 Task: Search one way flight ticket for 2 adults, 2 infants in seat and 1 infant on lap in first from New York/islip: Long Island Macarthur Airport to Springfield: Abraham Lincoln Capital Airport on 5-2-2023. Choice of flights is American. Number of bags: 3 checked bags. Price is upto 90000. Outbound departure time preference is 15:15.
Action: Mouse moved to (322, 440)
Screenshot: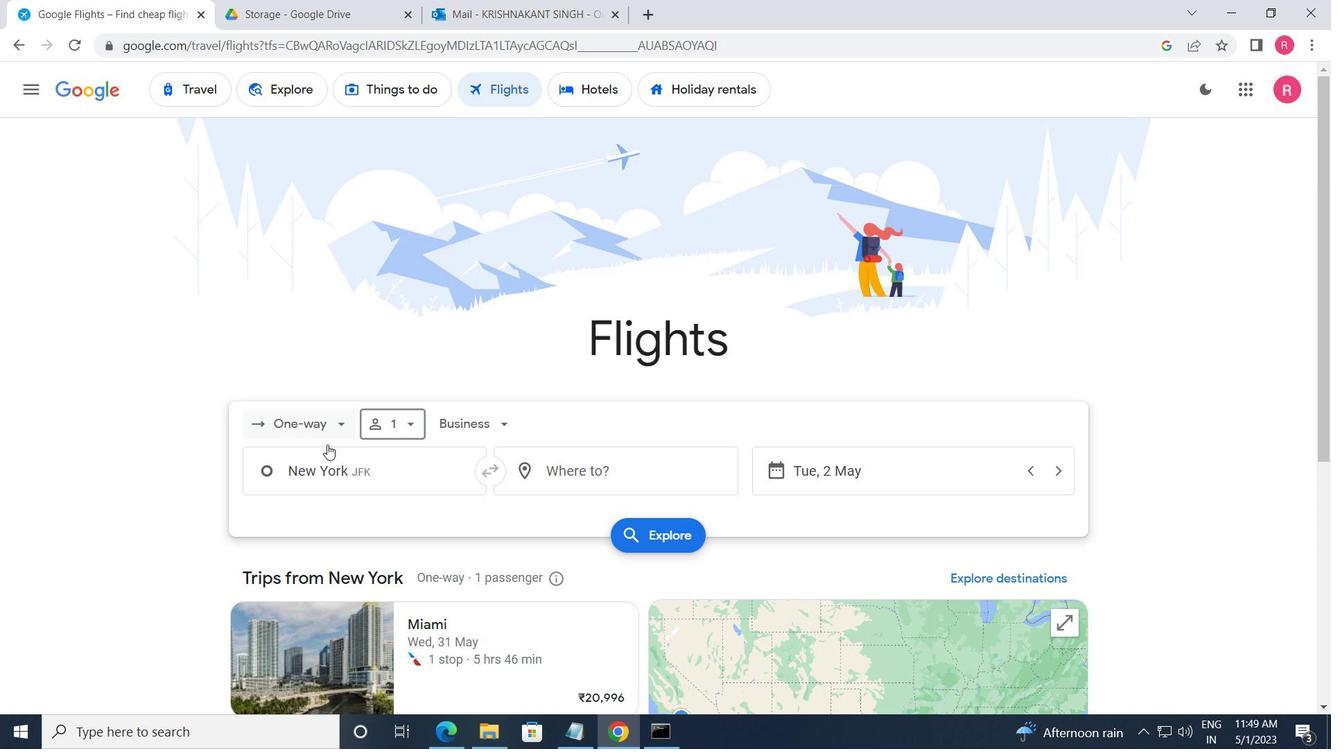 
Action: Mouse pressed left at (322, 440)
Screenshot: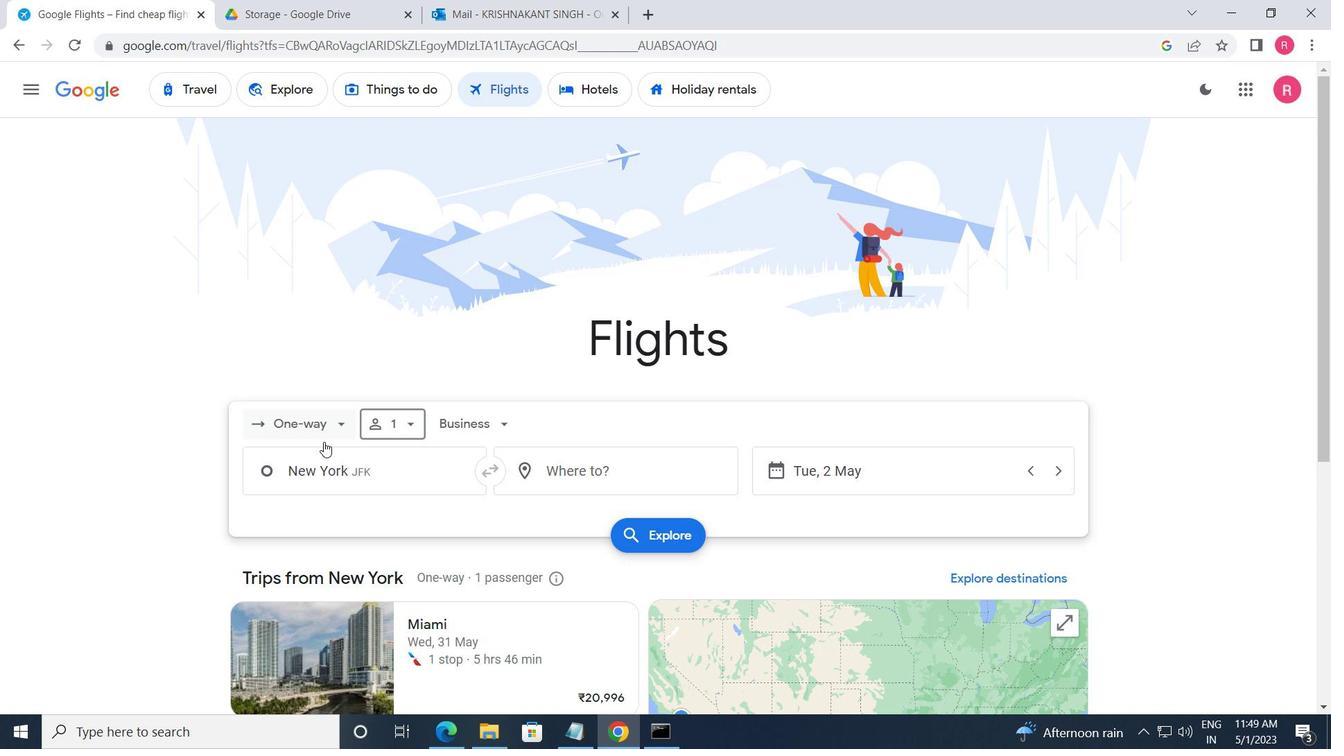 
Action: Mouse moved to (314, 517)
Screenshot: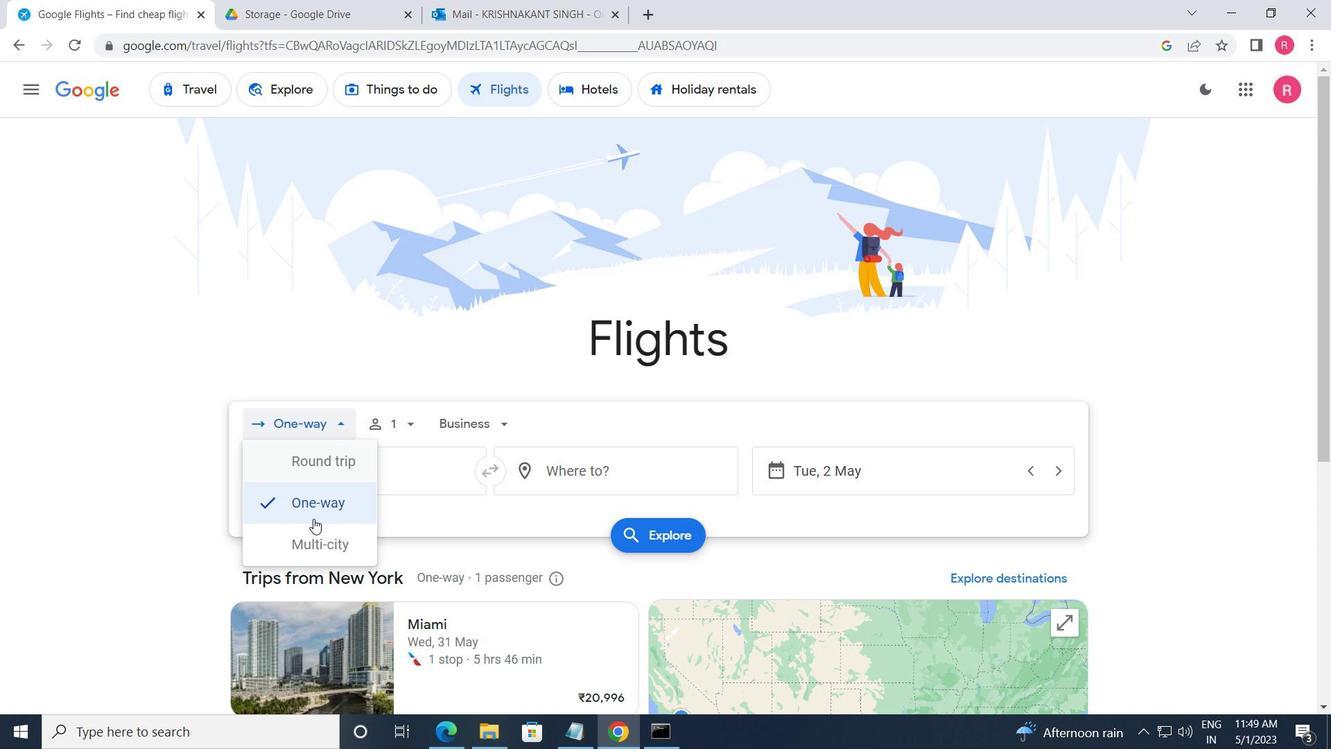 
Action: Mouse pressed left at (314, 517)
Screenshot: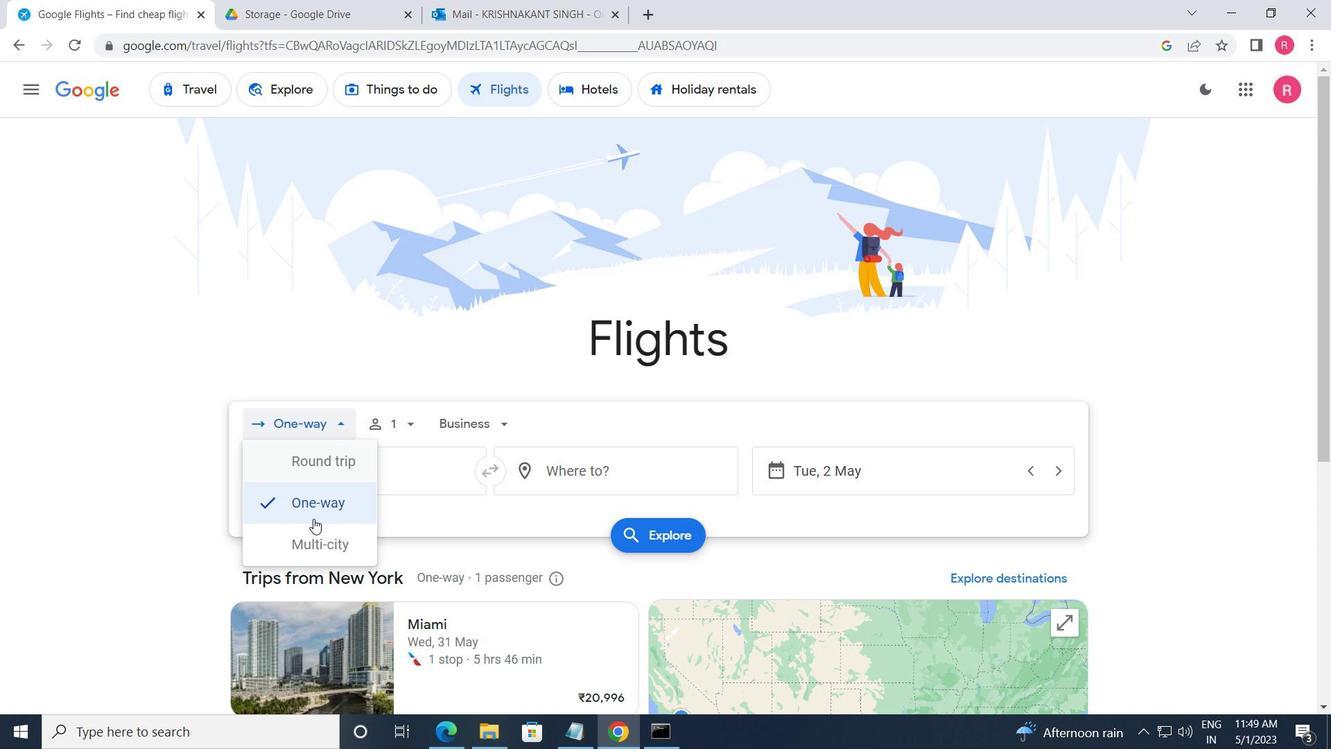 
Action: Mouse moved to (398, 436)
Screenshot: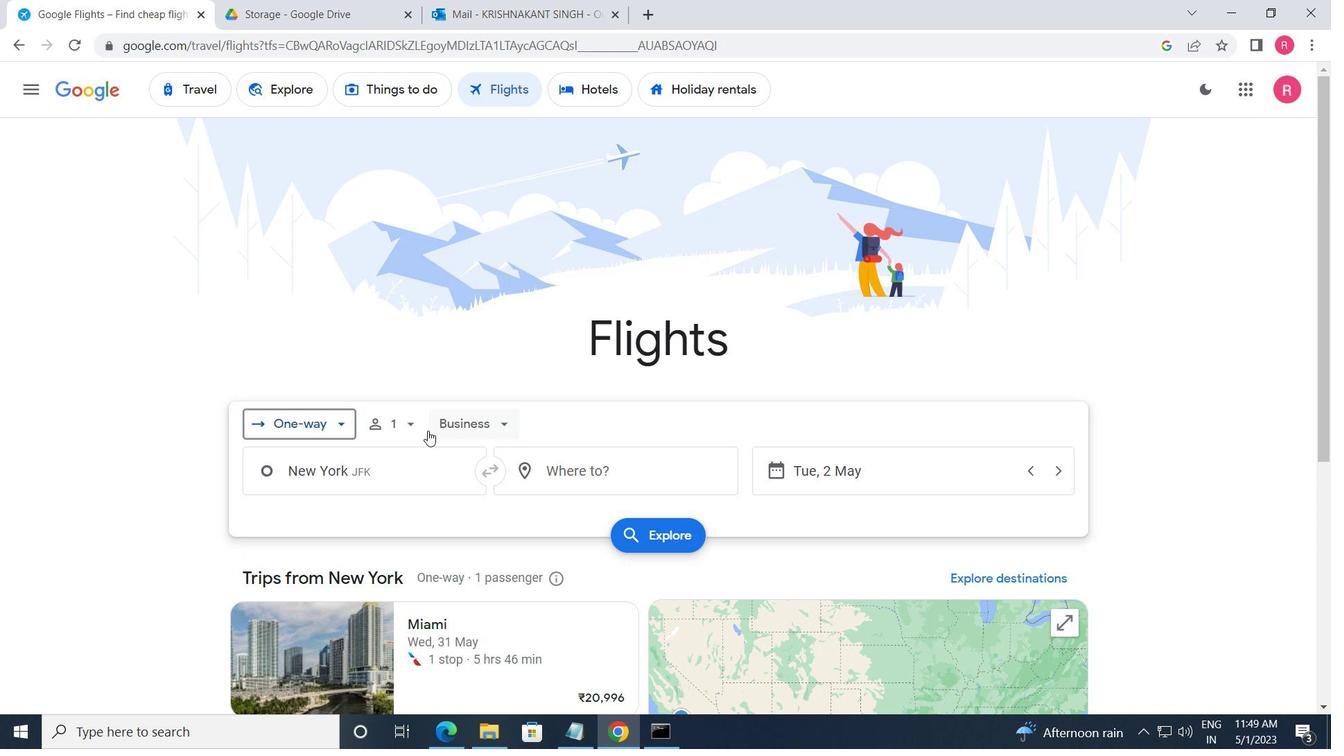 
Action: Mouse pressed left at (398, 436)
Screenshot: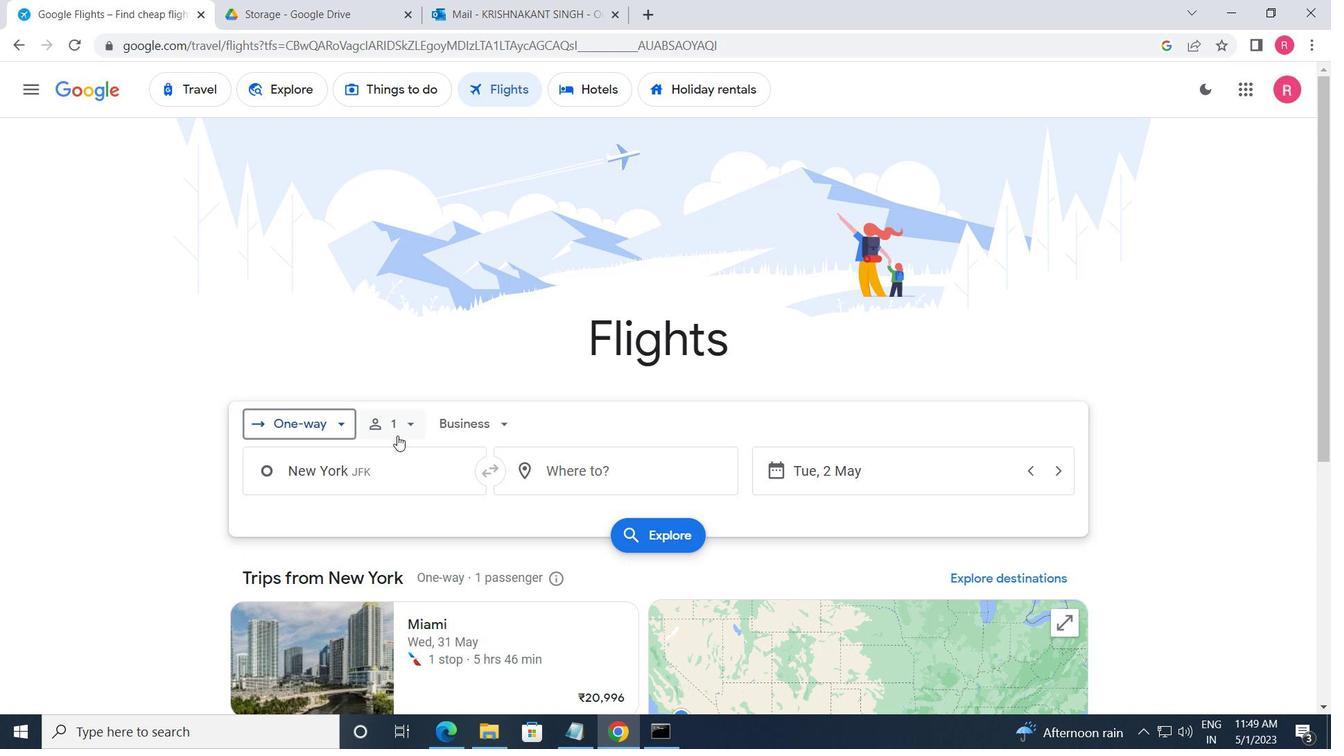 
Action: Mouse moved to (539, 472)
Screenshot: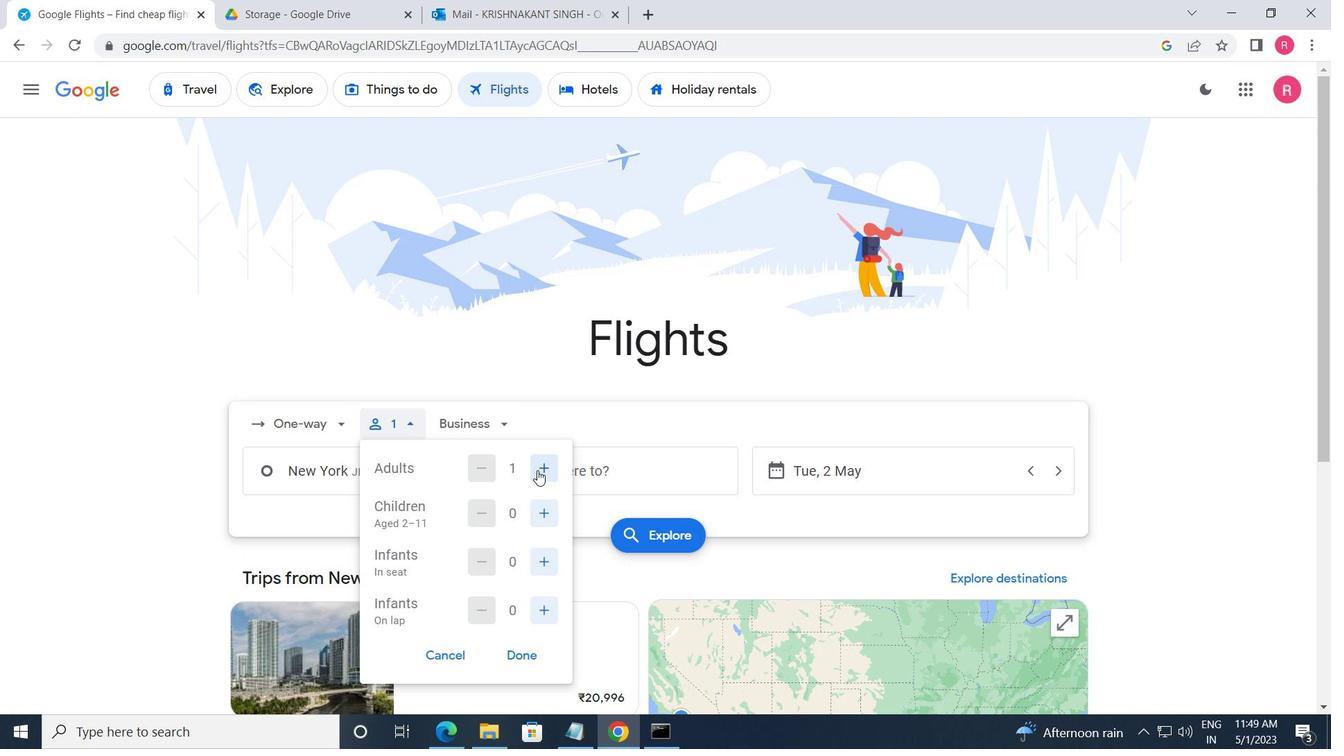 
Action: Mouse pressed left at (539, 472)
Screenshot: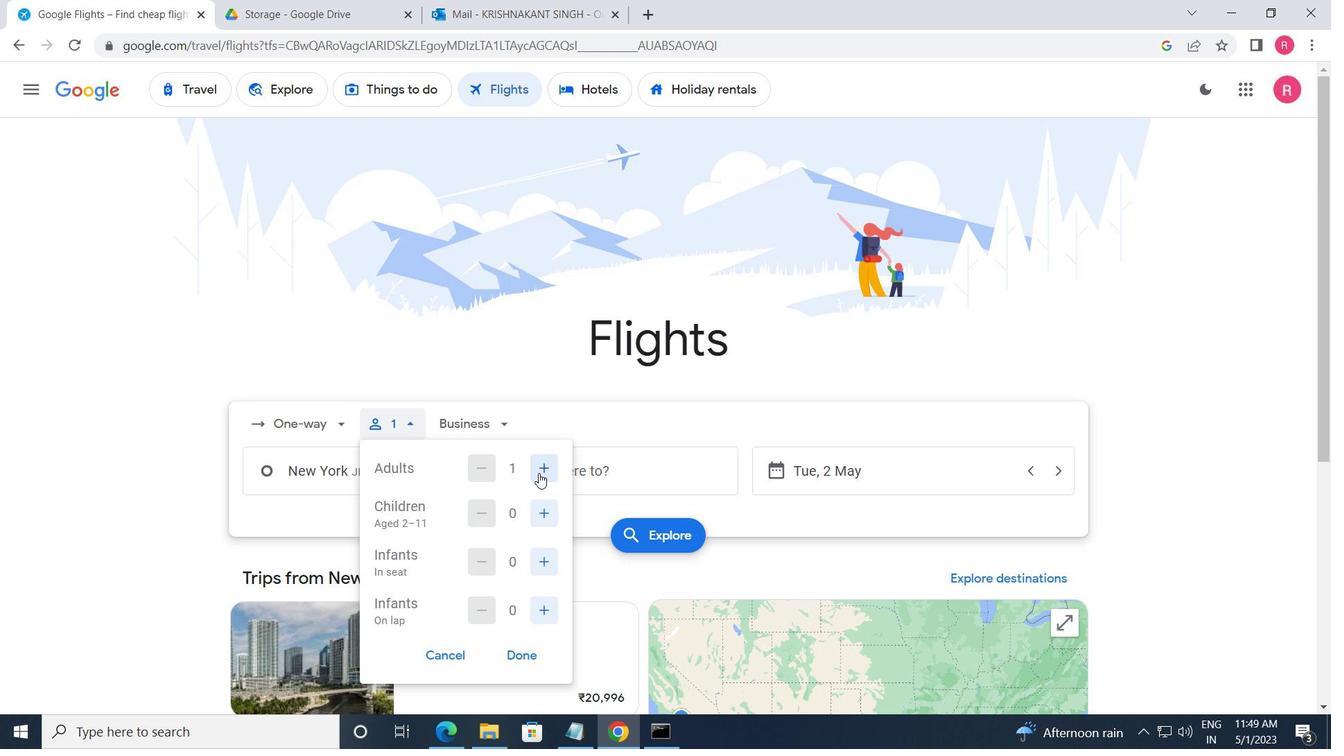 
Action: Mouse moved to (549, 518)
Screenshot: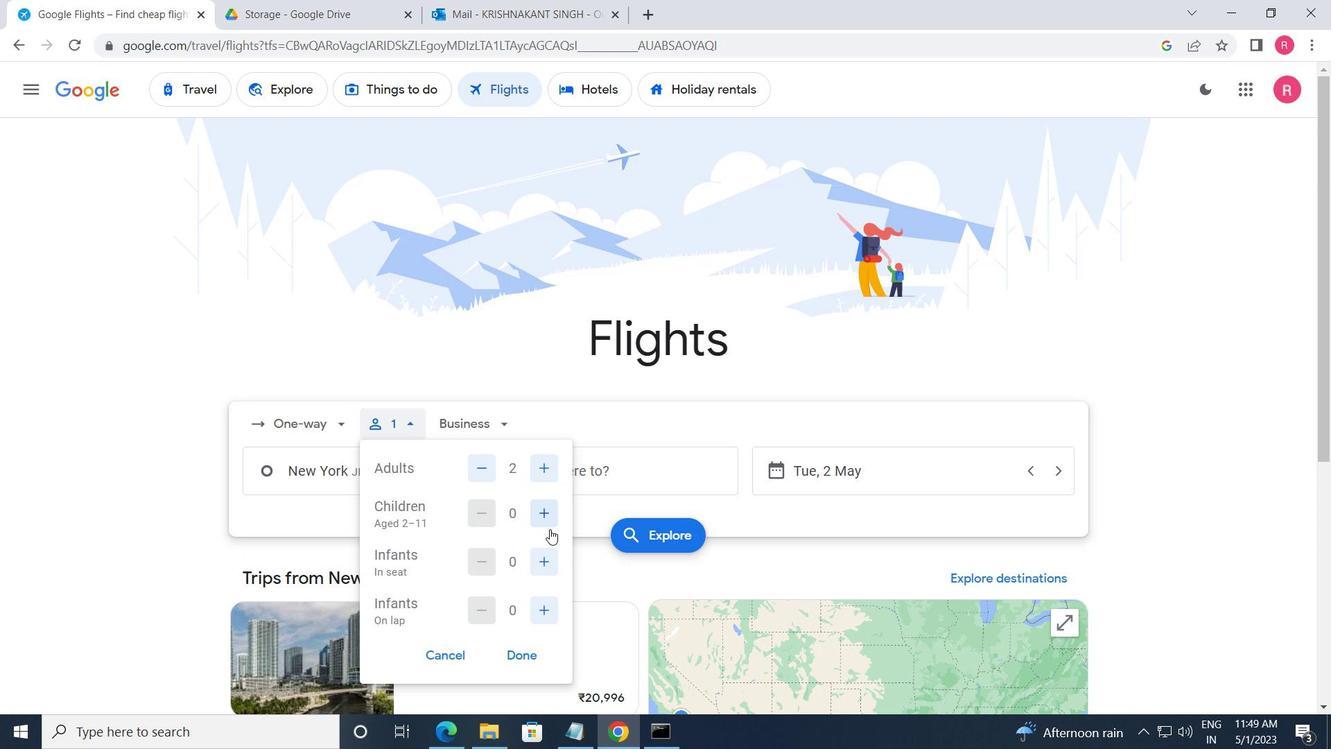 
Action: Mouse pressed left at (549, 518)
Screenshot: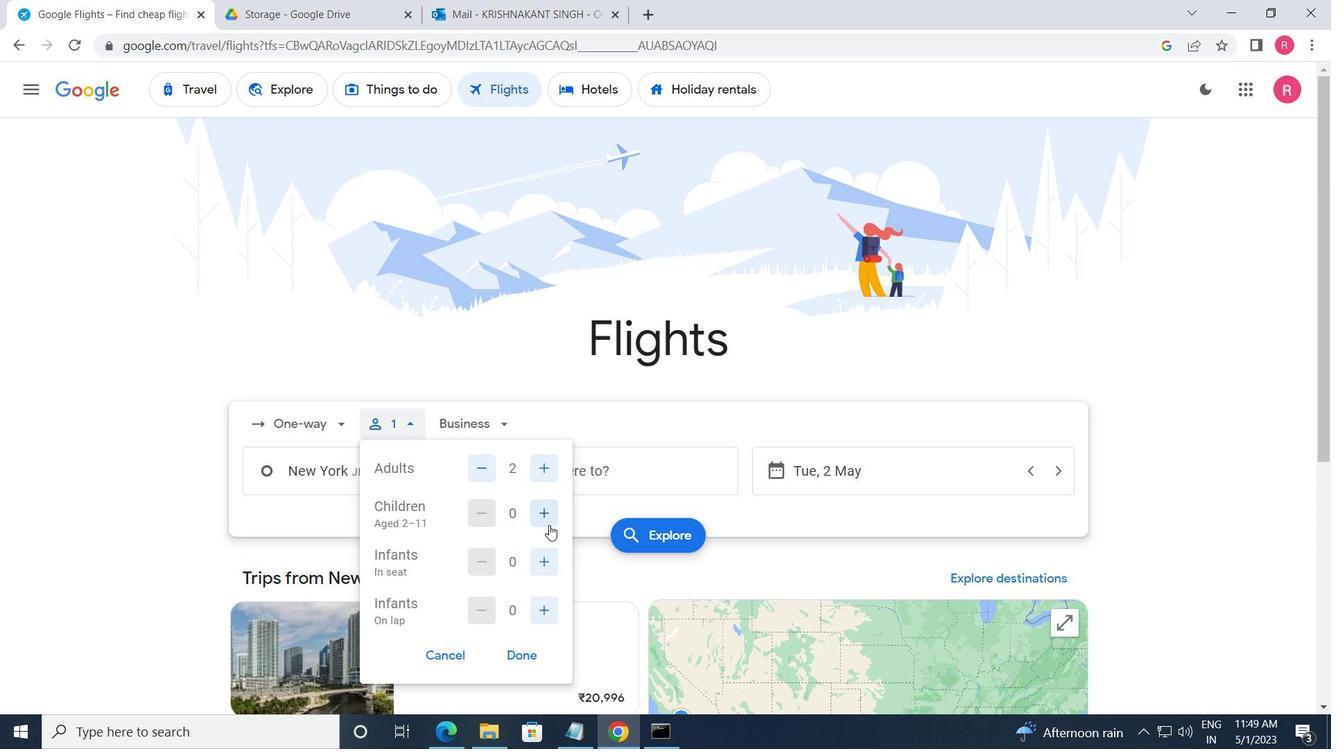 
Action: Mouse pressed left at (549, 518)
Screenshot: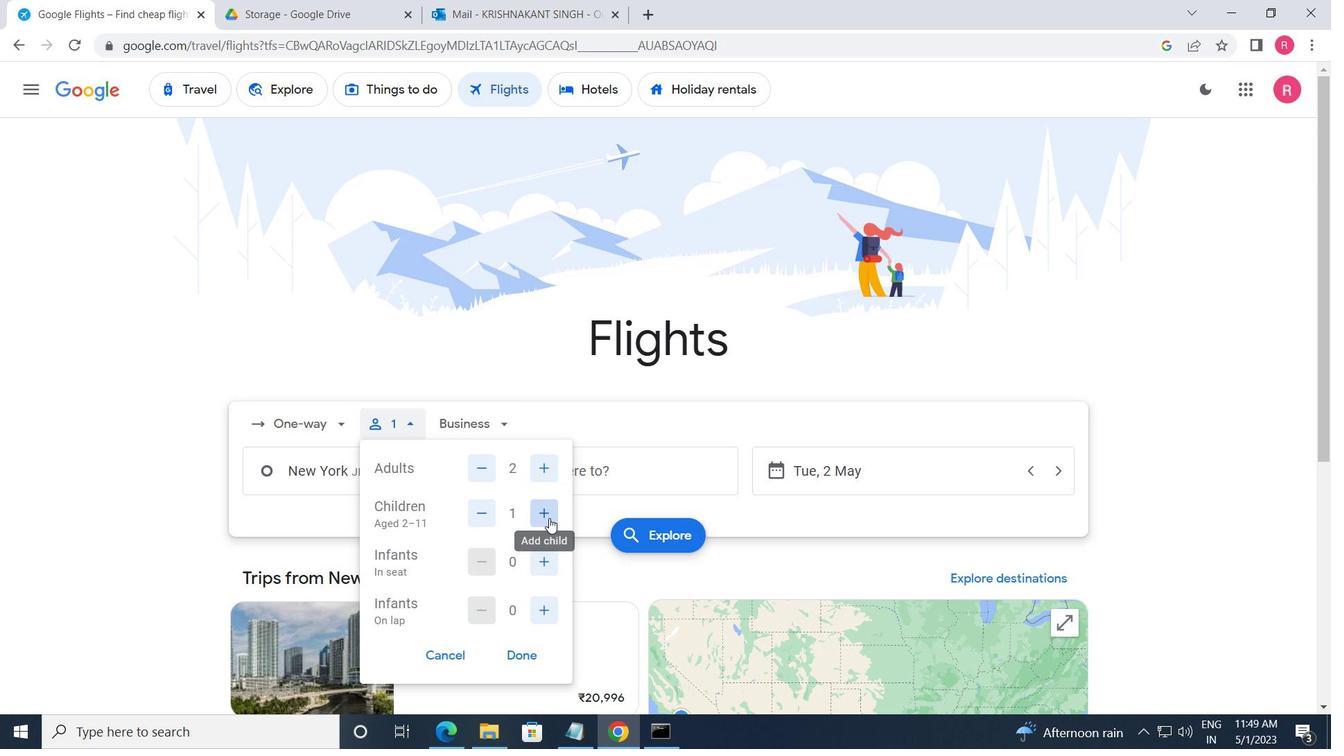 
Action: Mouse moved to (461, 420)
Screenshot: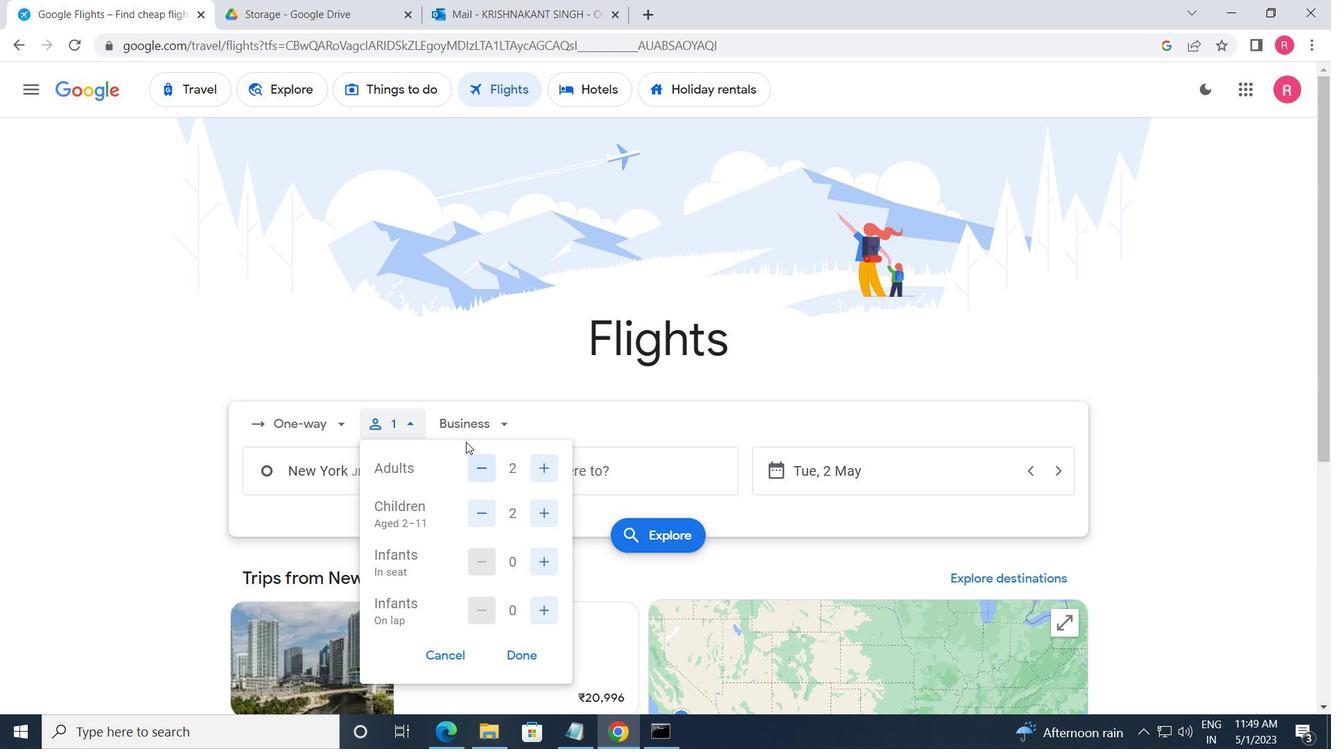 
Action: Mouse pressed left at (461, 420)
Screenshot: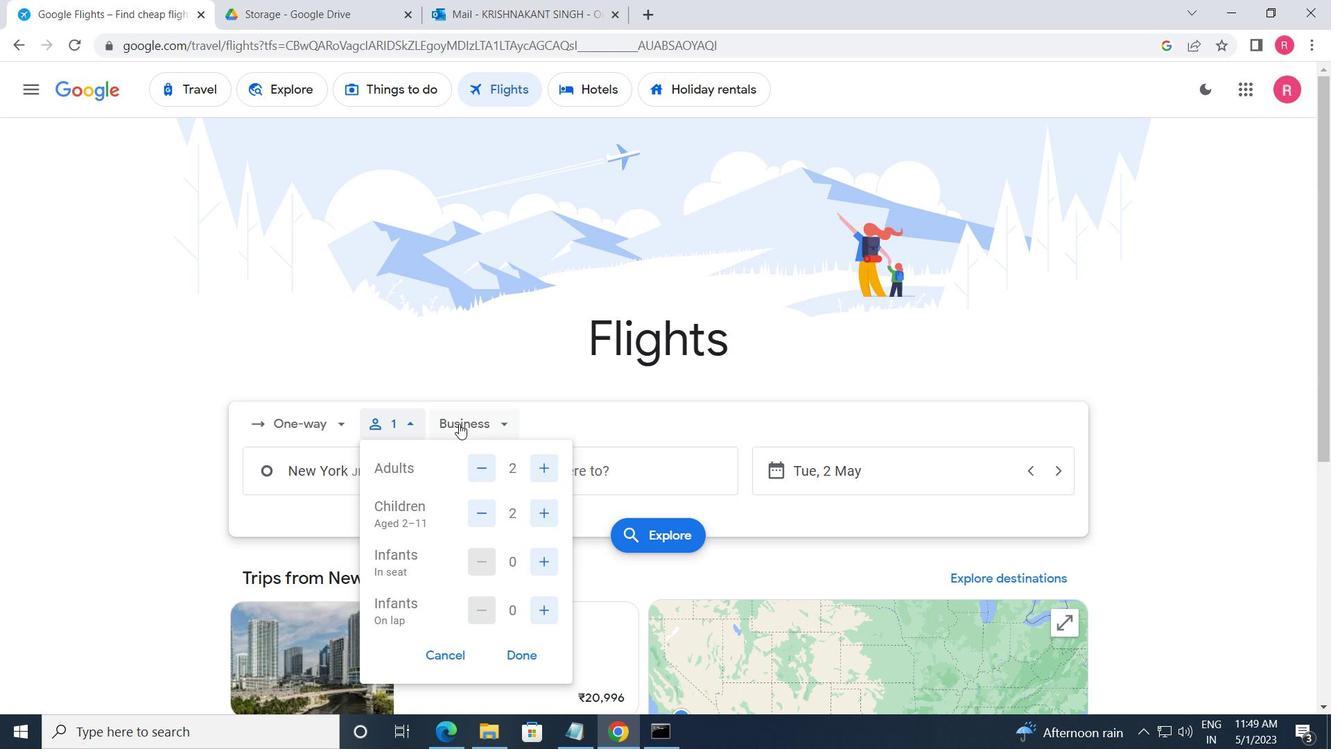 
Action: Mouse moved to (519, 588)
Screenshot: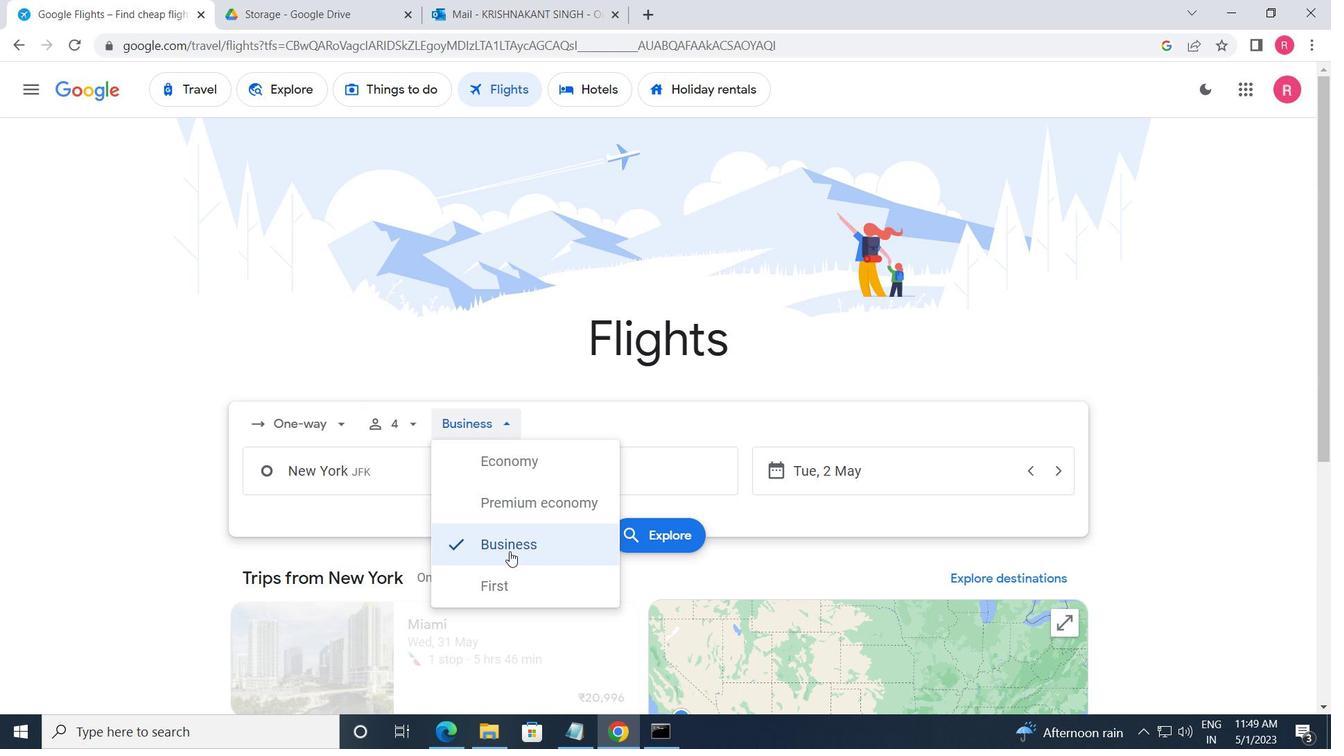 
Action: Mouse pressed left at (519, 588)
Screenshot: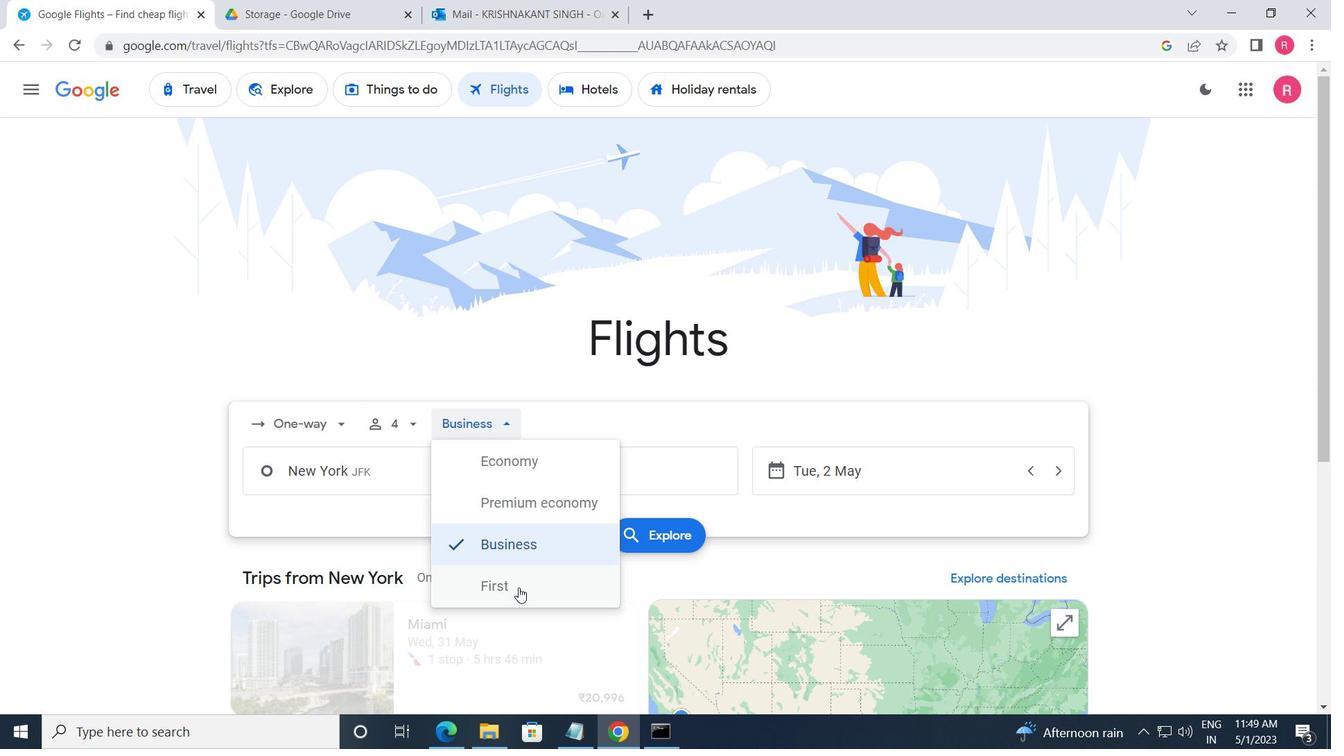 
Action: Mouse moved to (455, 479)
Screenshot: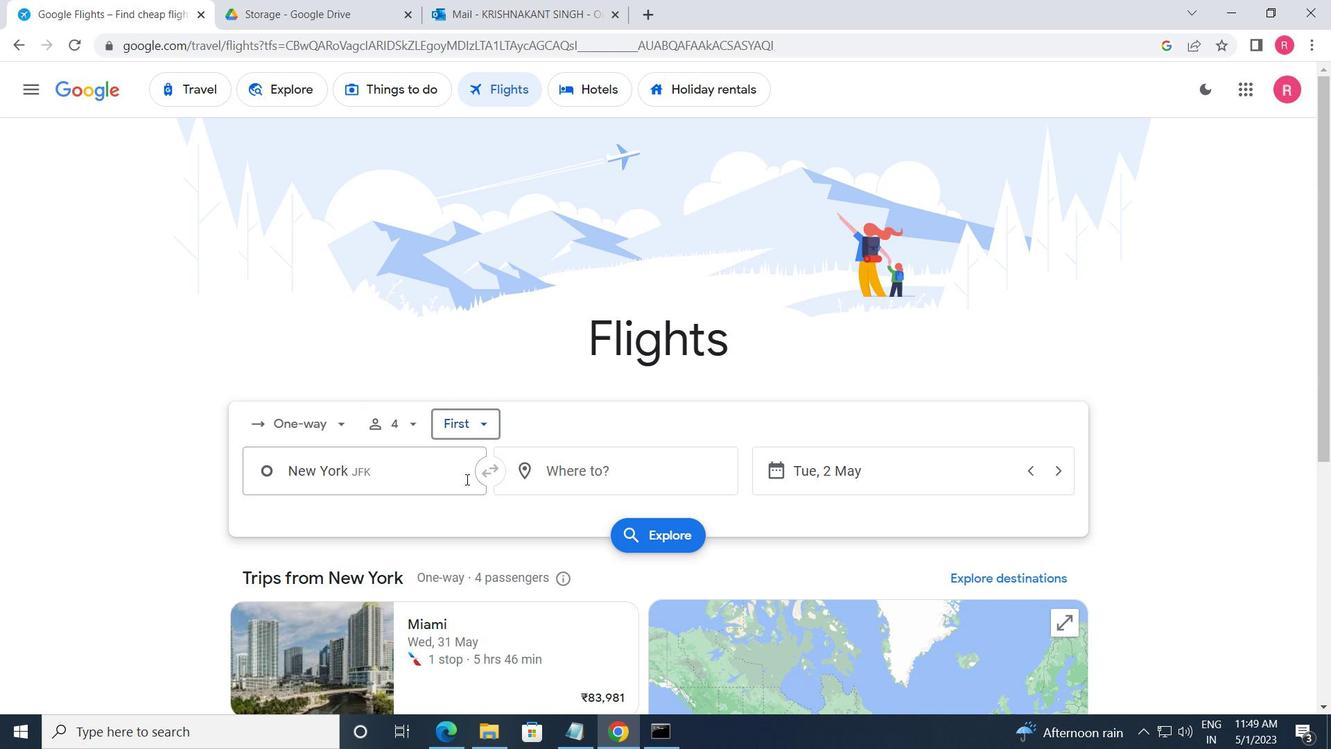 
Action: Mouse pressed left at (455, 479)
Screenshot: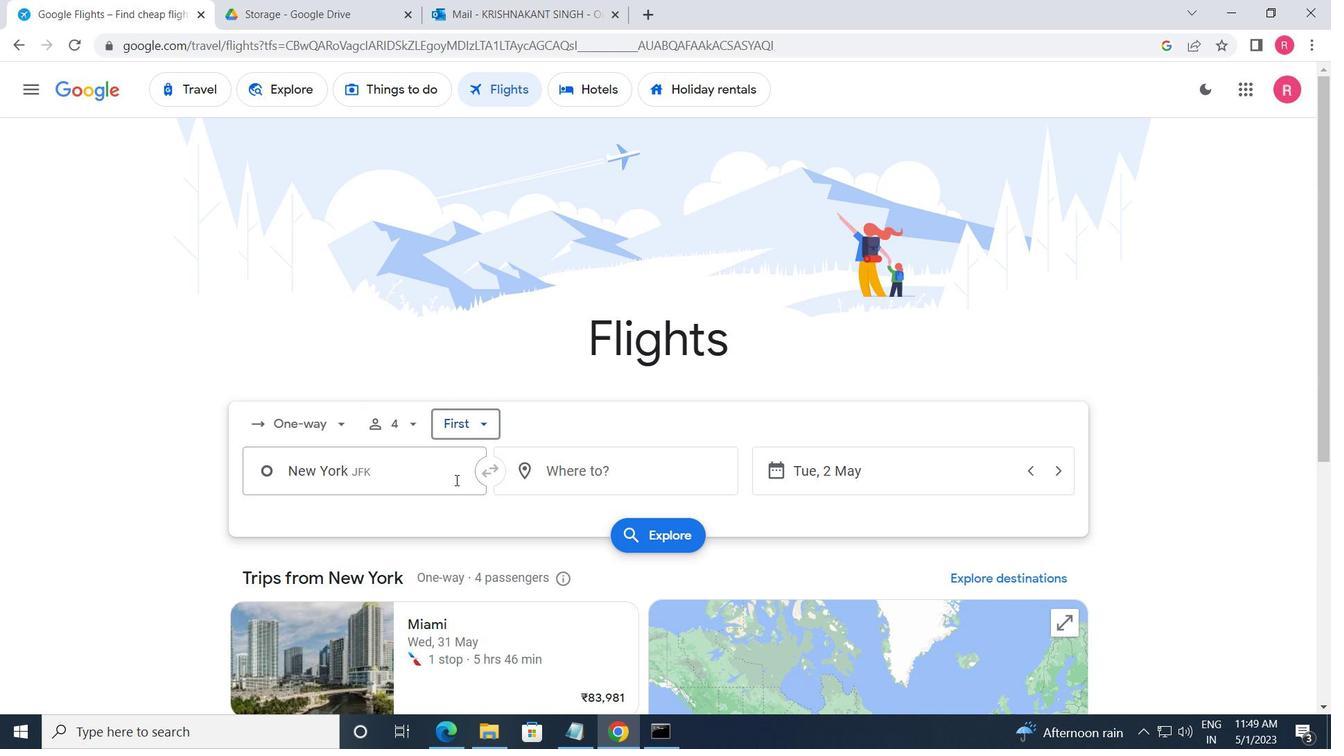 
Action: Mouse moved to (418, 548)
Screenshot: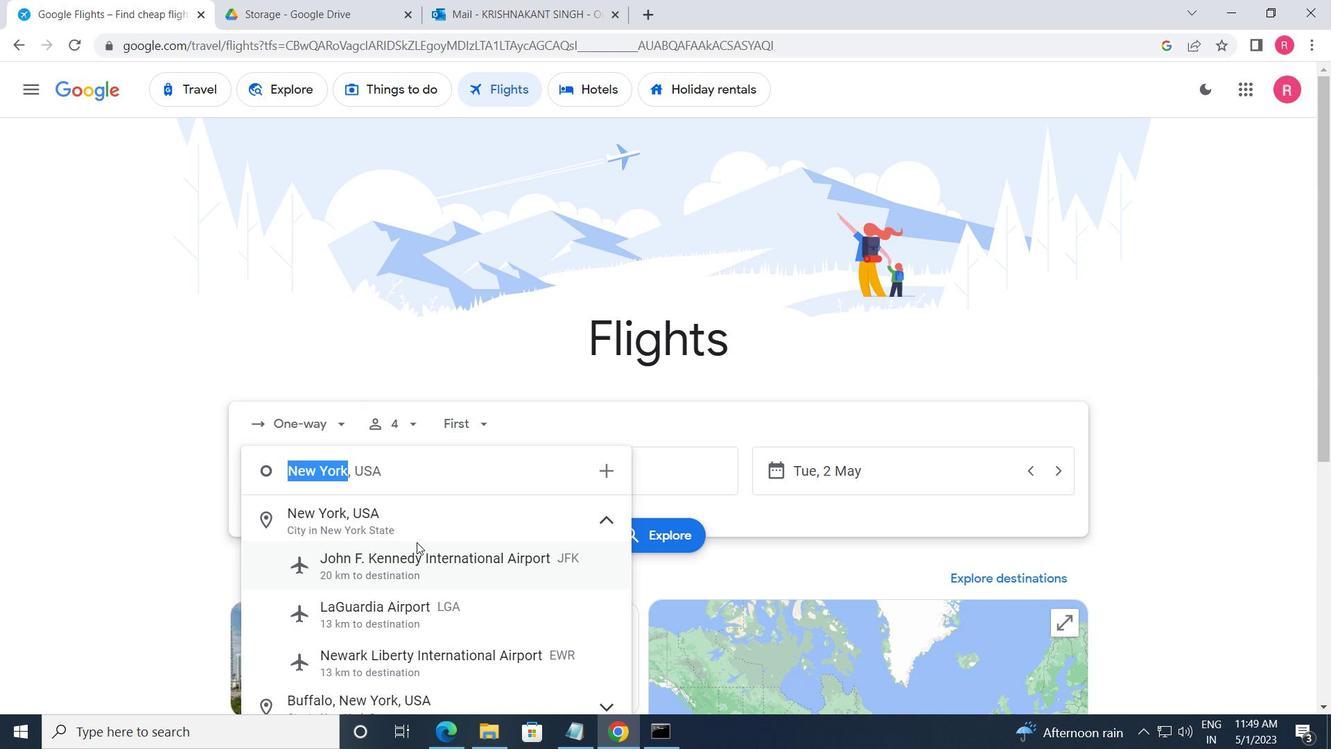 
Action: Mouse pressed left at (418, 548)
Screenshot: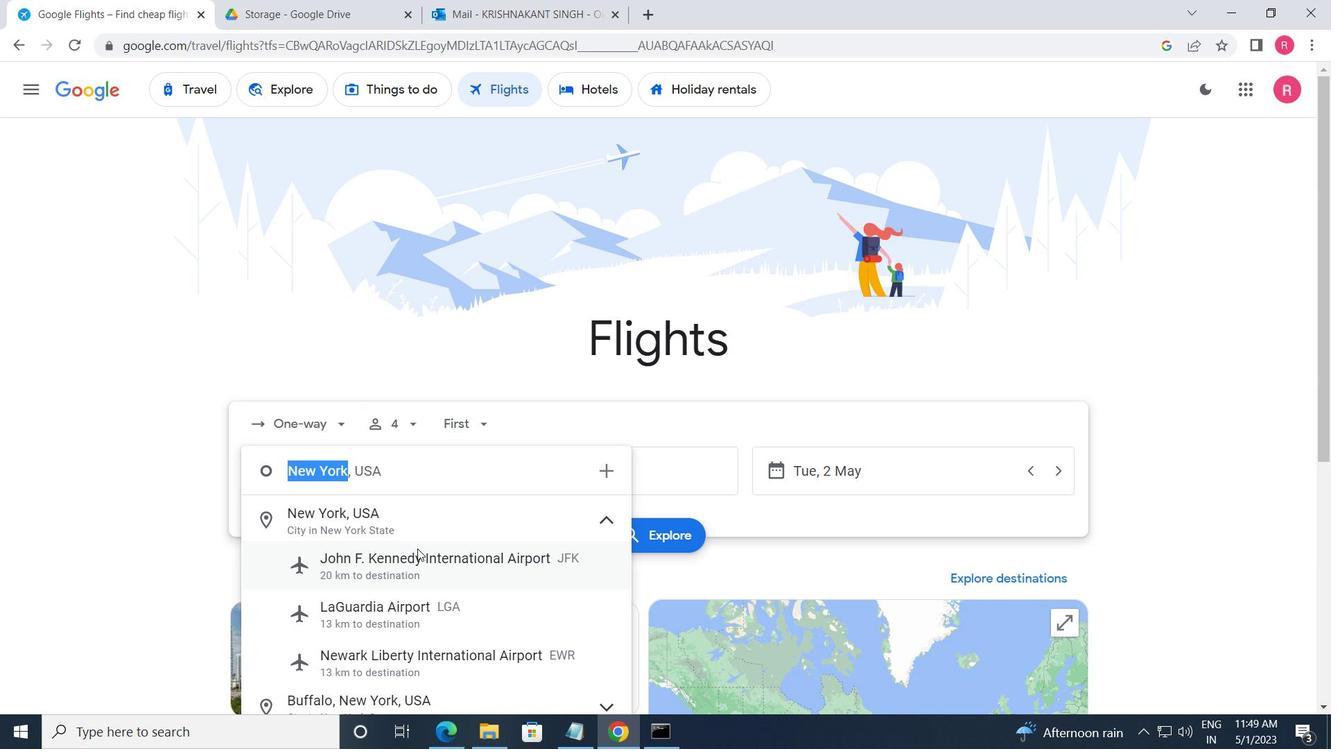 
Action: Mouse moved to (556, 482)
Screenshot: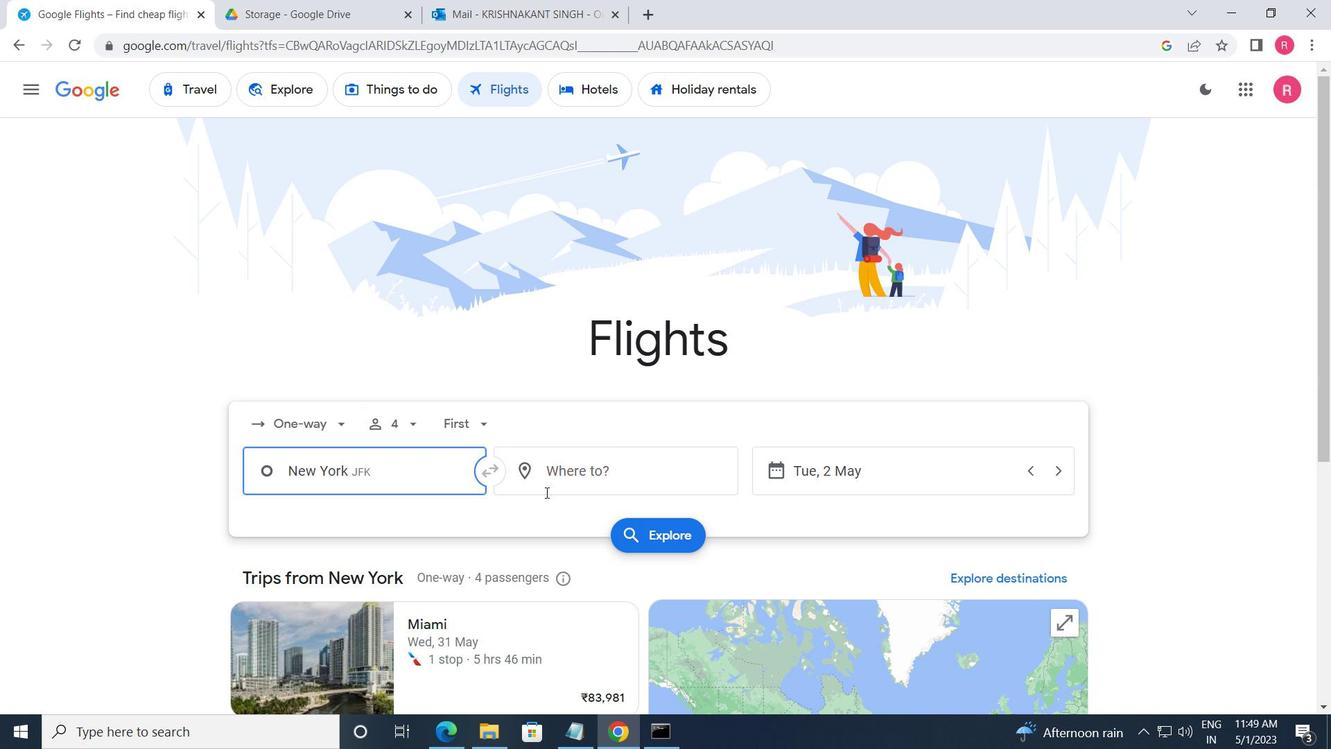 
Action: Mouse pressed left at (556, 482)
Screenshot: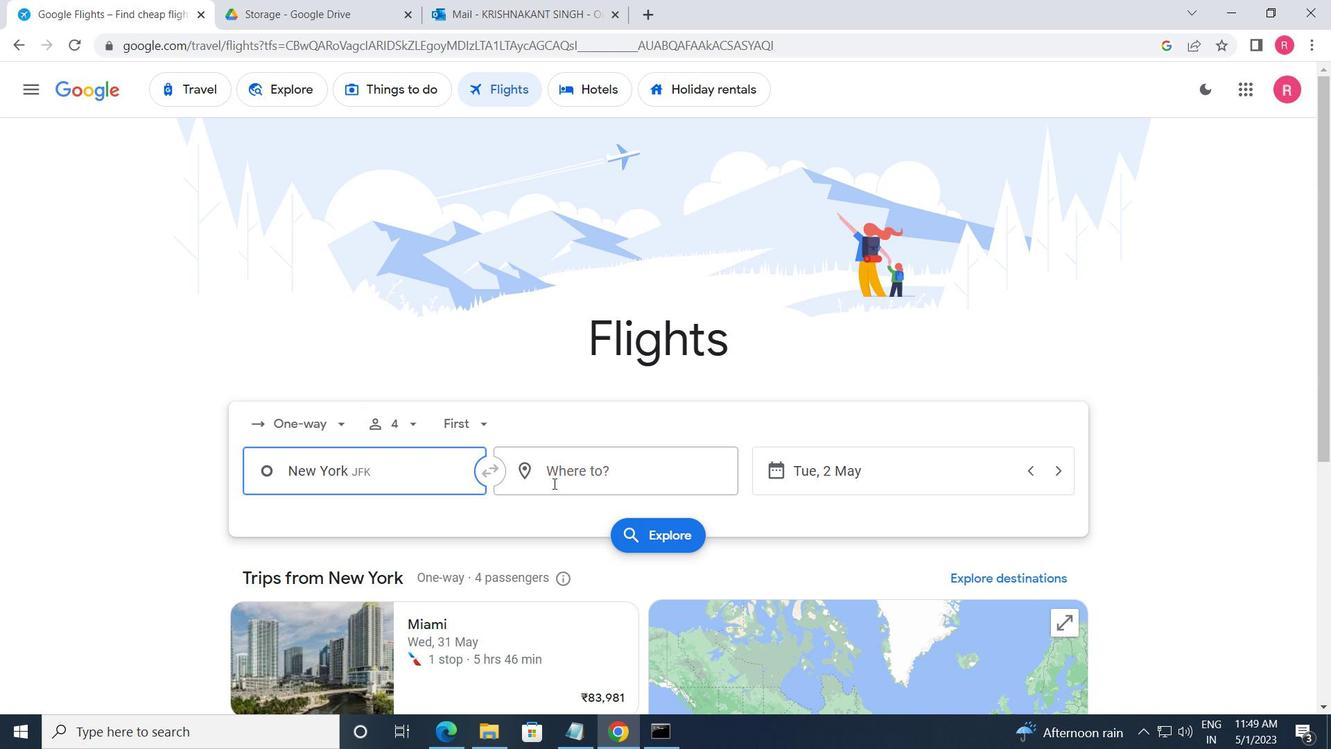 
Action: Mouse moved to (570, 640)
Screenshot: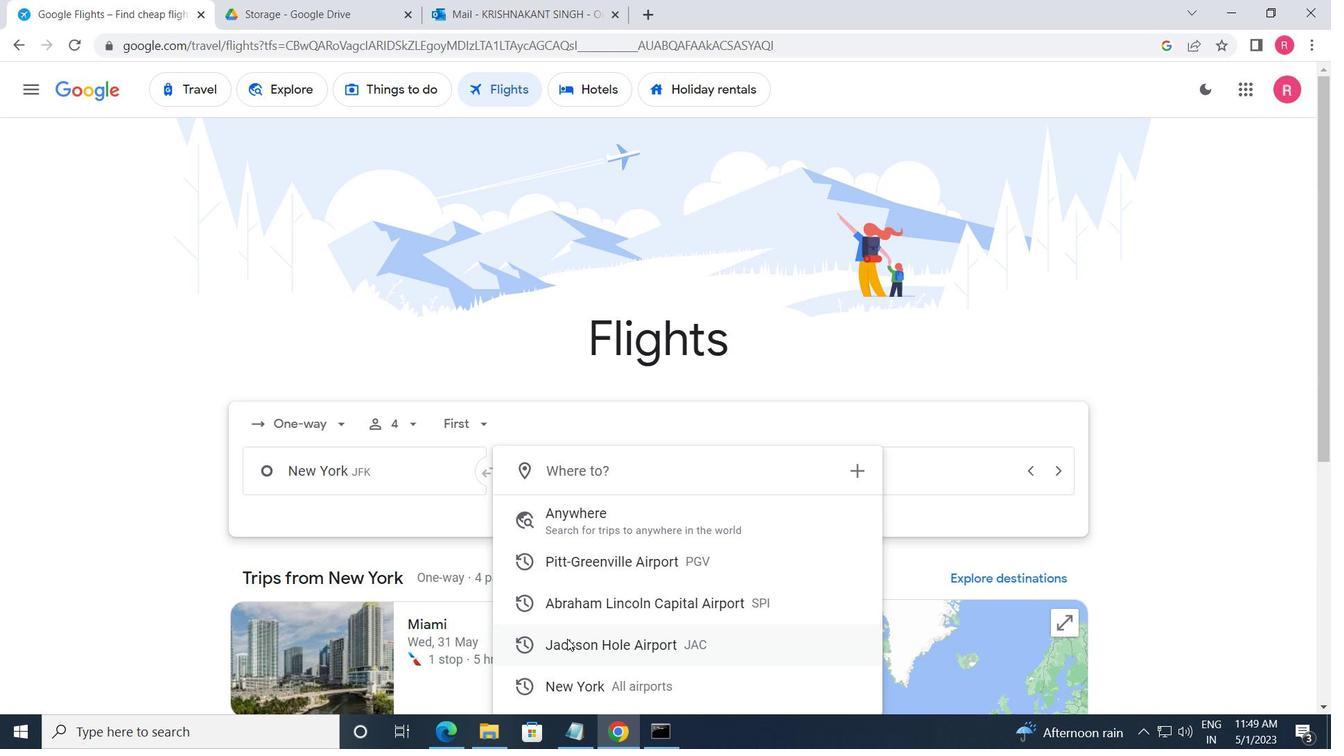 
Action: Mouse pressed left at (570, 640)
Screenshot: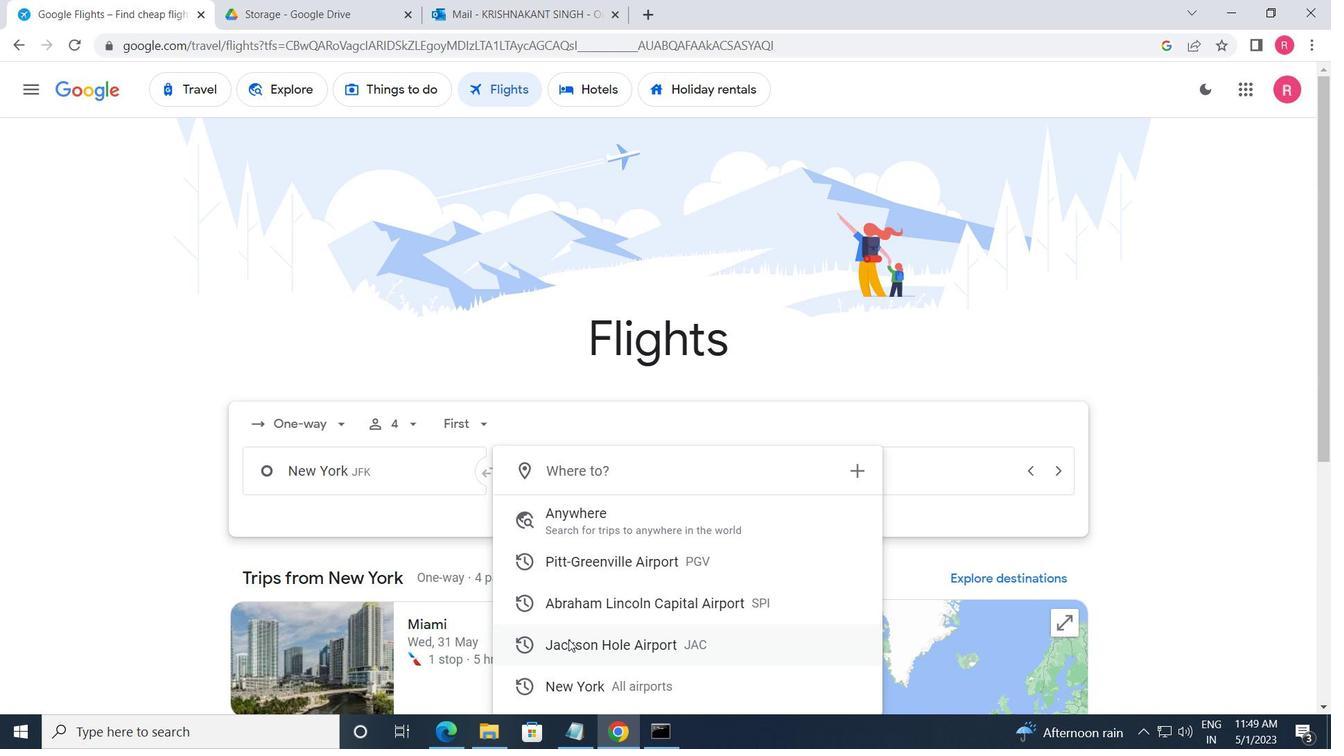 
Action: Mouse moved to (871, 466)
Screenshot: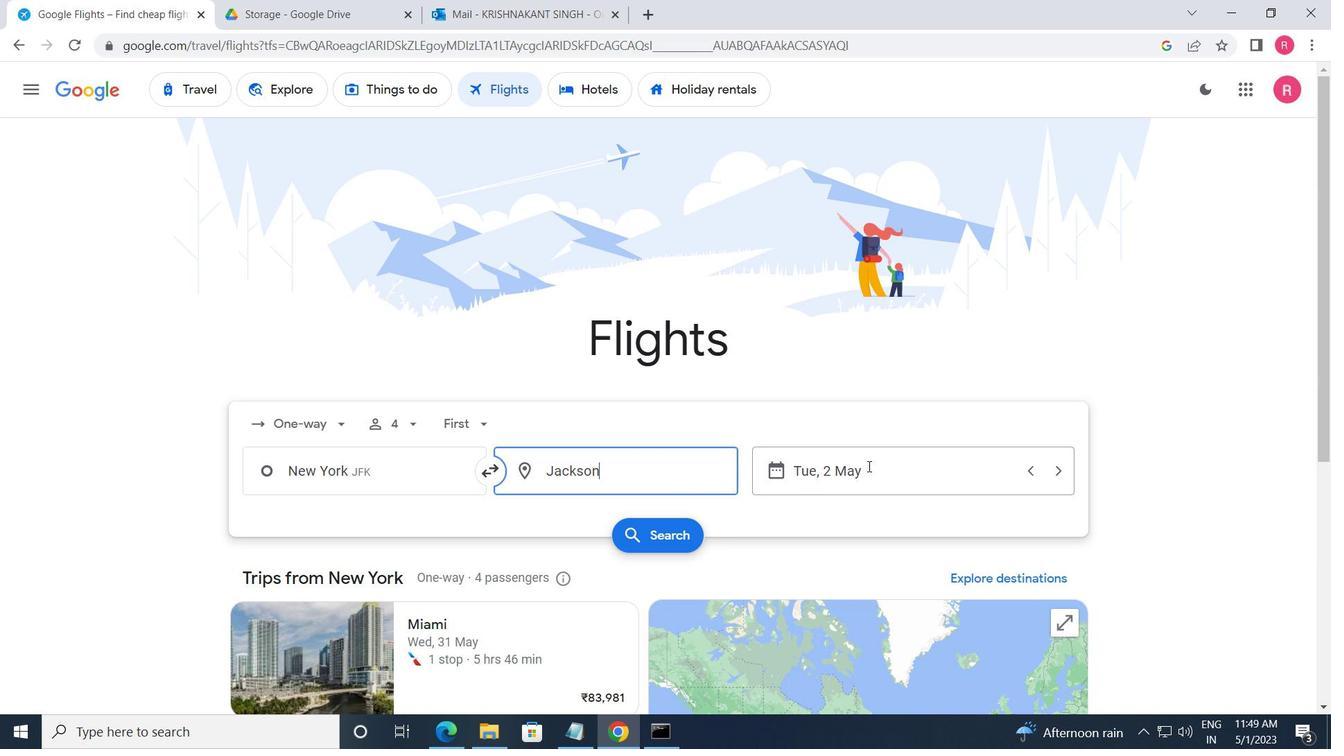 
Action: Mouse pressed left at (871, 466)
Screenshot: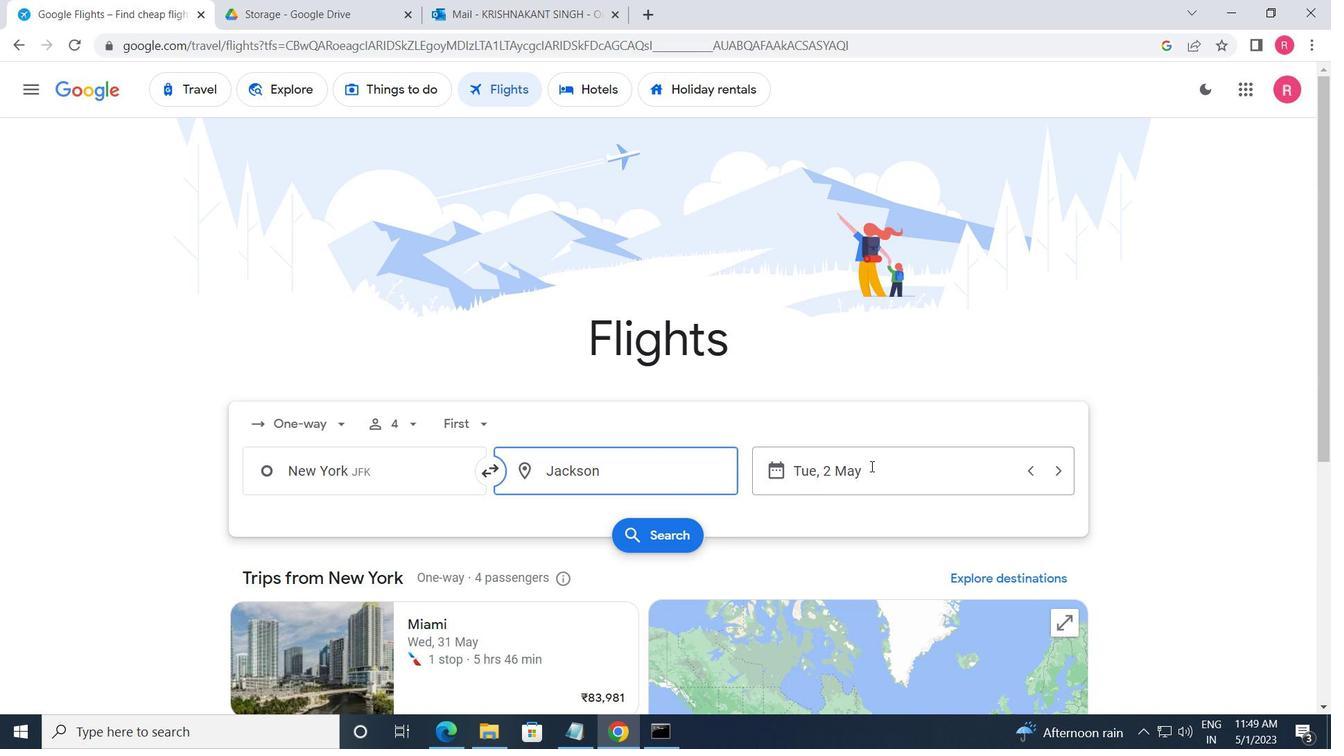 
Action: Mouse moved to (534, 416)
Screenshot: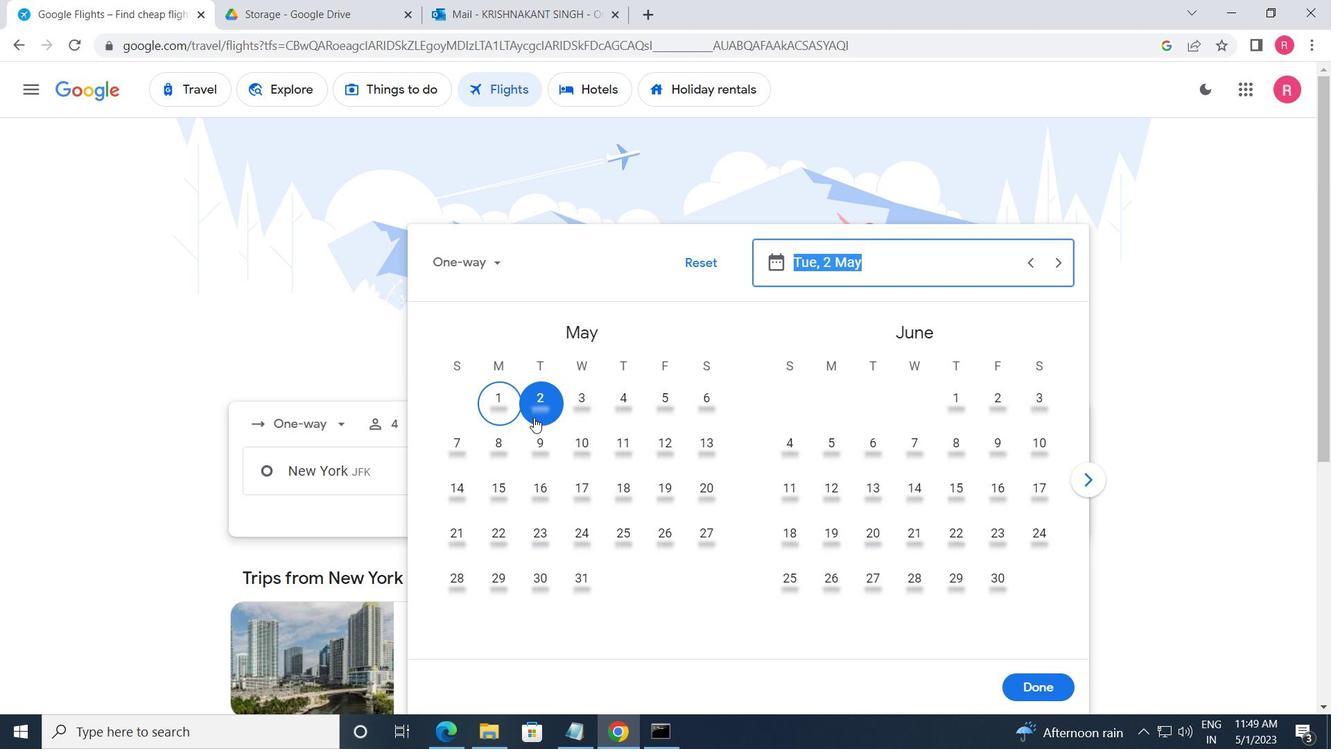 
Action: Mouse pressed left at (534, 416)
Screenshot: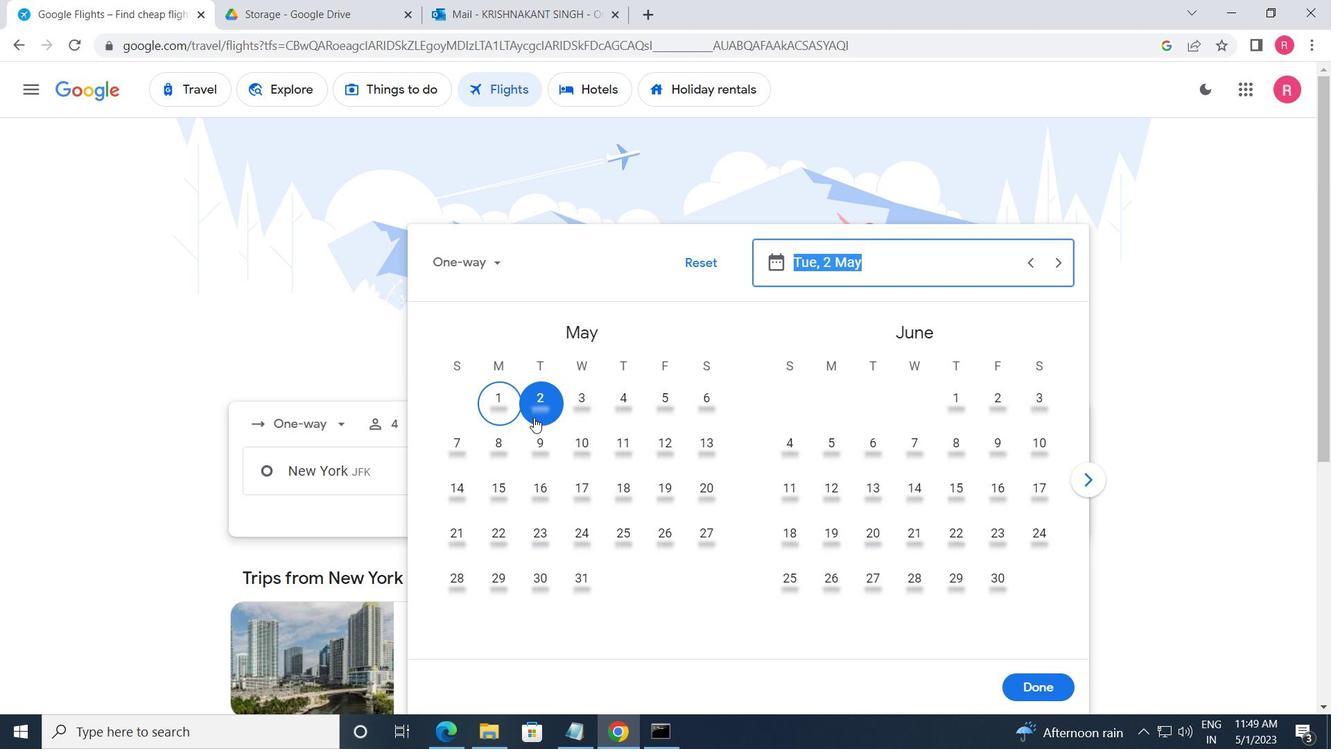
Action: Mouse moved to (1031, 696)
Screenshot: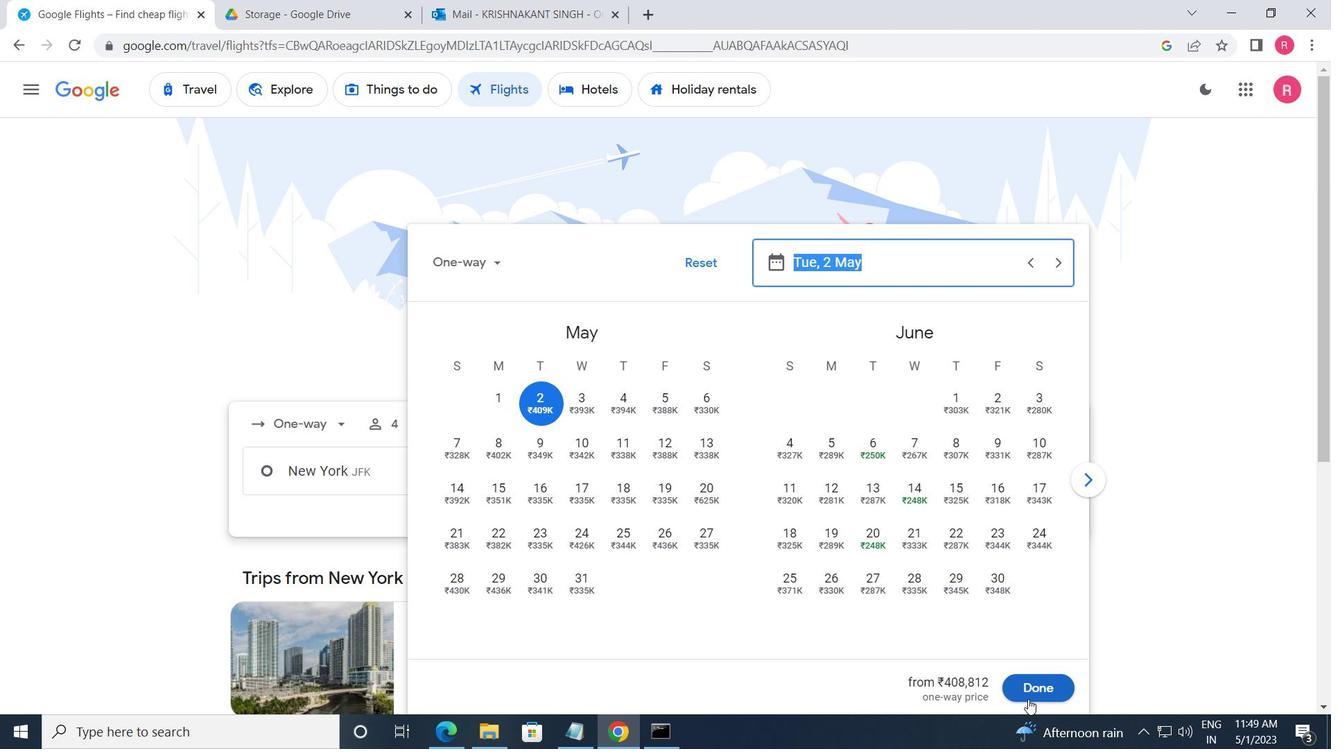 
Action: Mouse pressed left at (1031, 696)
Screenshot: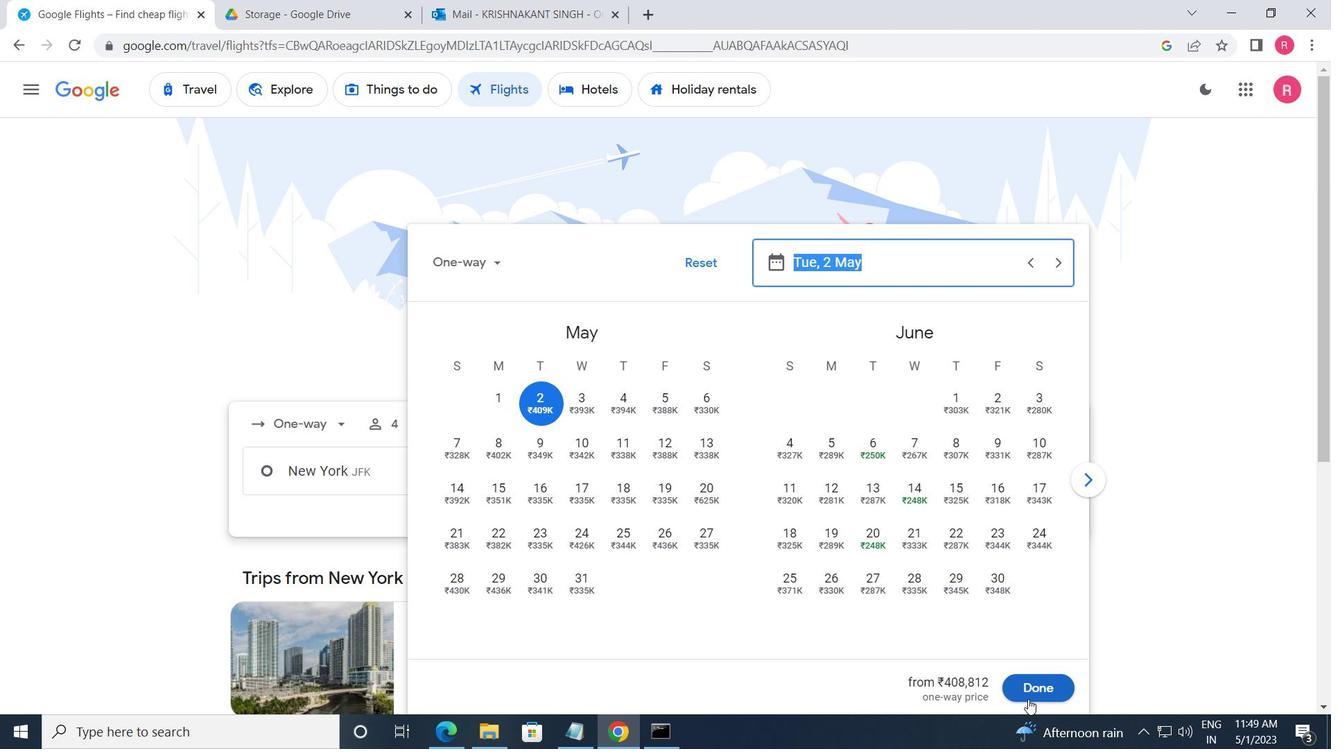 
Action: Mouse moved to (663, 543)
Screenshot: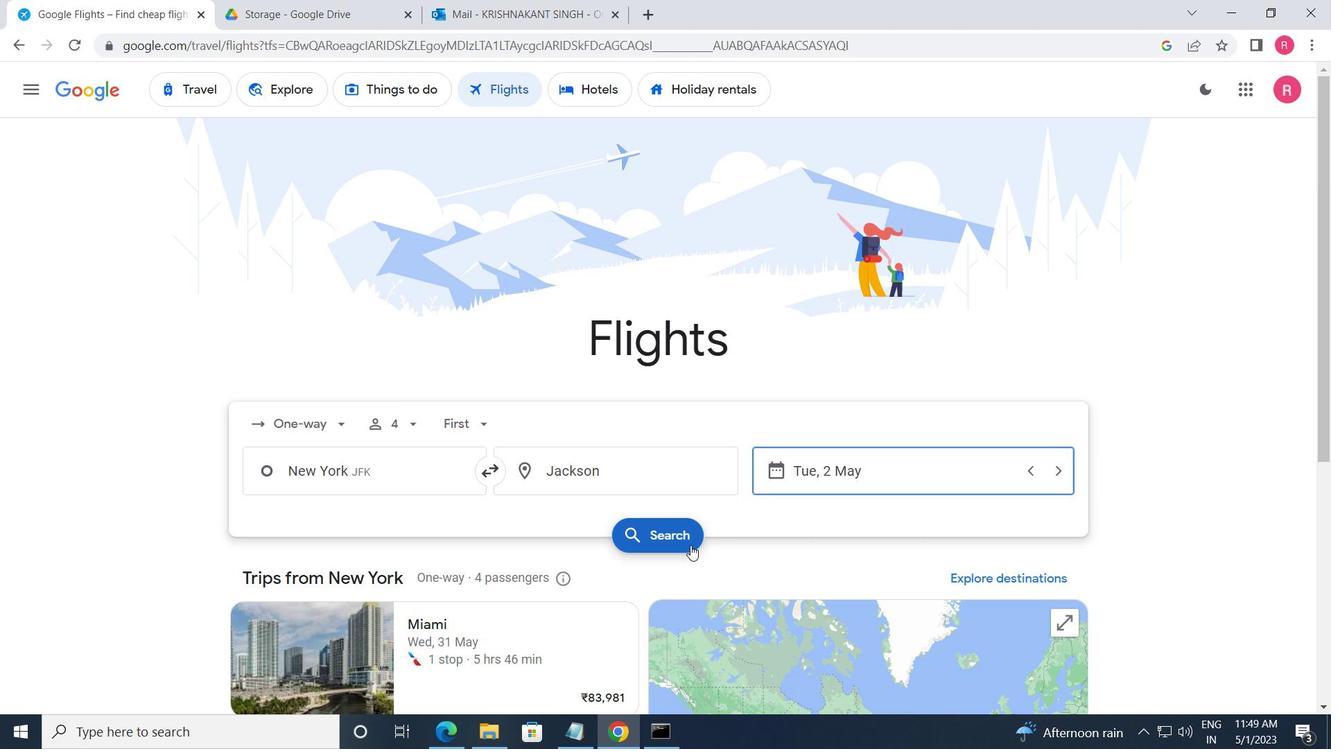 
Action: Mouse pressed left at (663, 543)
Screenshot: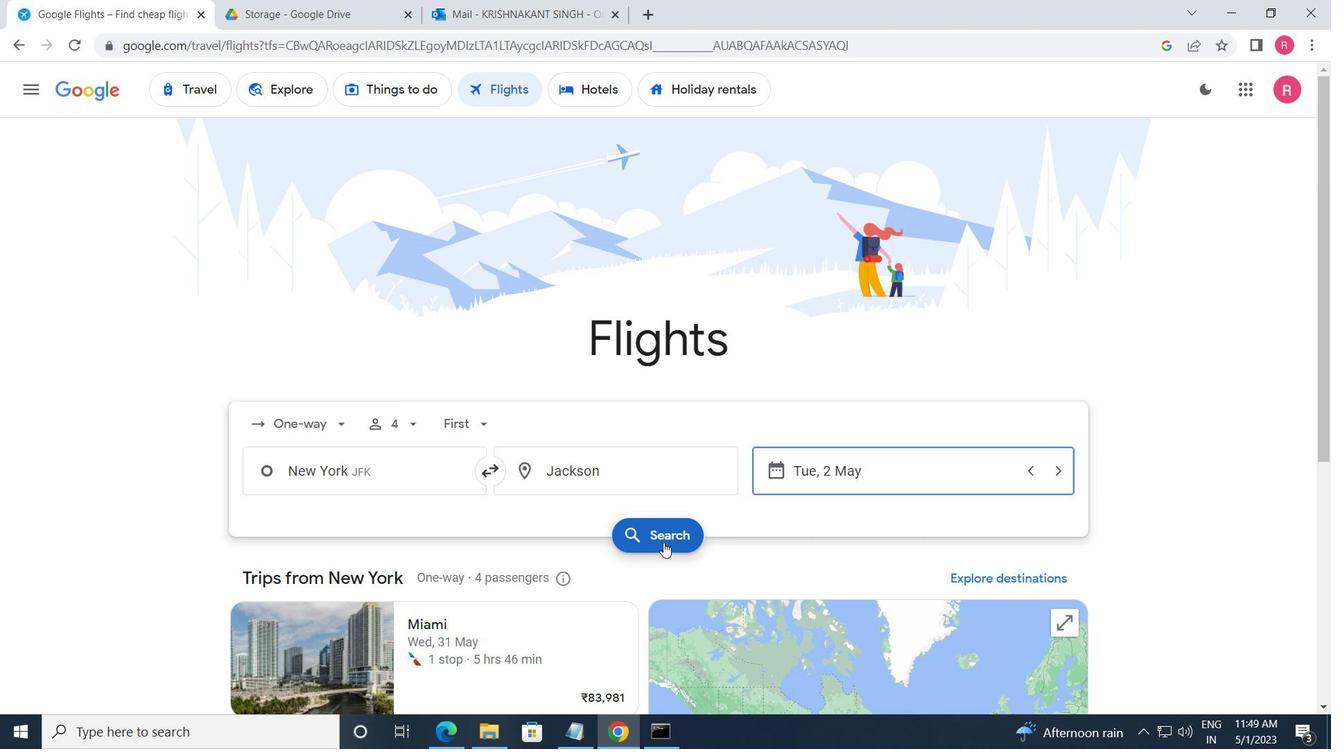 
Action: Mouse moved to (251, 257)
Screenshot: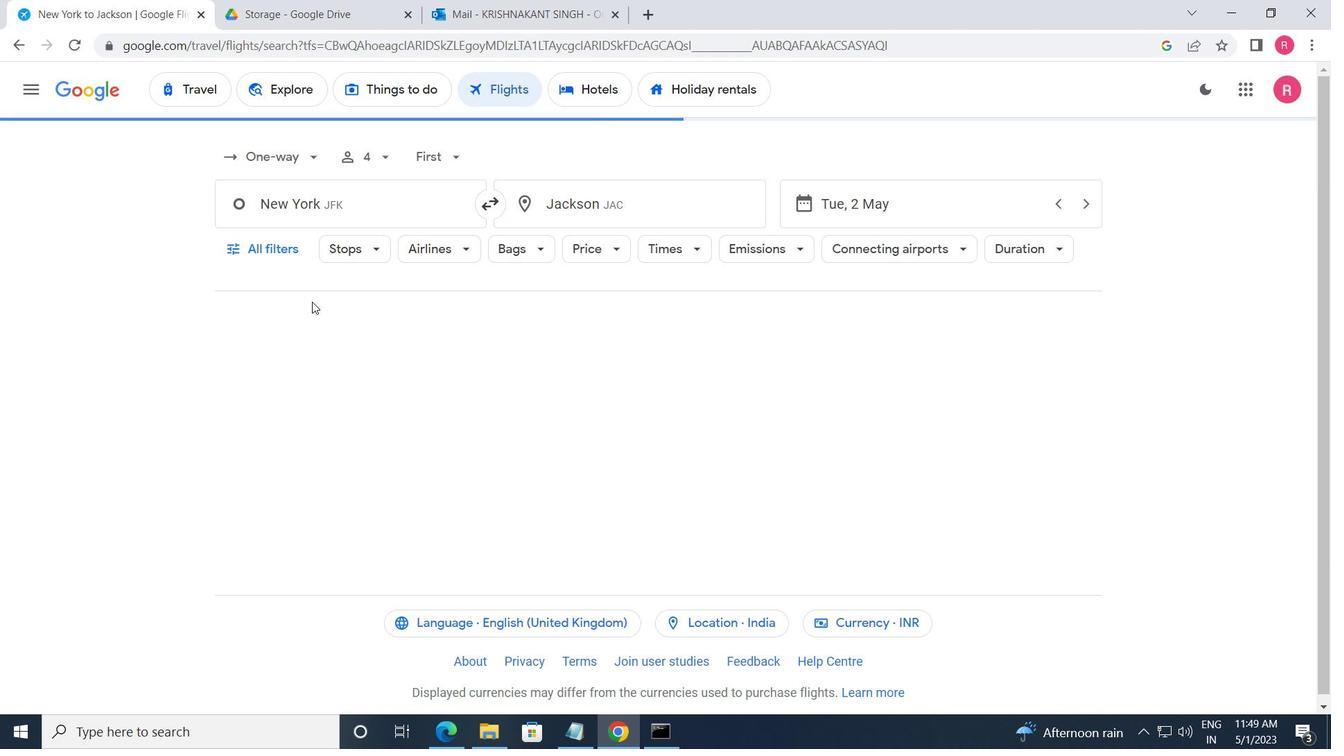 
Action: Mouse pressed left at (251, 257)
Screenshot: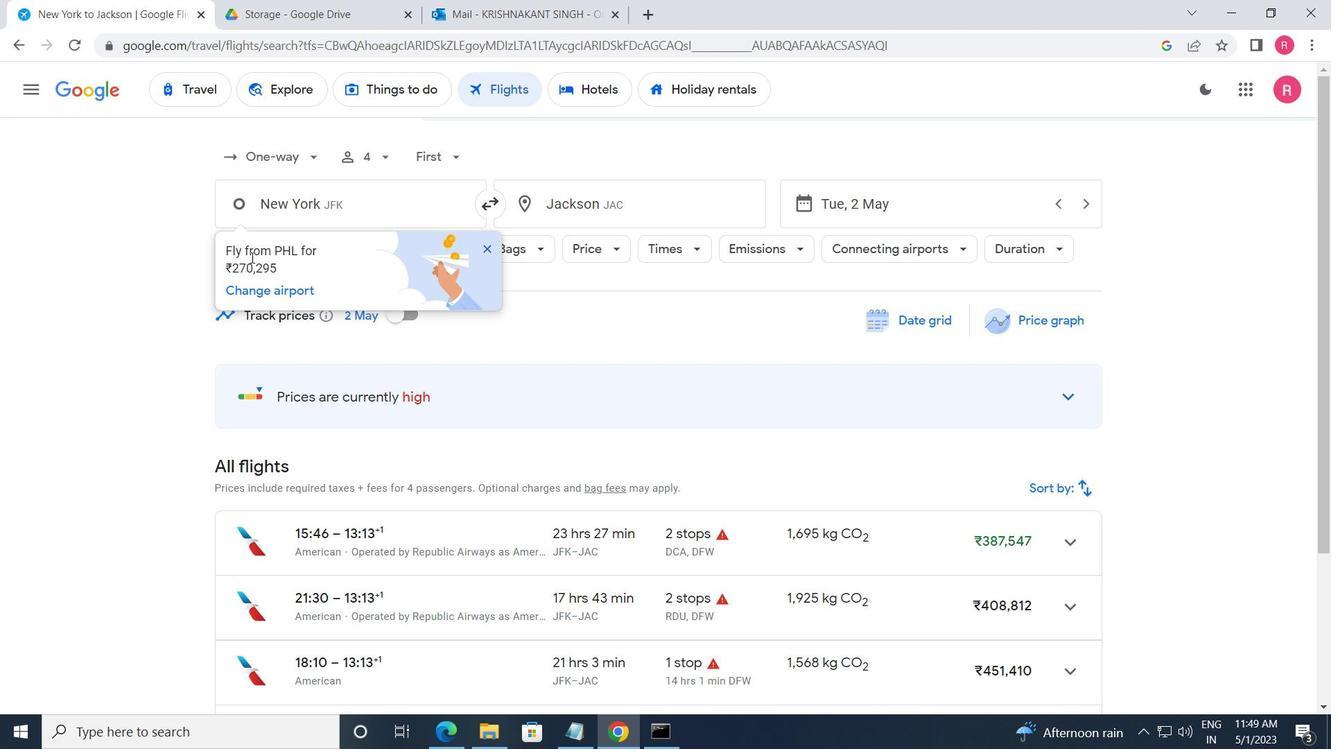 
Action: Mouse moved to (158, 269)
Screenshot: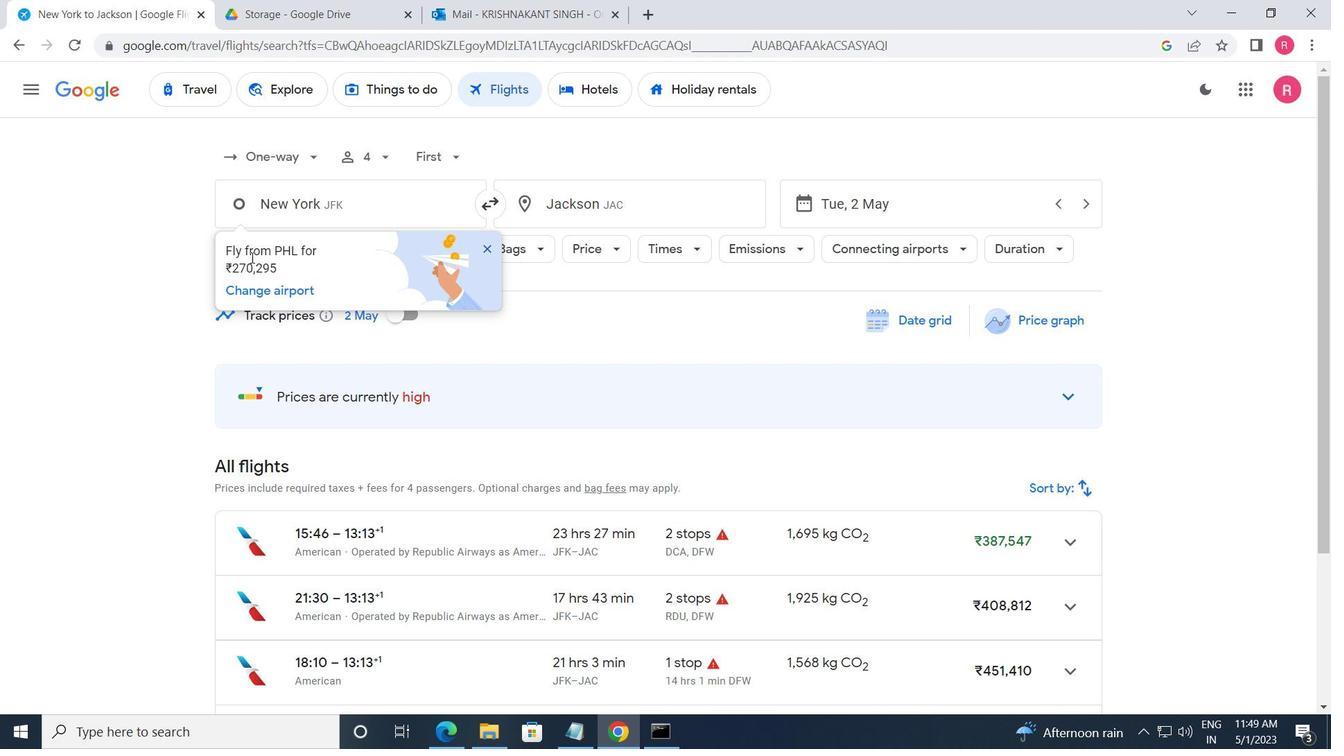 
Action: Mouse pressed left at (158, 269)
Screenshot: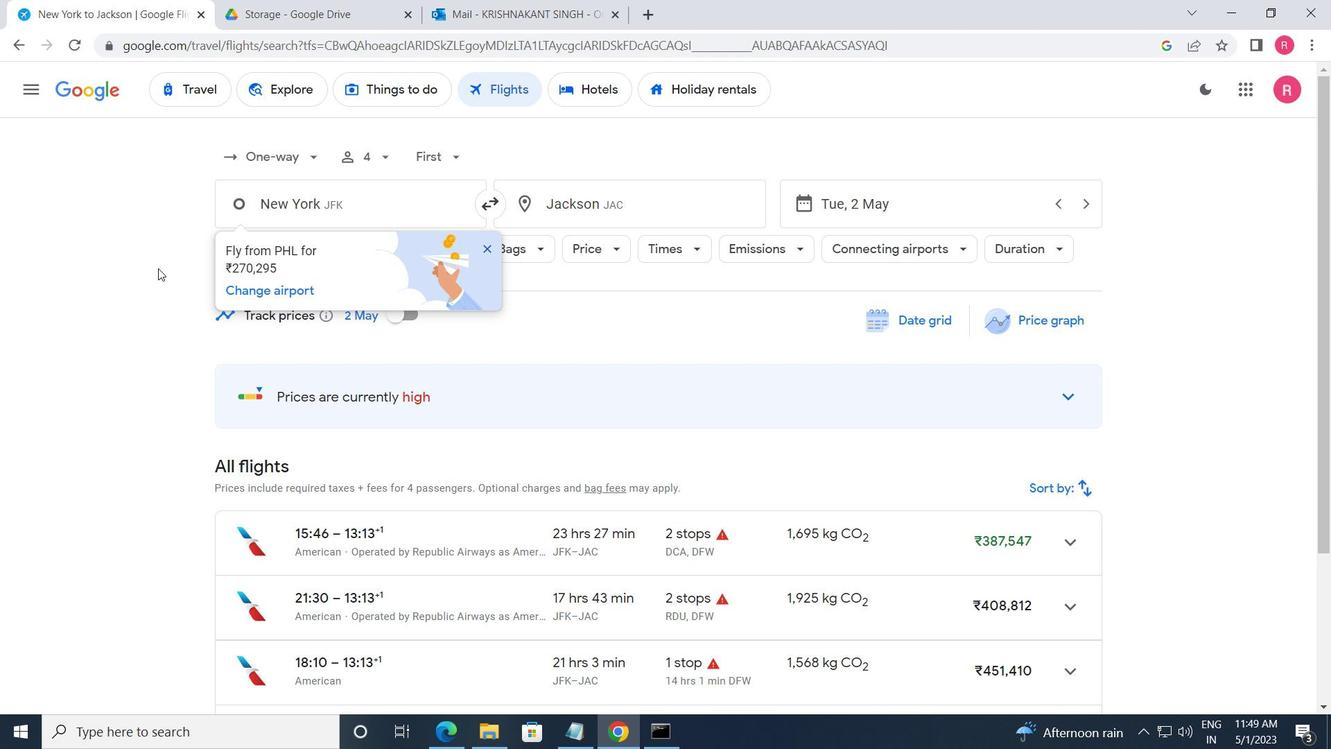 
Action: Mouse moved to (568, 316)
Screenshot: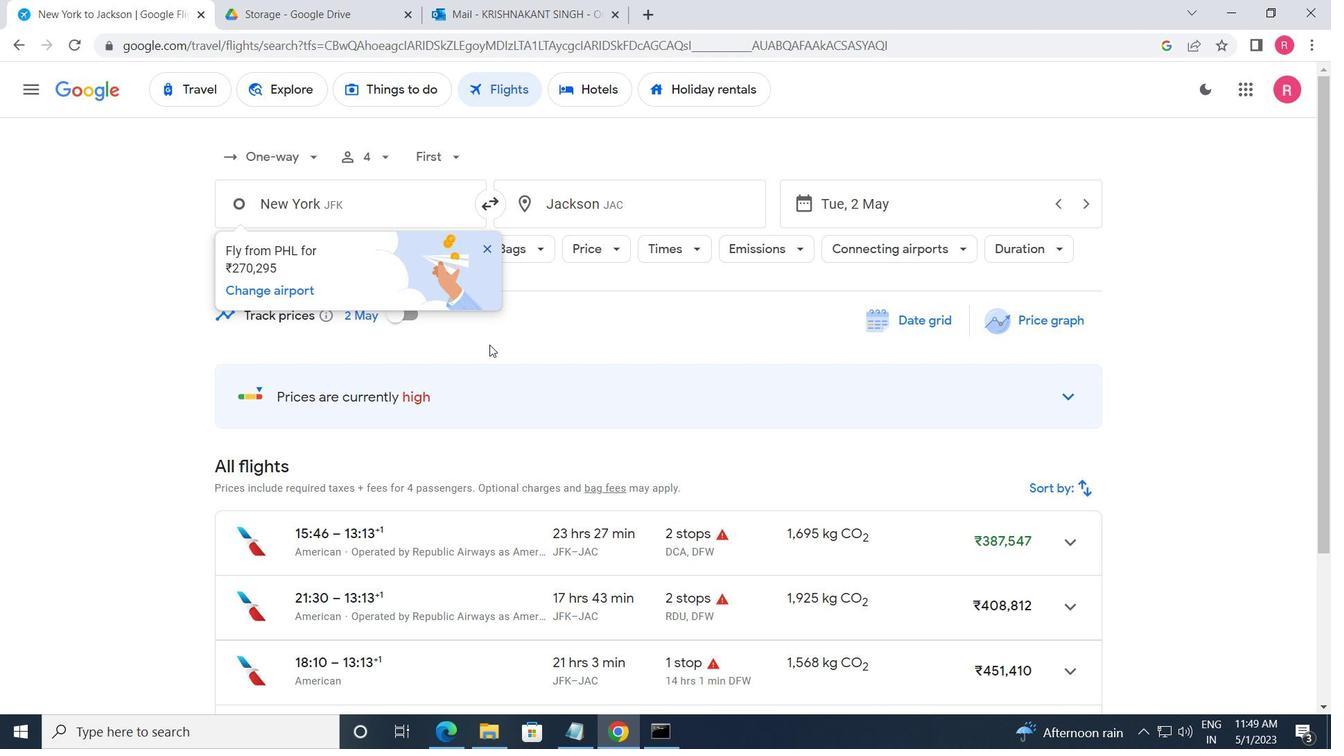 
Action: Mouse pressed left at (568, 316)
Screenshot: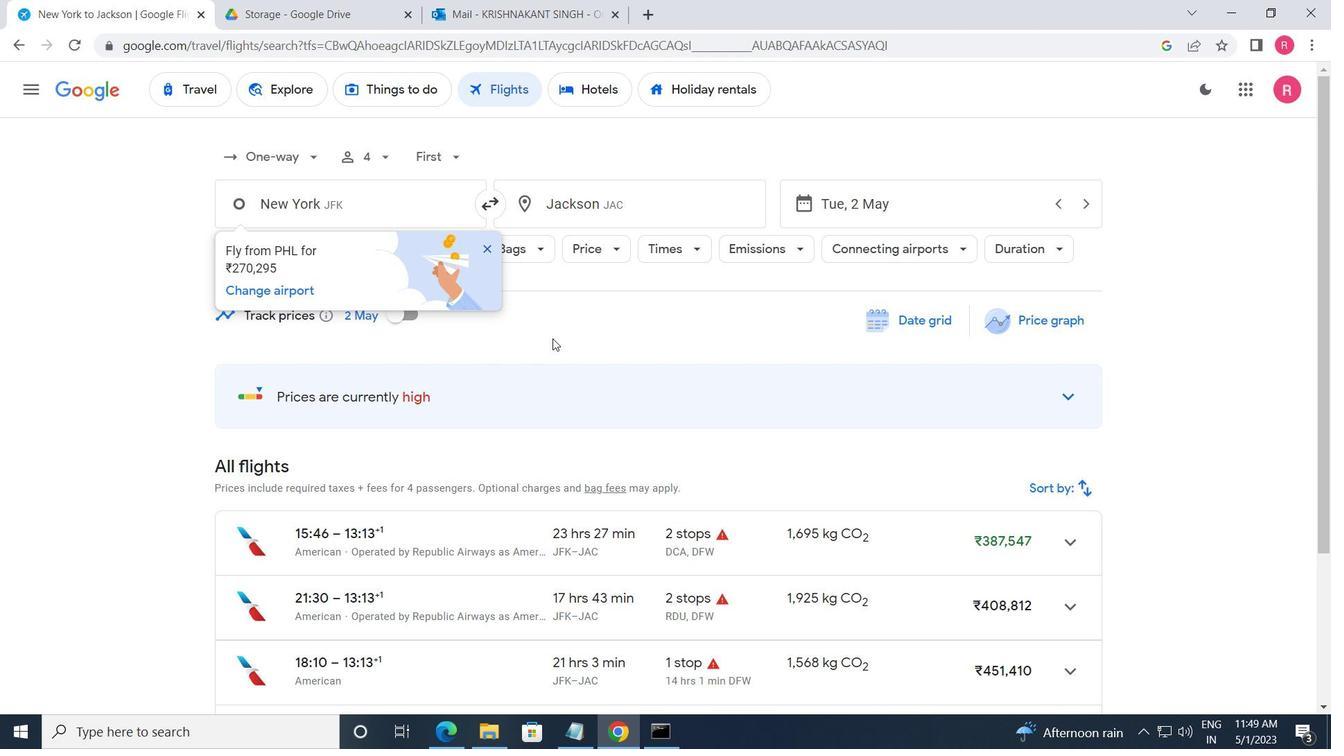 
Action: Mouse moved to (486, 247)
Screenshot: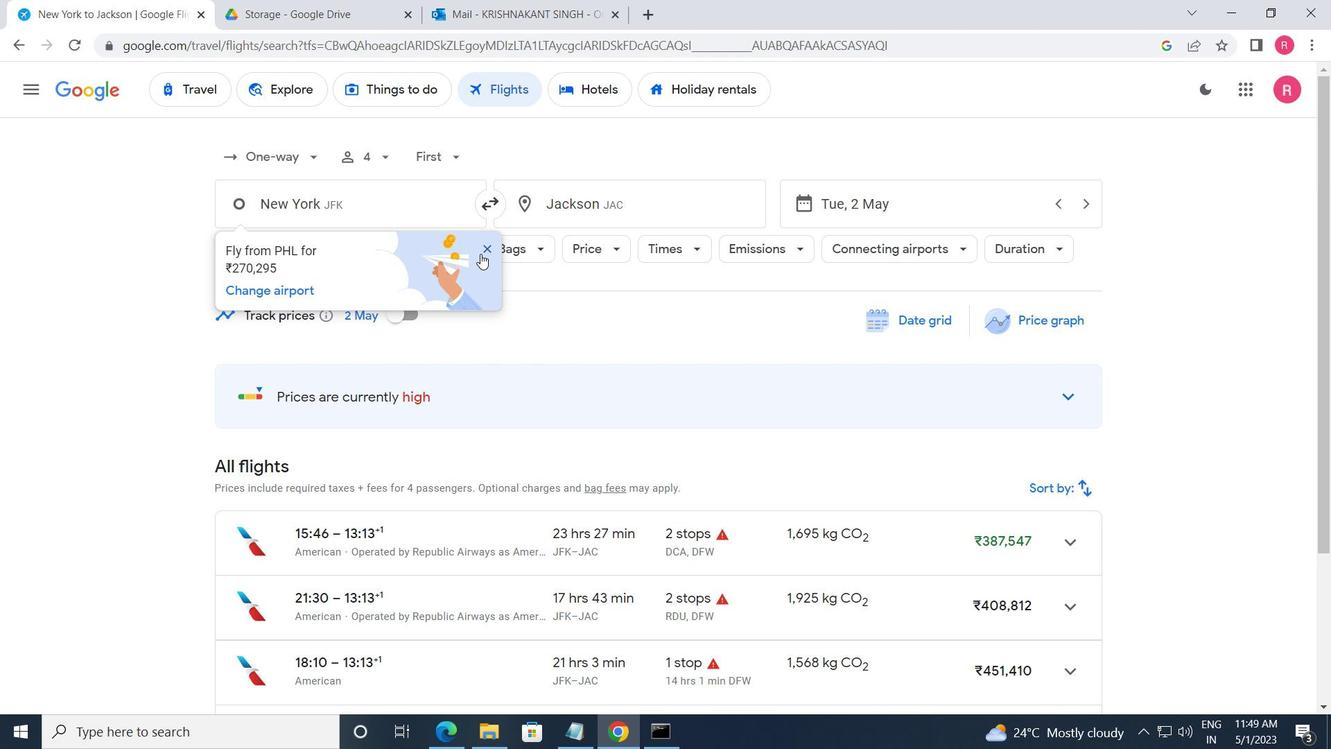 
Action: Mouse pressed left at (486, 247)
Screenshot: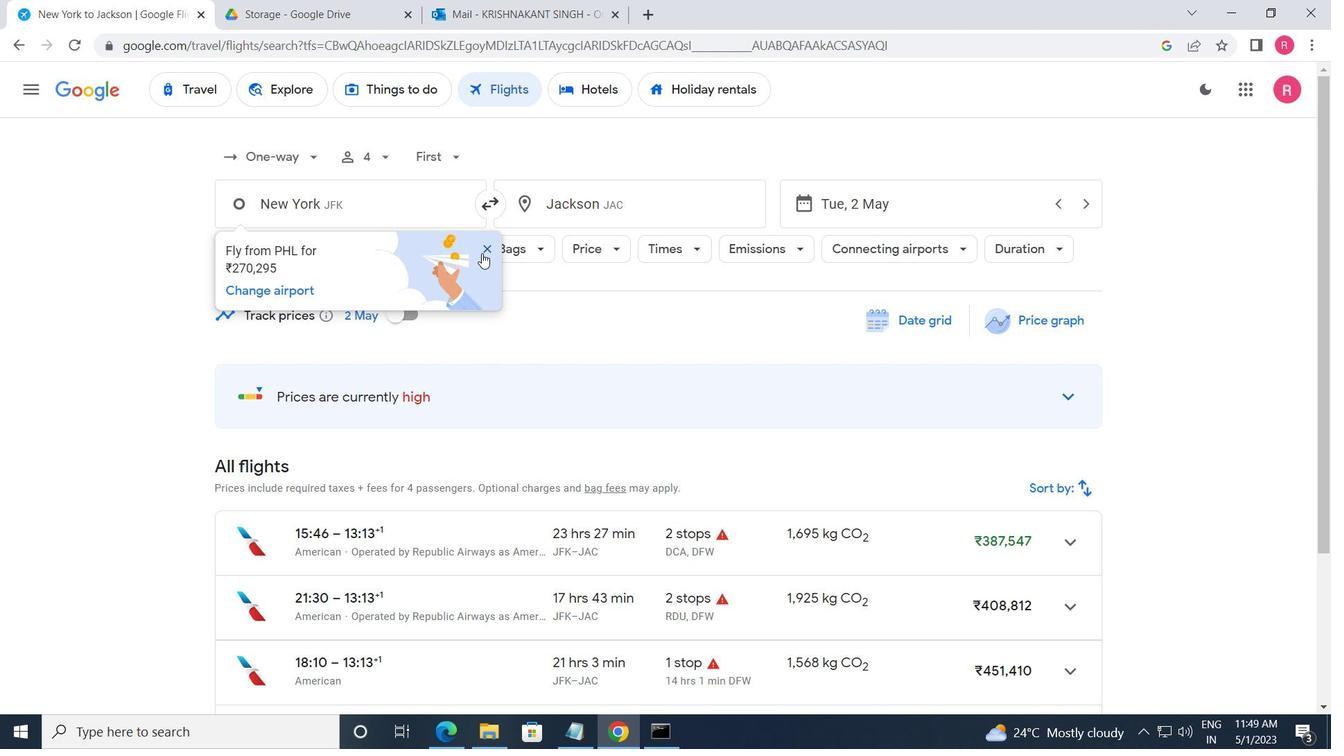 
Action: Mouse moved to (264, 250)
Screenshot: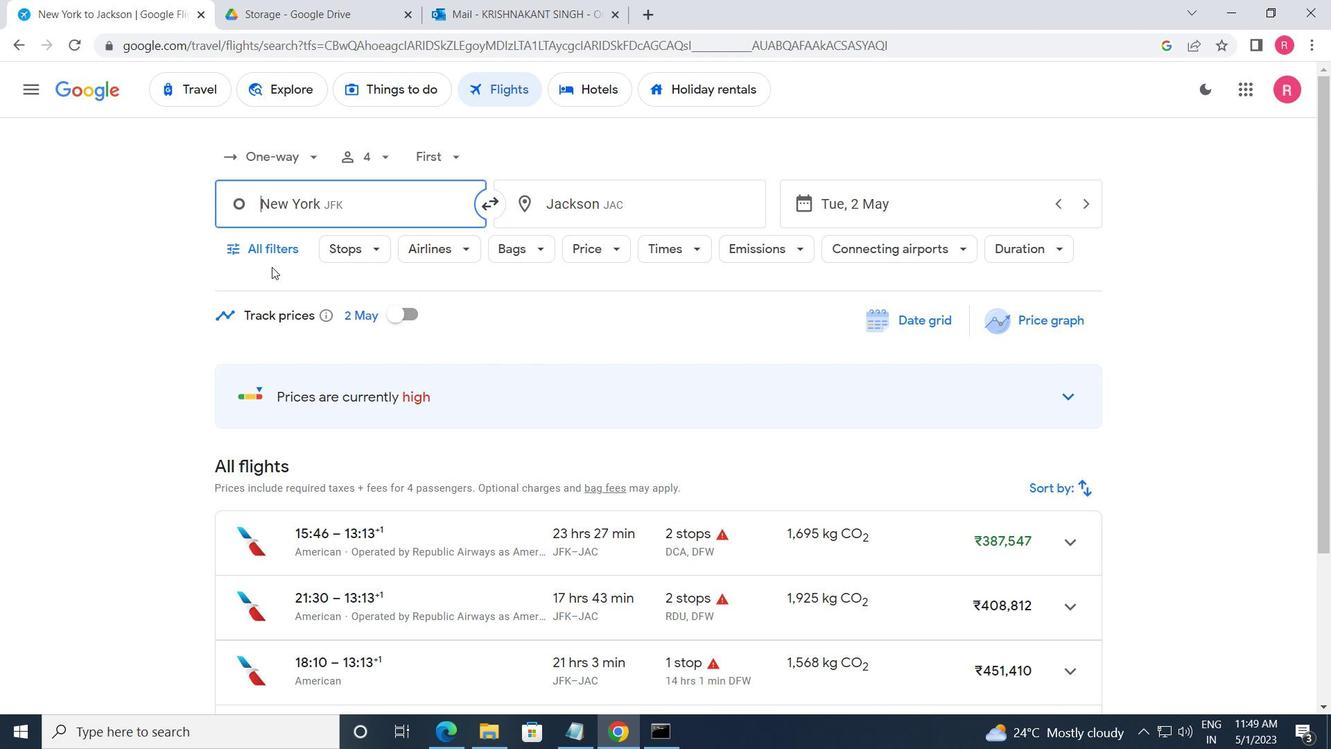 
Action: Mouse pressed left at (264, 250)
Screenshot: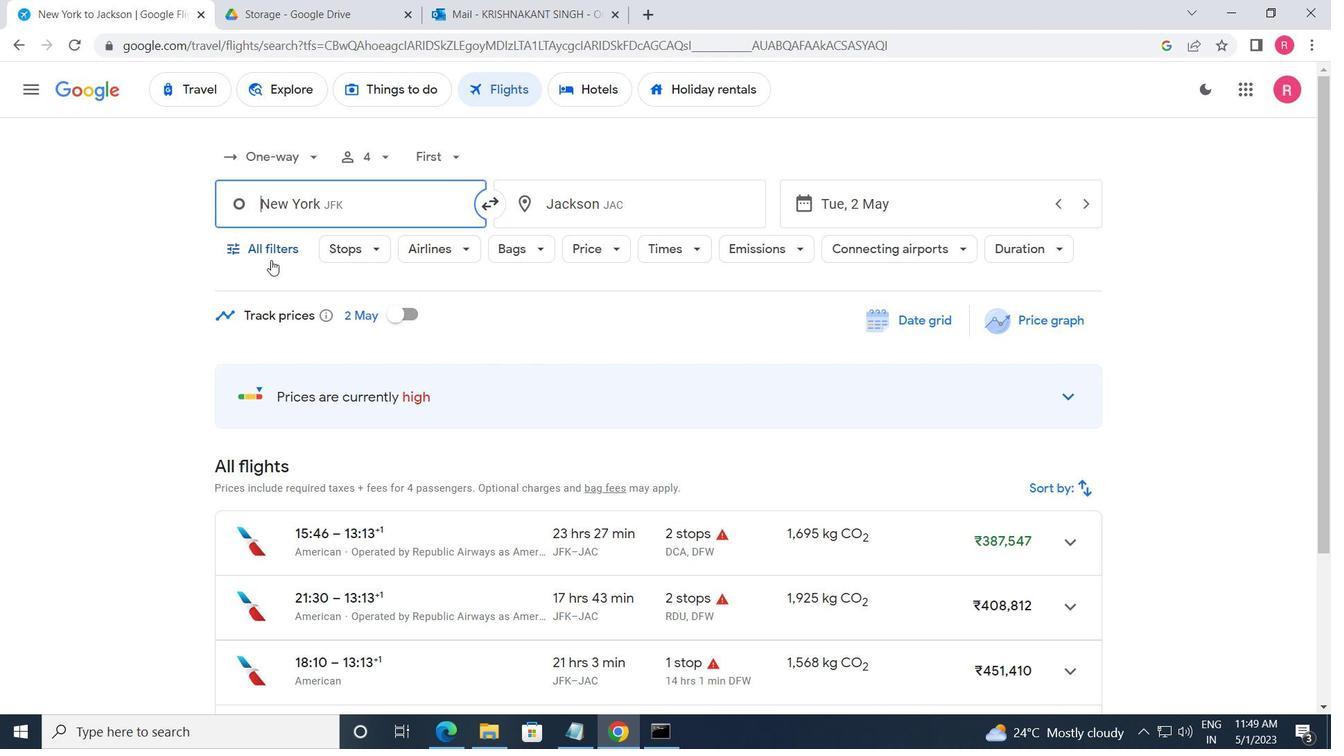
Action: Mouse moved to (314, 421)
Screenshot: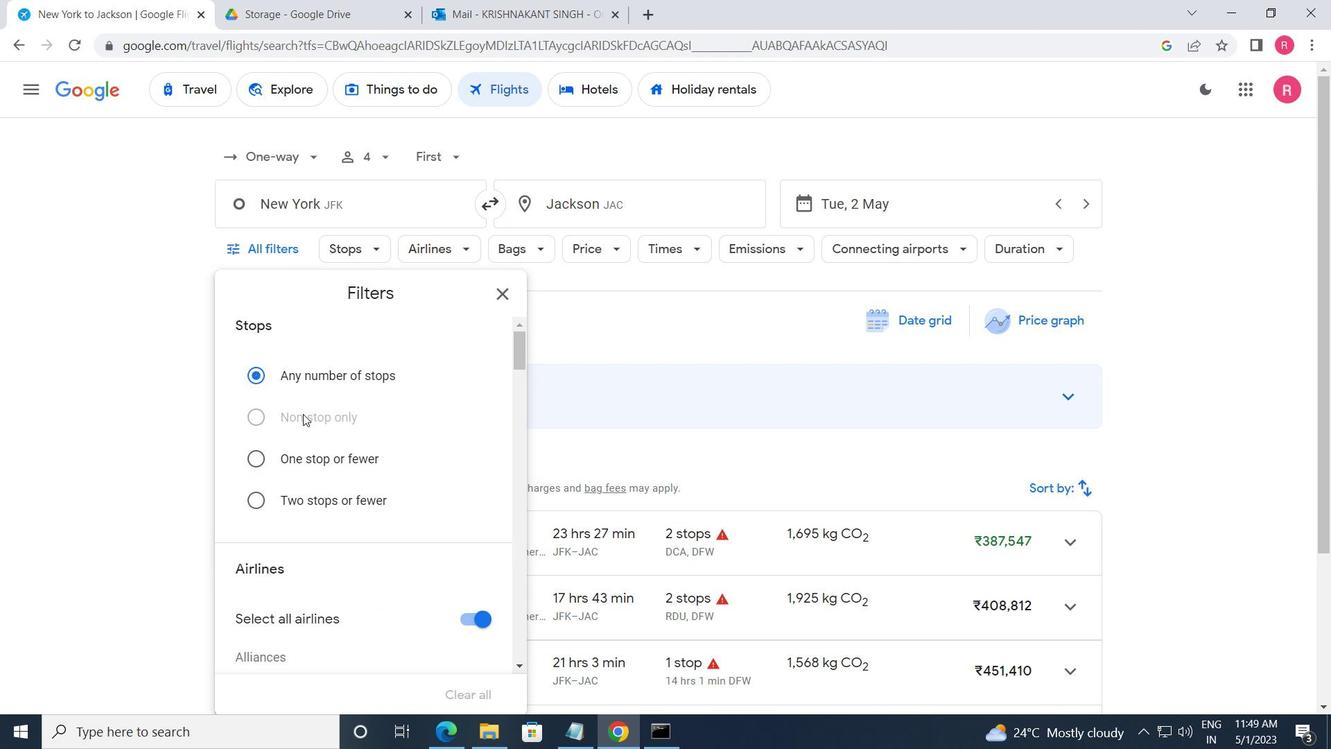 
Action: Mouse scrolled (314, 420) with delta (0, 0)
Screenshot: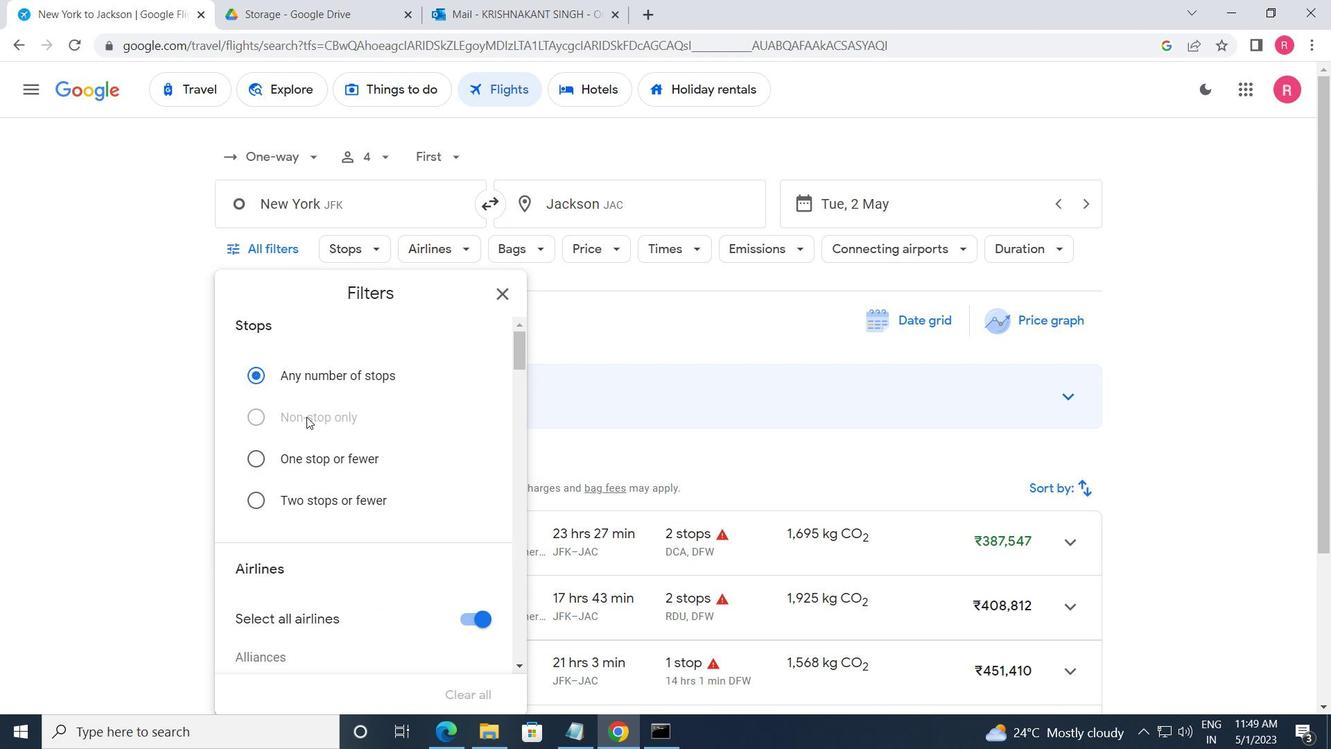 
Action: Mouse scrolled (314, 420) with delta (0, 0)
Screenshot: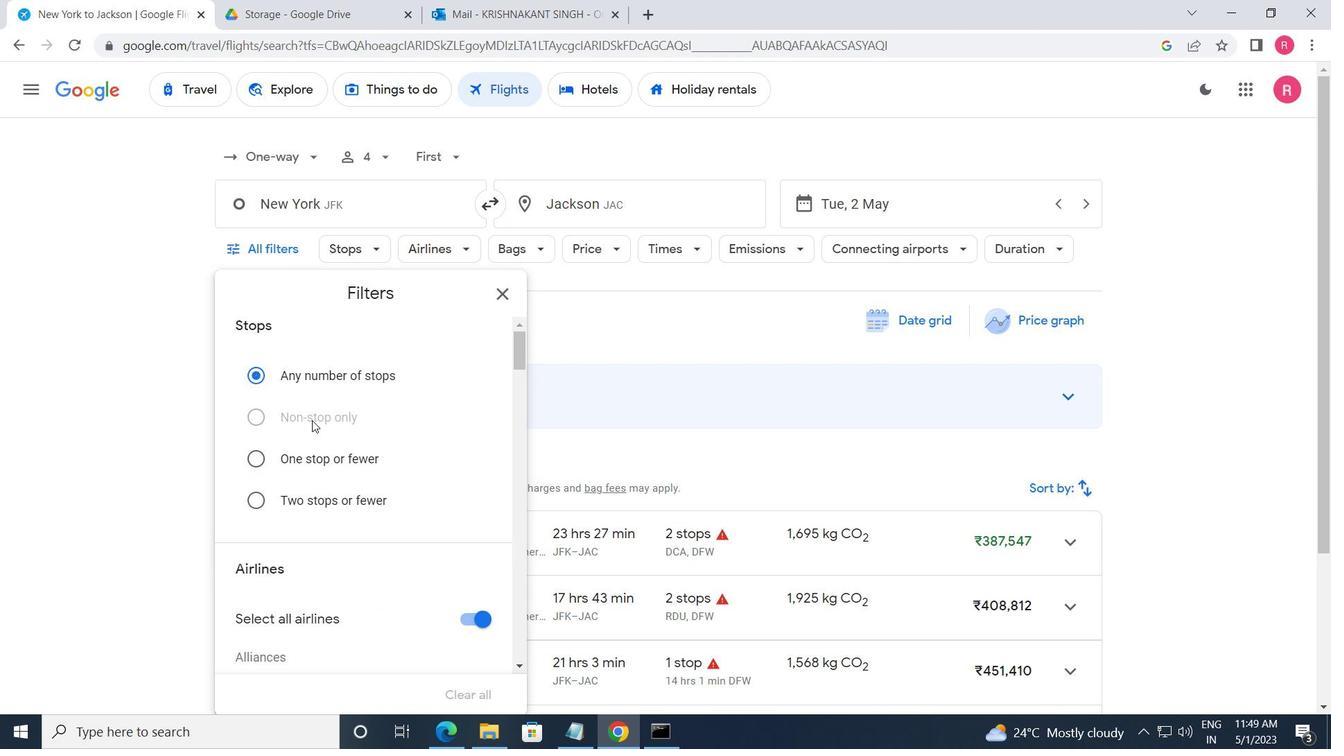 
Action: Mouse moved to (315, 421)
Screenshot: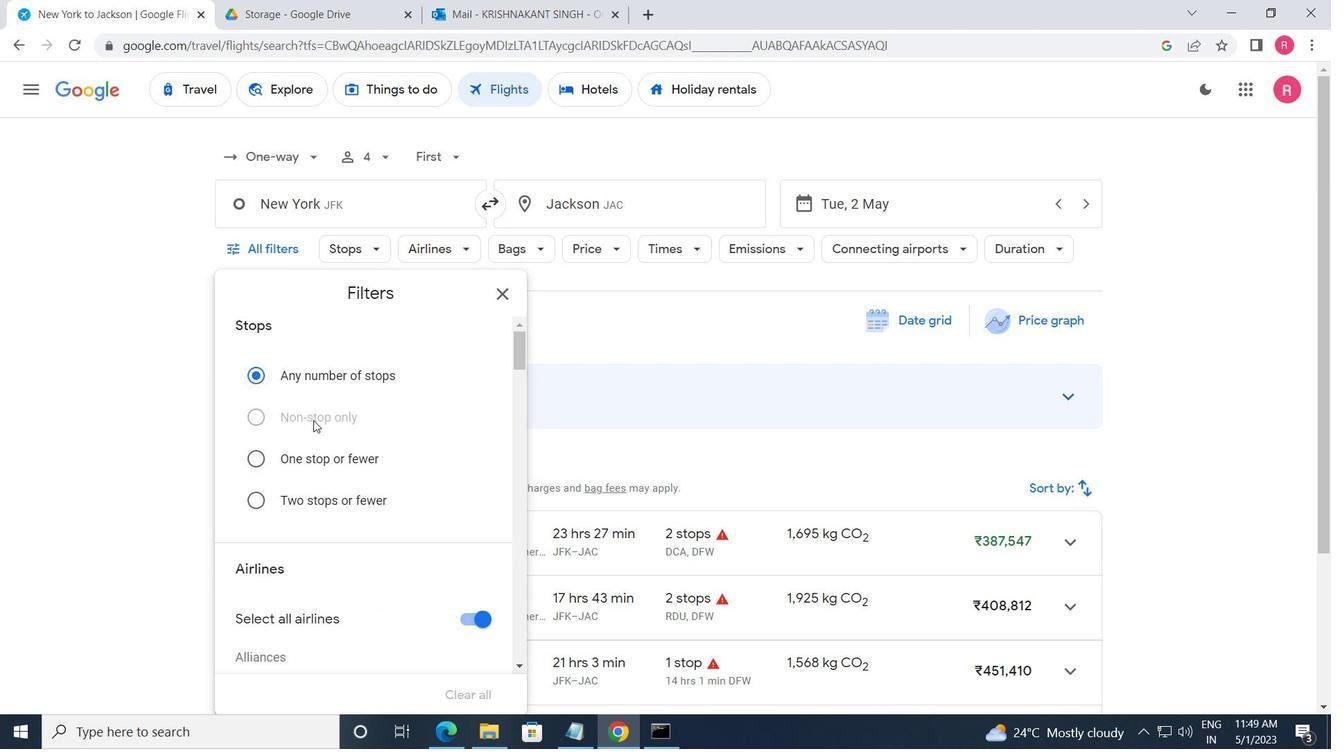 
Action: Mouse scrolled (315, 420) with delta (0, 0)
Screenshot: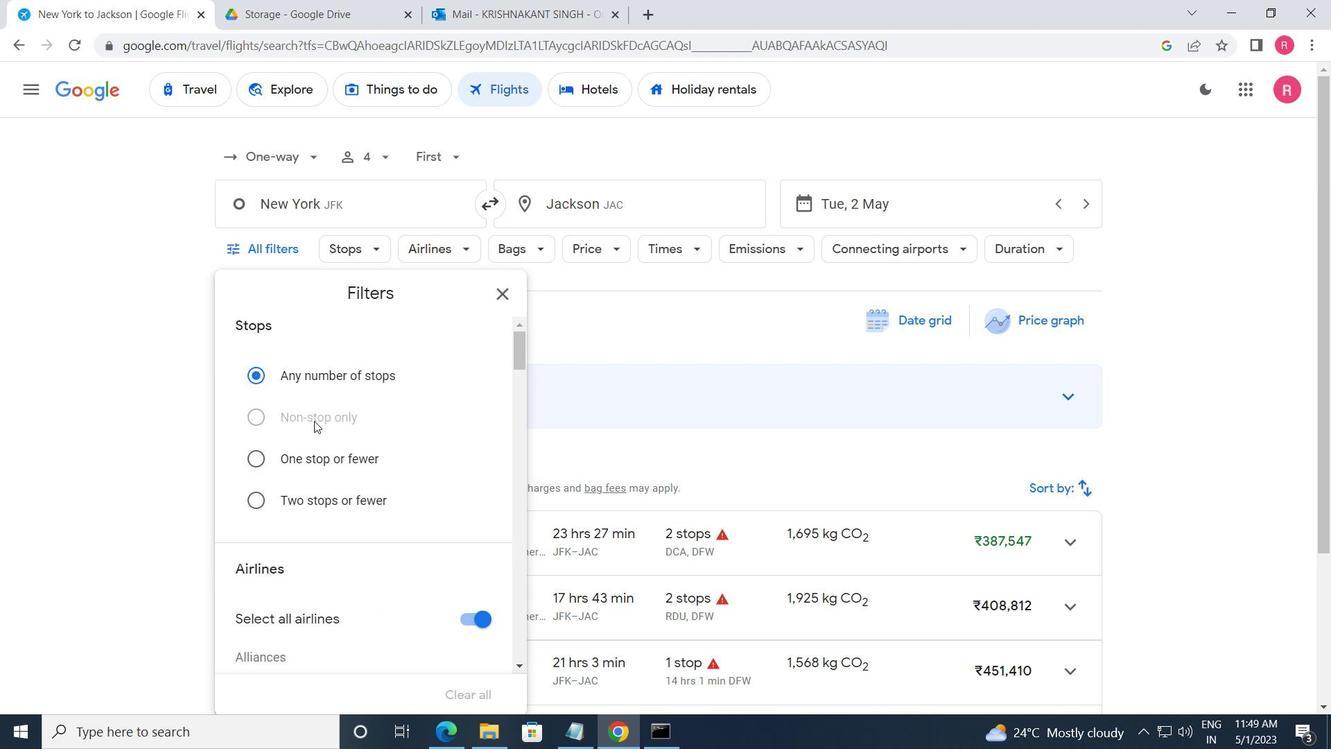 
Action: Mouse moved to (316, 422)
Screenshot: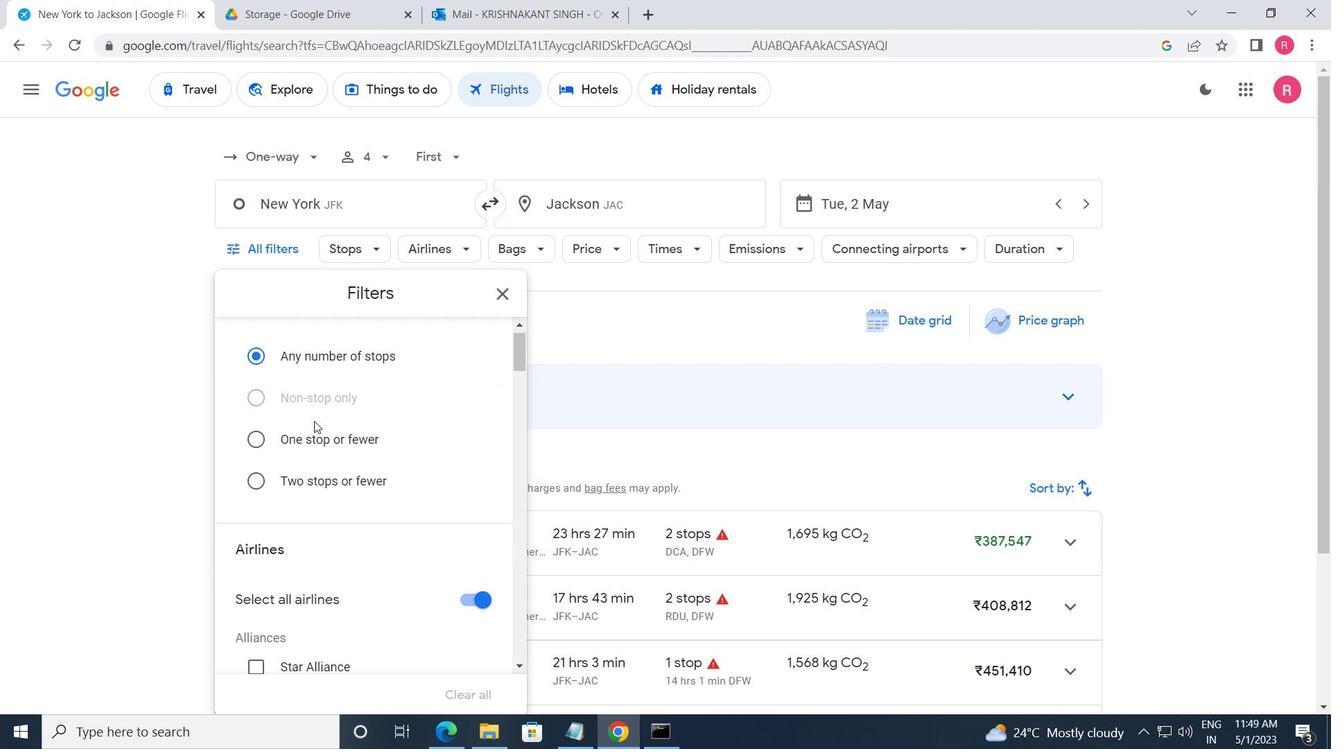 
Action: Mouse scrolled (316, 421) with delta (0, 0)
Screenshot: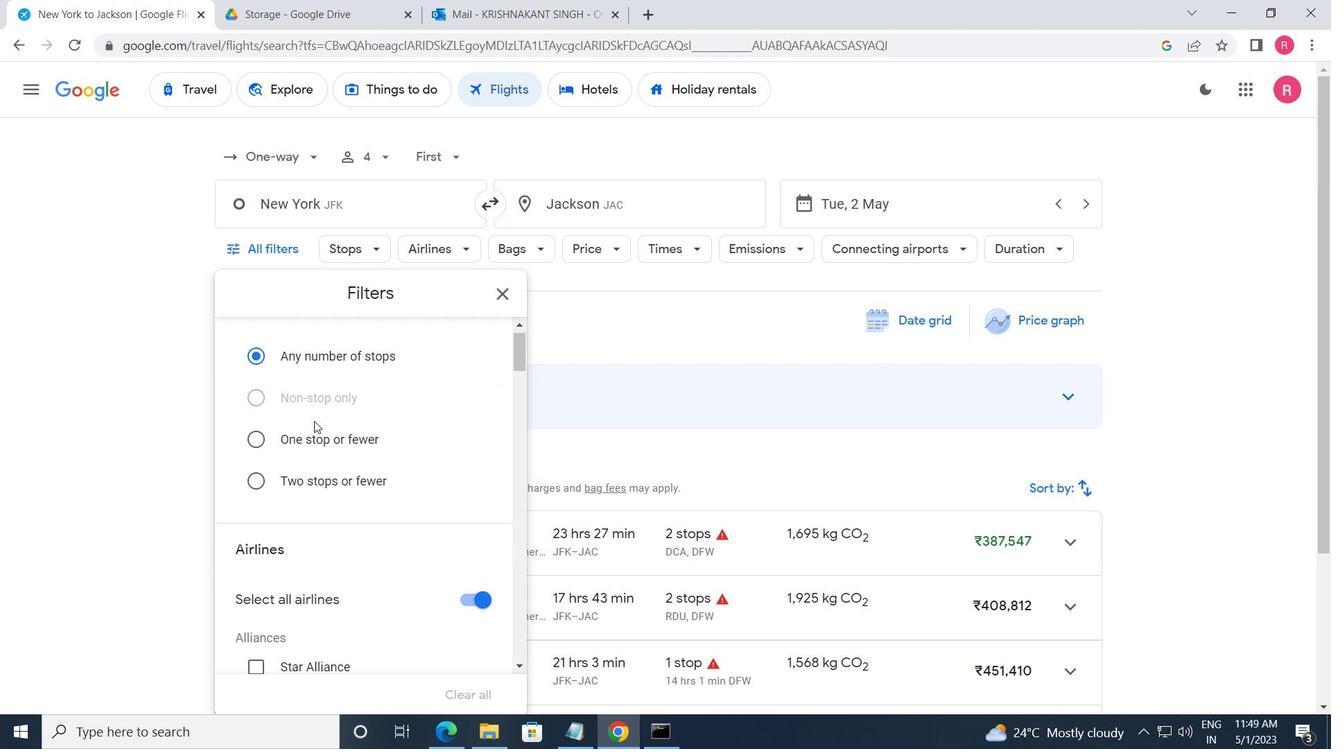 
Action: Mouse scrolled (316, 421) with delta (0, 0)
Screenshot: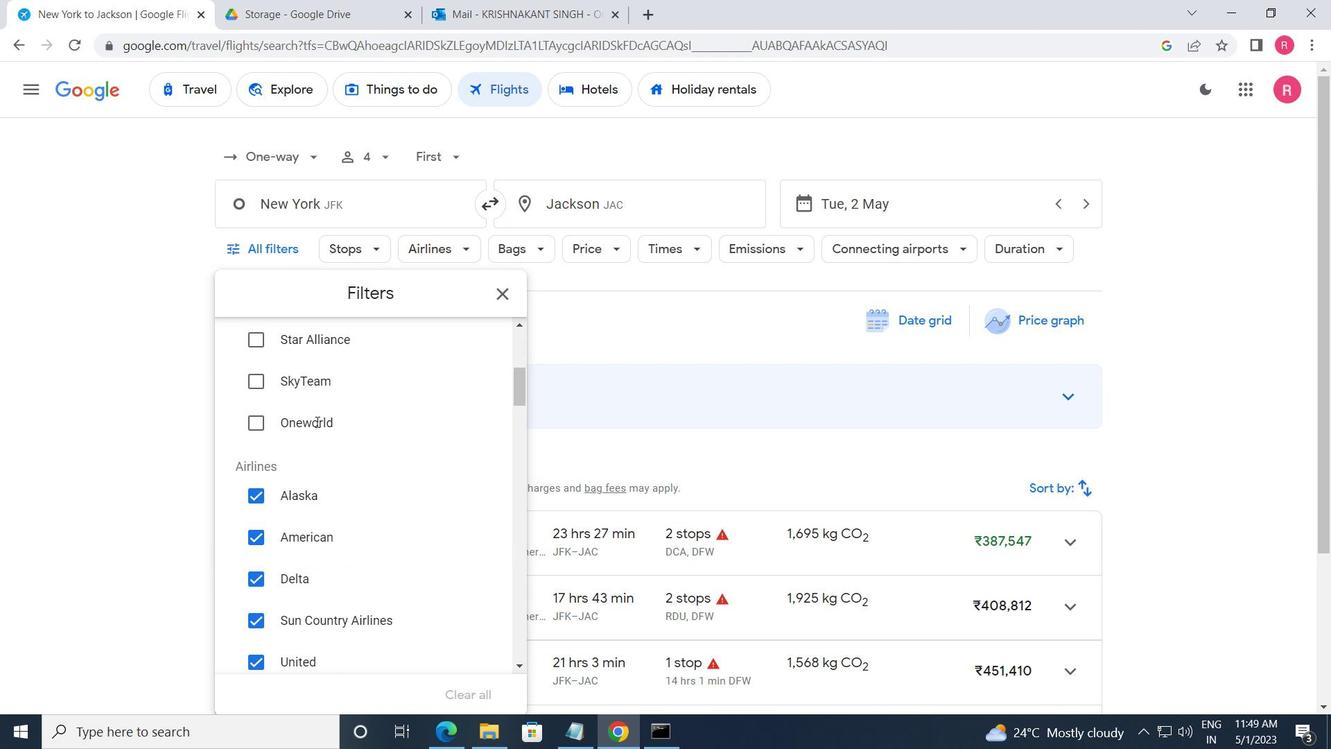 
Action: Mouse moved to (316, 423)
Screenshot: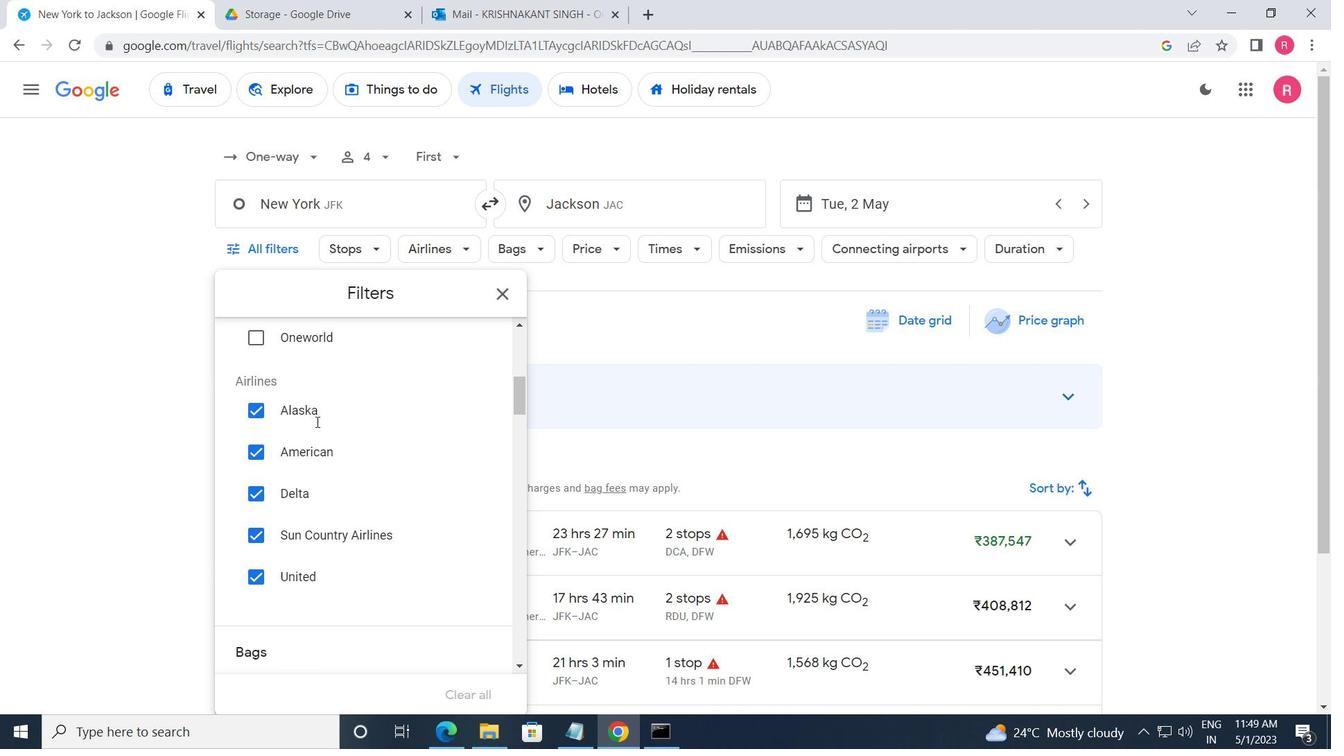 
Action: Mouse scrolled (316, 422) with delta (0, 0)
Screenshot: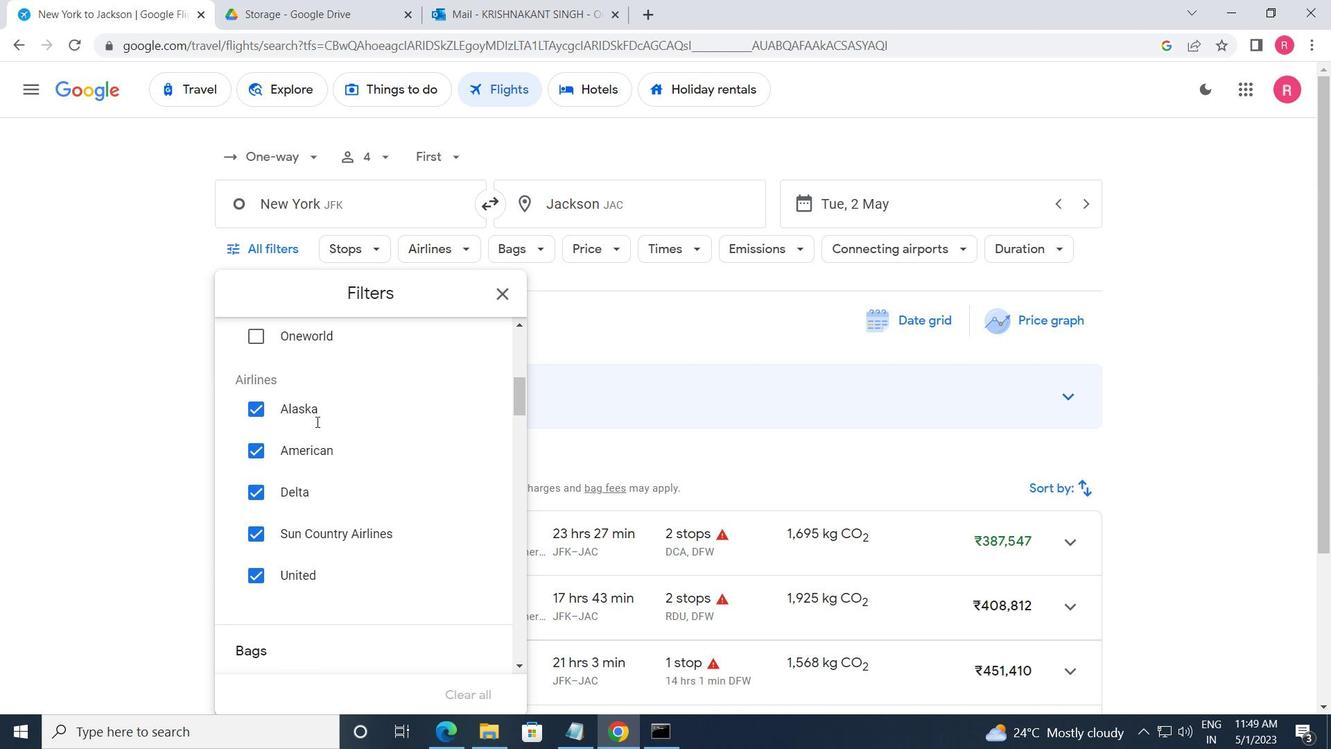 
Action: Mouse scrolled (316, 423) with delta (0, 0)
Screenshot: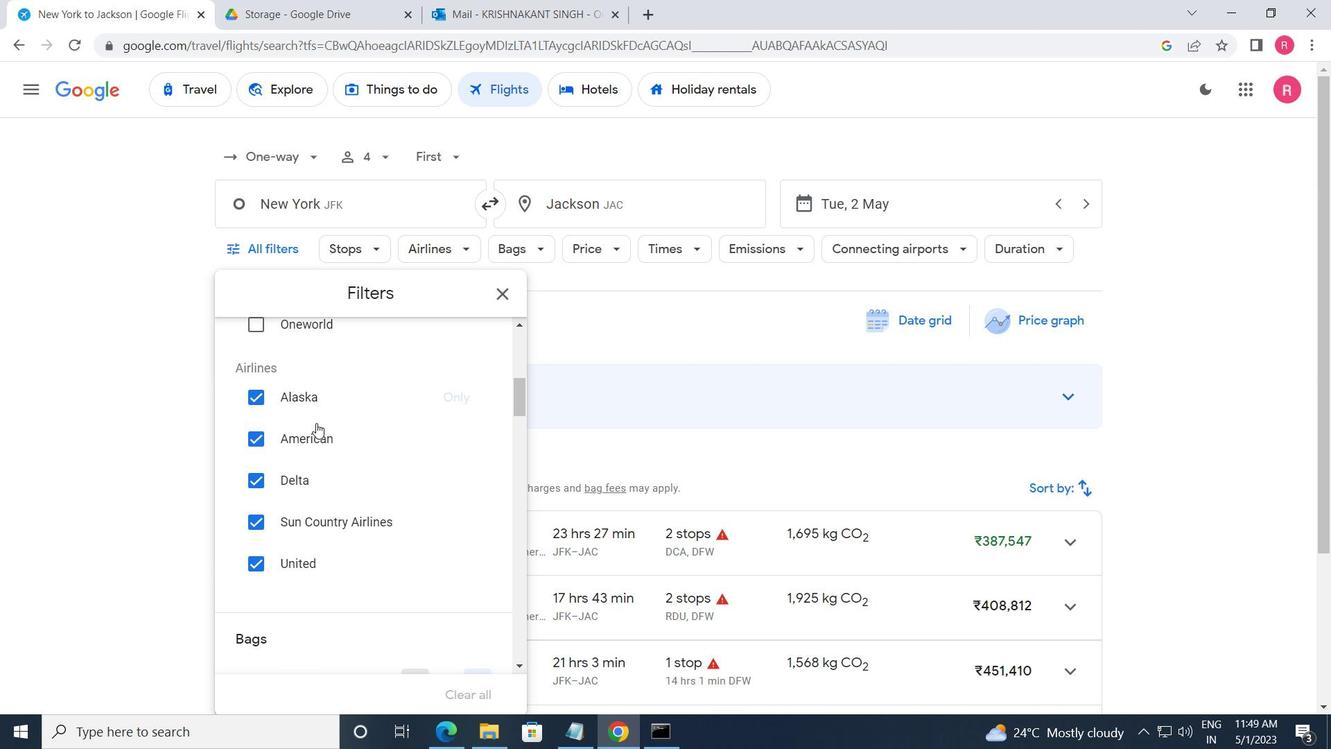 
Action: Mouse scrolled (316, 423) with delta (0, 0)
Screenshot: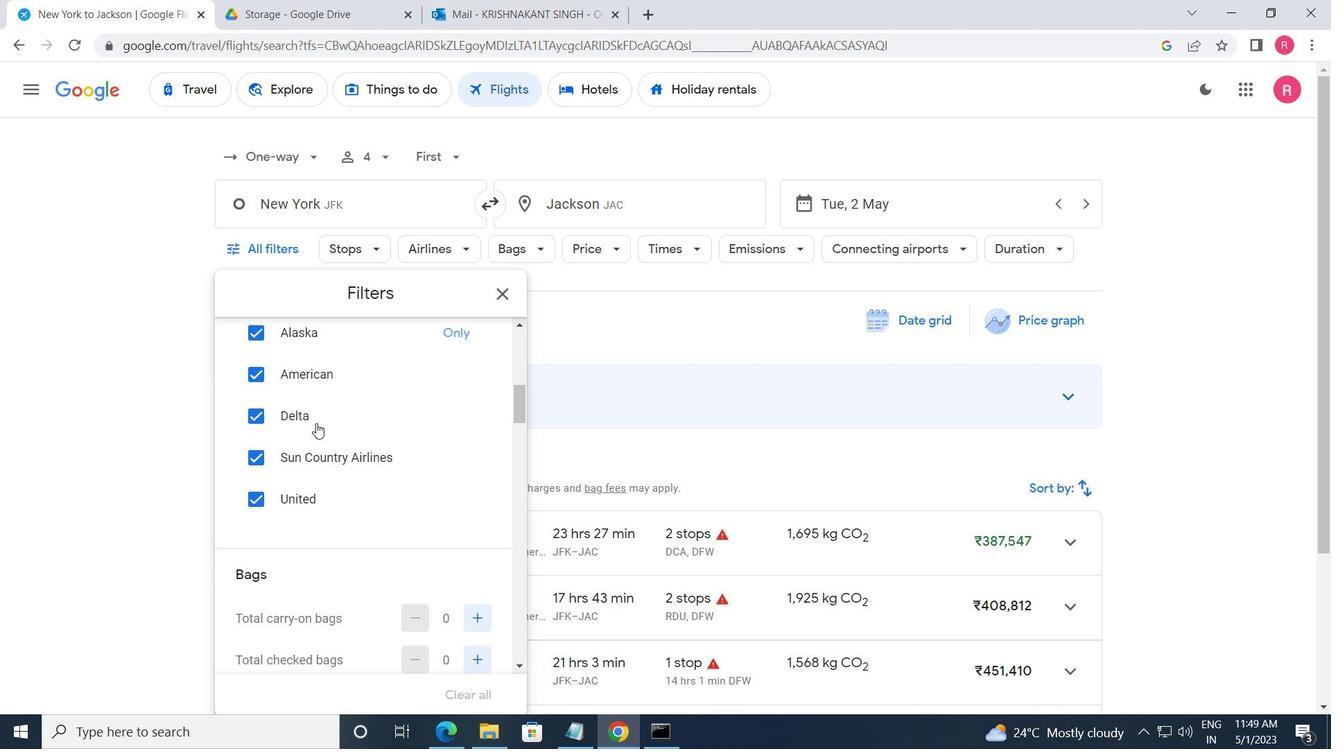
Action: Mouse scrolled (316, 423) with delta (0, 0)
Screenshot: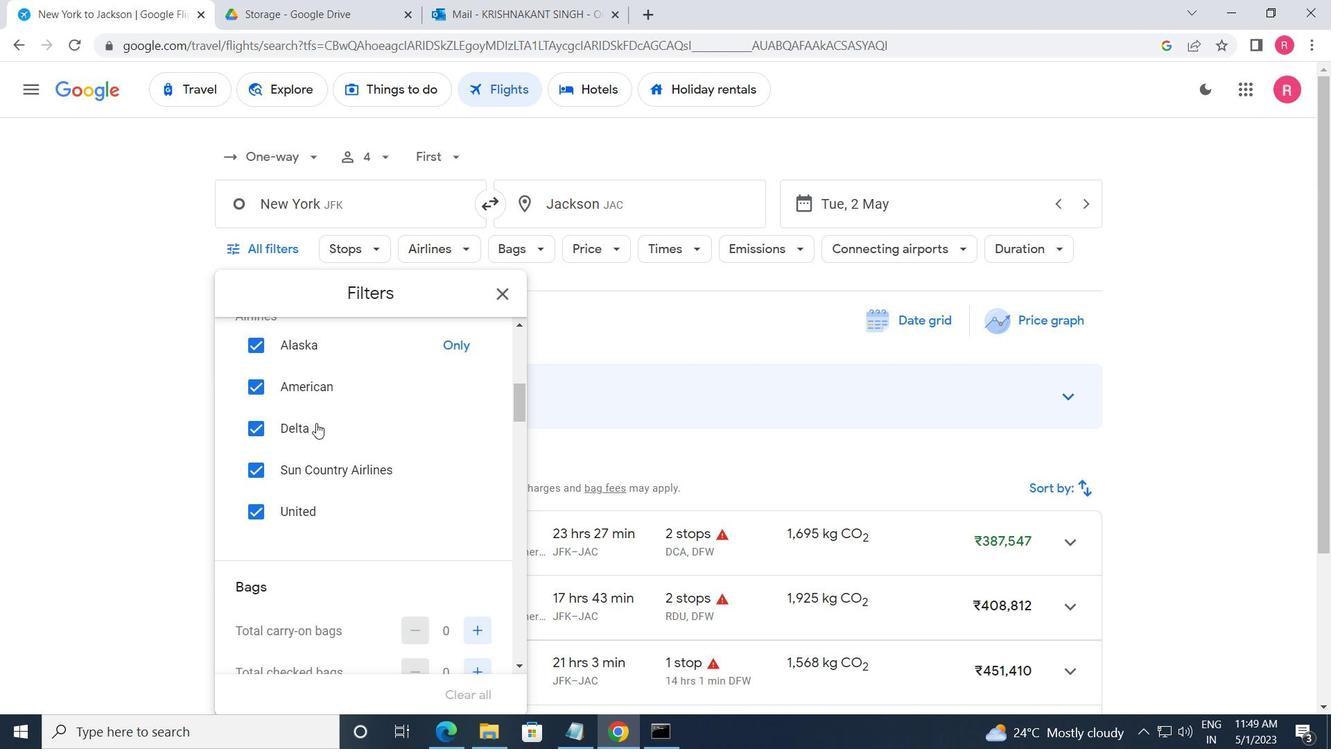 
Action: Mouse moved to (337, 426)
Screenshot: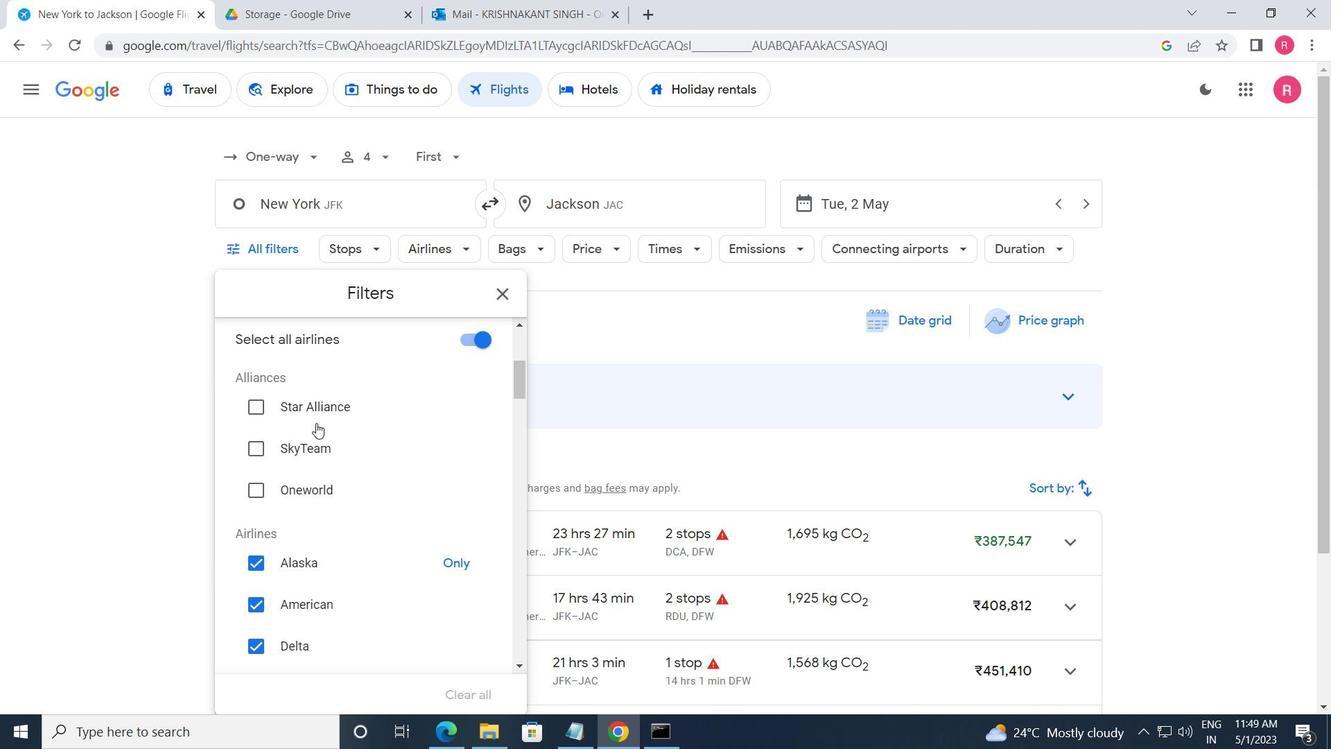 
Action: Mouse scrolled (337, 427) with delta (0, 0)
Screenshot: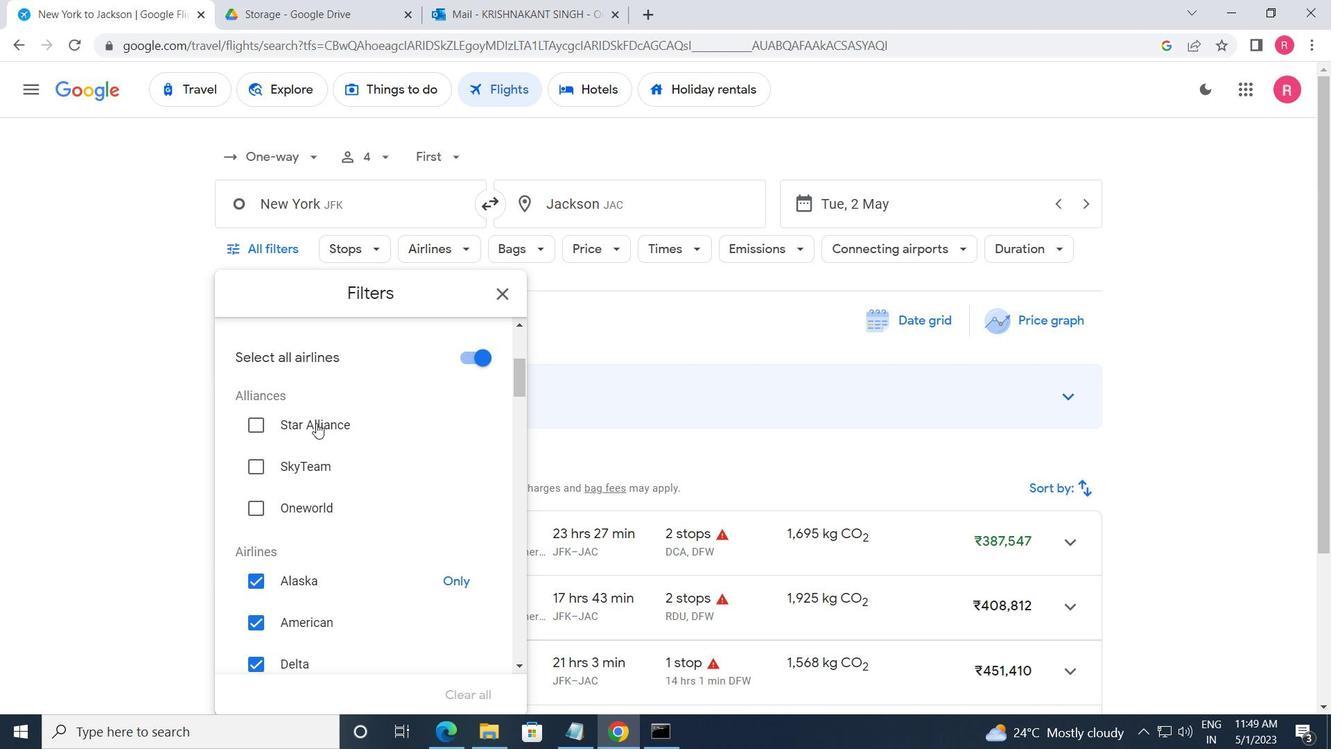
Action: Mouse moved to (468, 453)
Screenshot: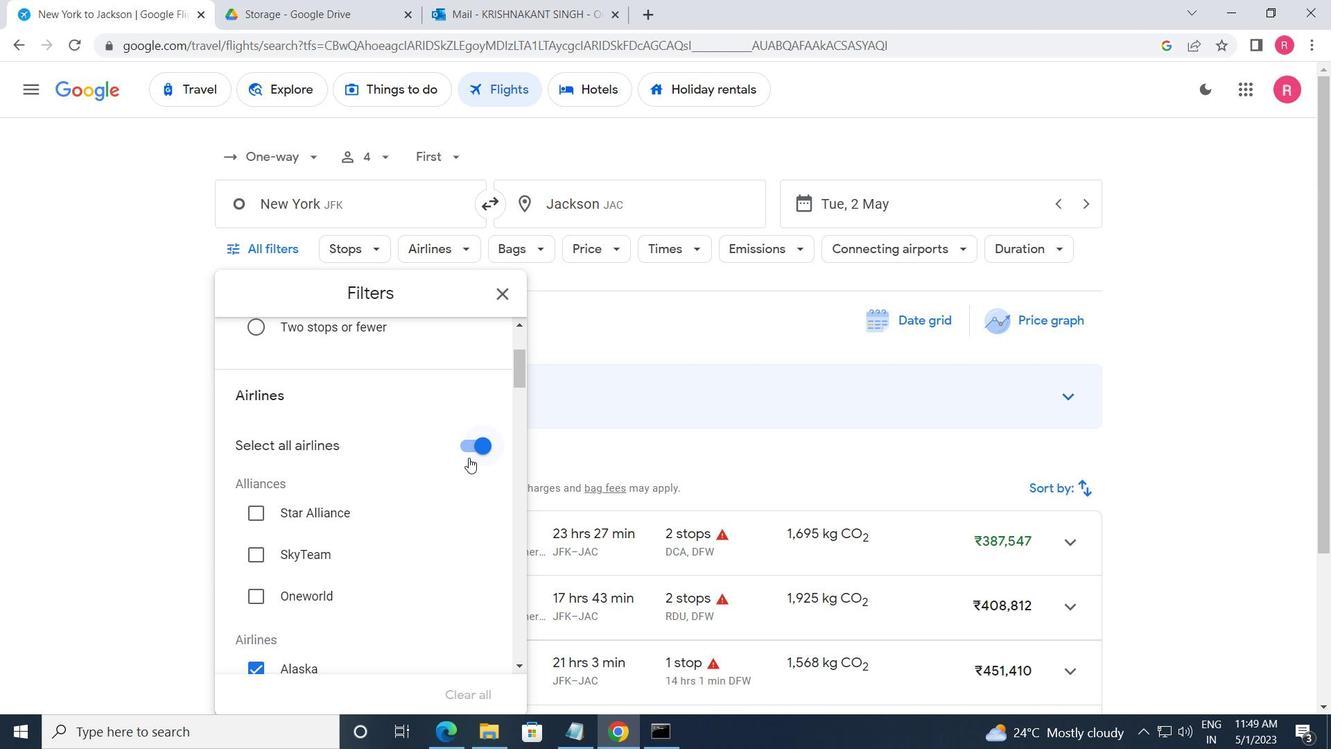 
Action: Mouse pressed left at (468, 453)
Screenshot: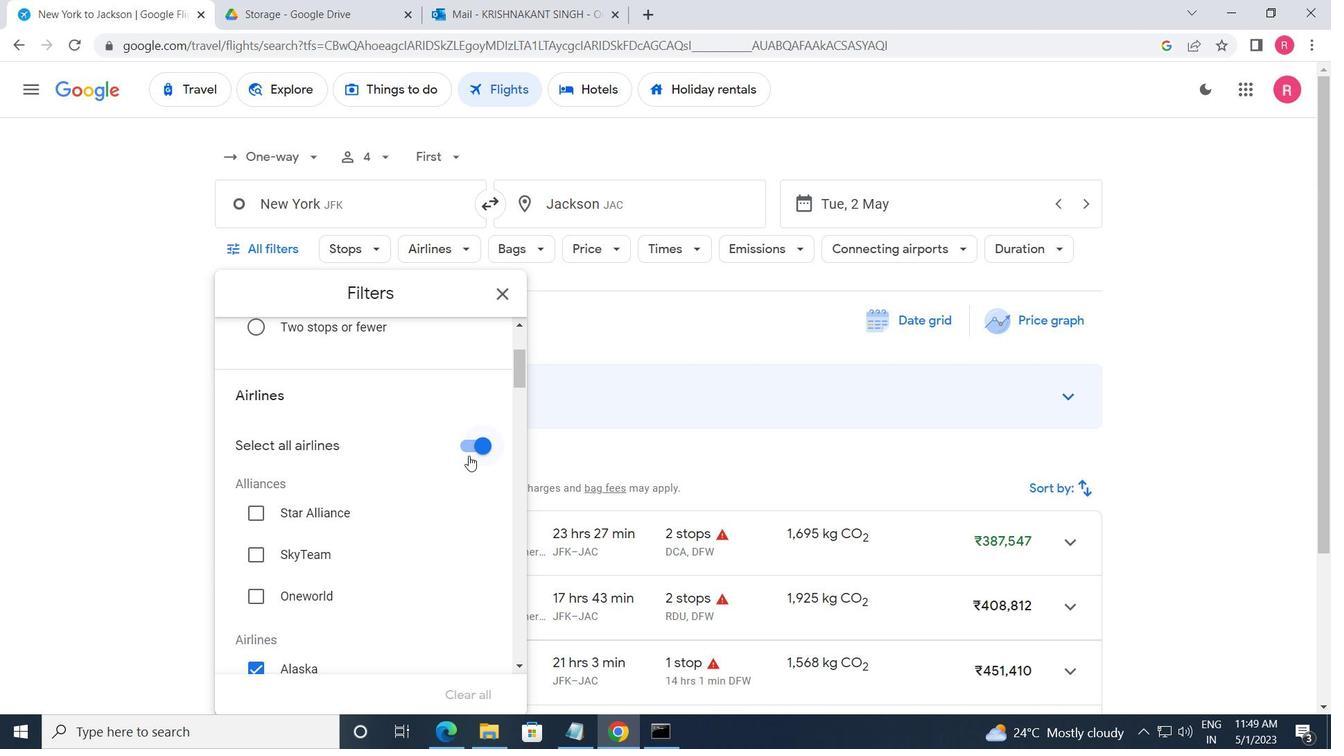 
Action: Mouse moved to (451, 494)
Screenshot: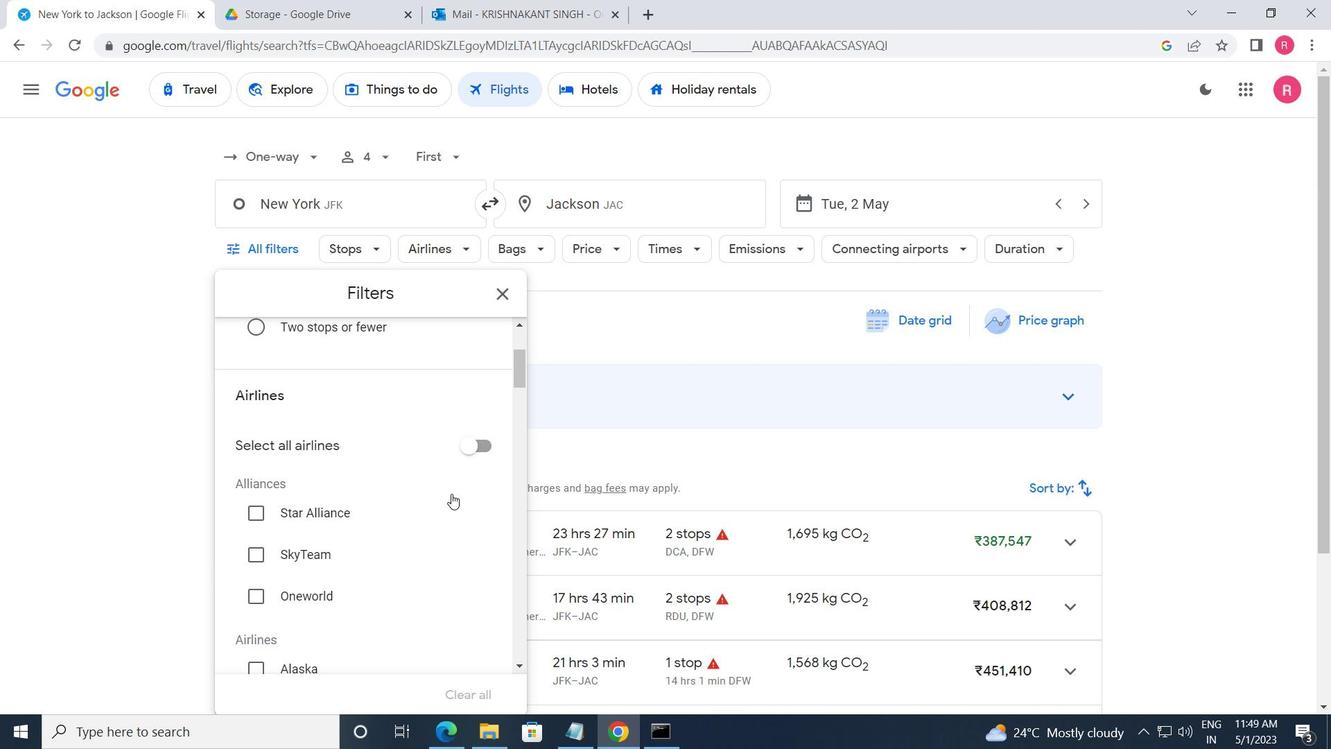 
Action: Mouse scrolled (451, 493) with delta (0, 0)
Screenshot: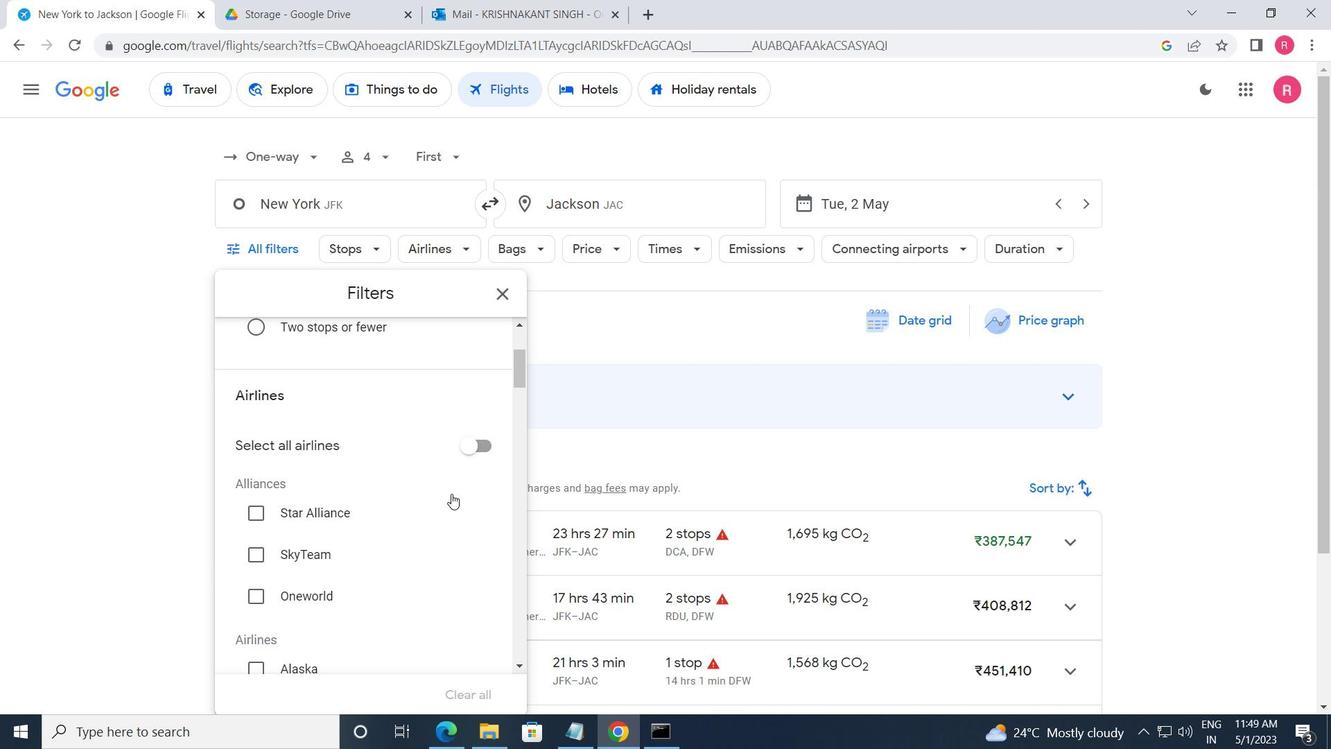 
Action: Mouse moved to (451, 495)
Screenshot: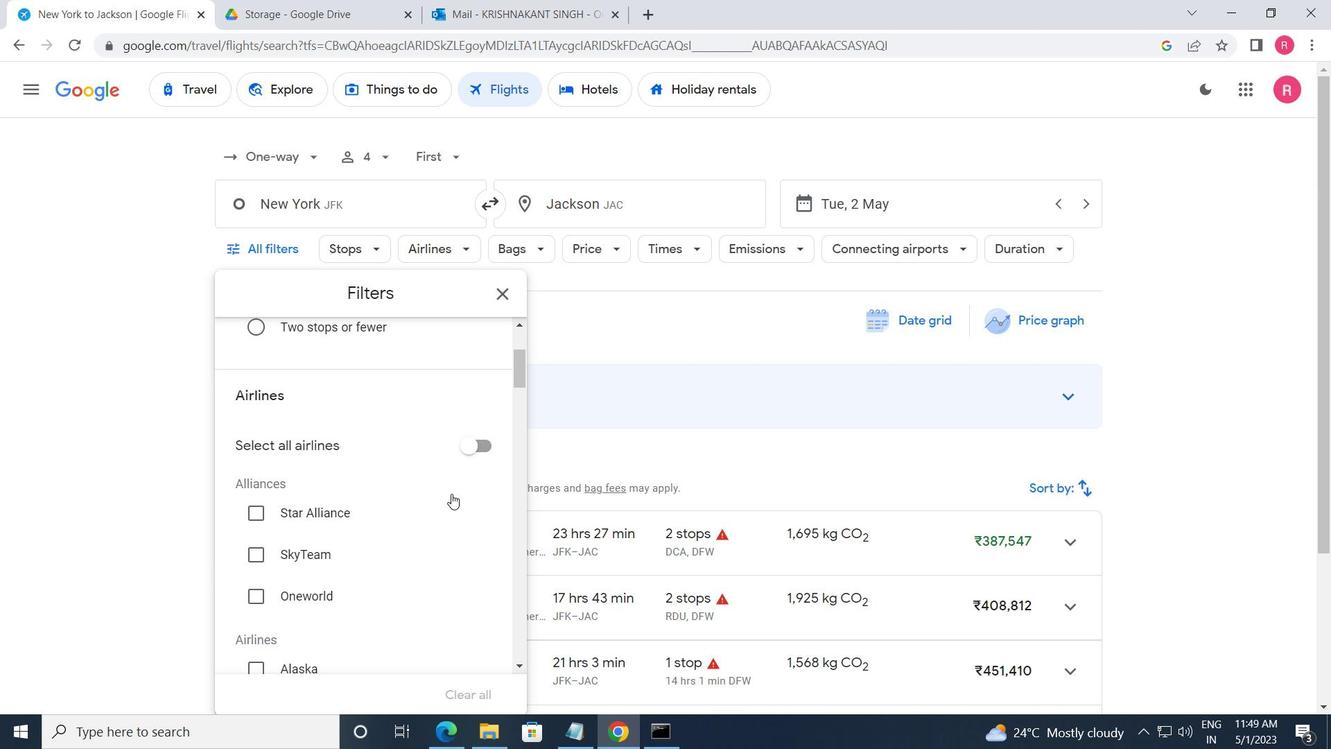 
Action: Mouse scrolled (451, 494) with delta (0, 0)
Screenshot: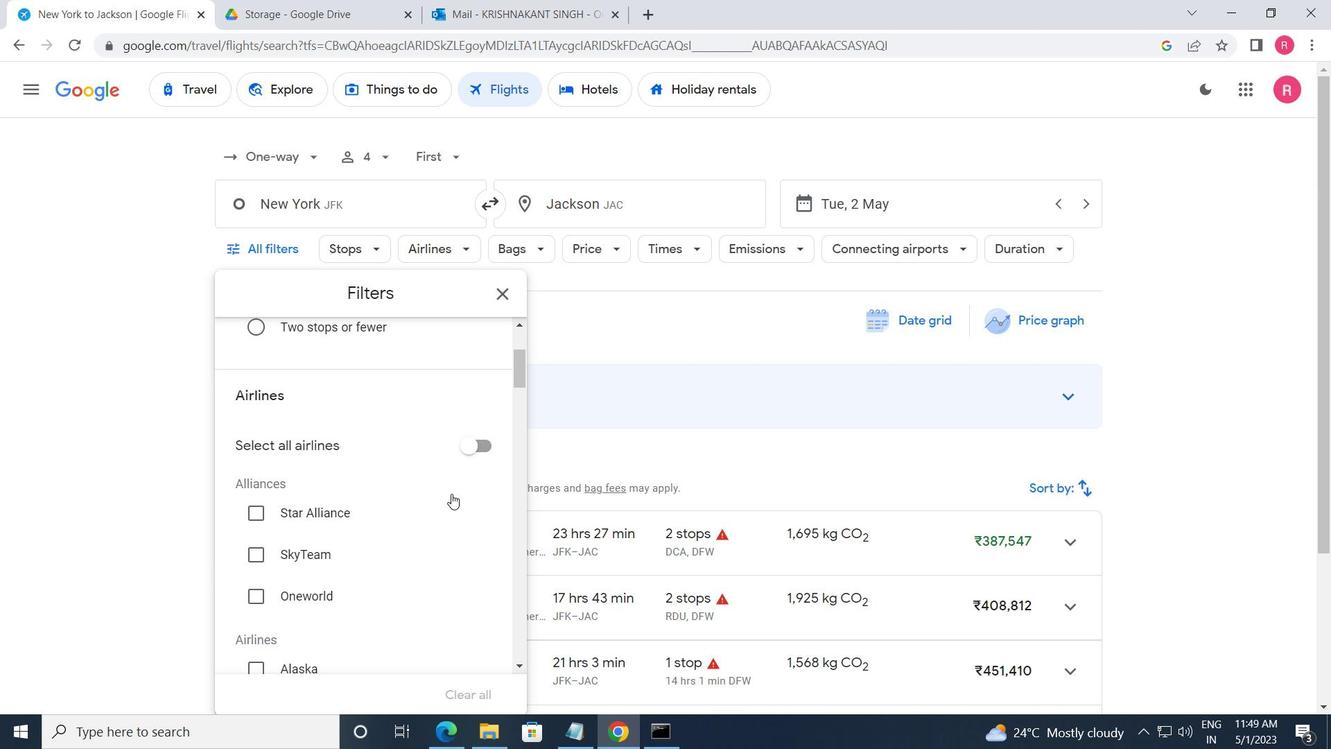 
Action: Mouse scrolled (451, 494) with delta (0, 0)
Screenshot: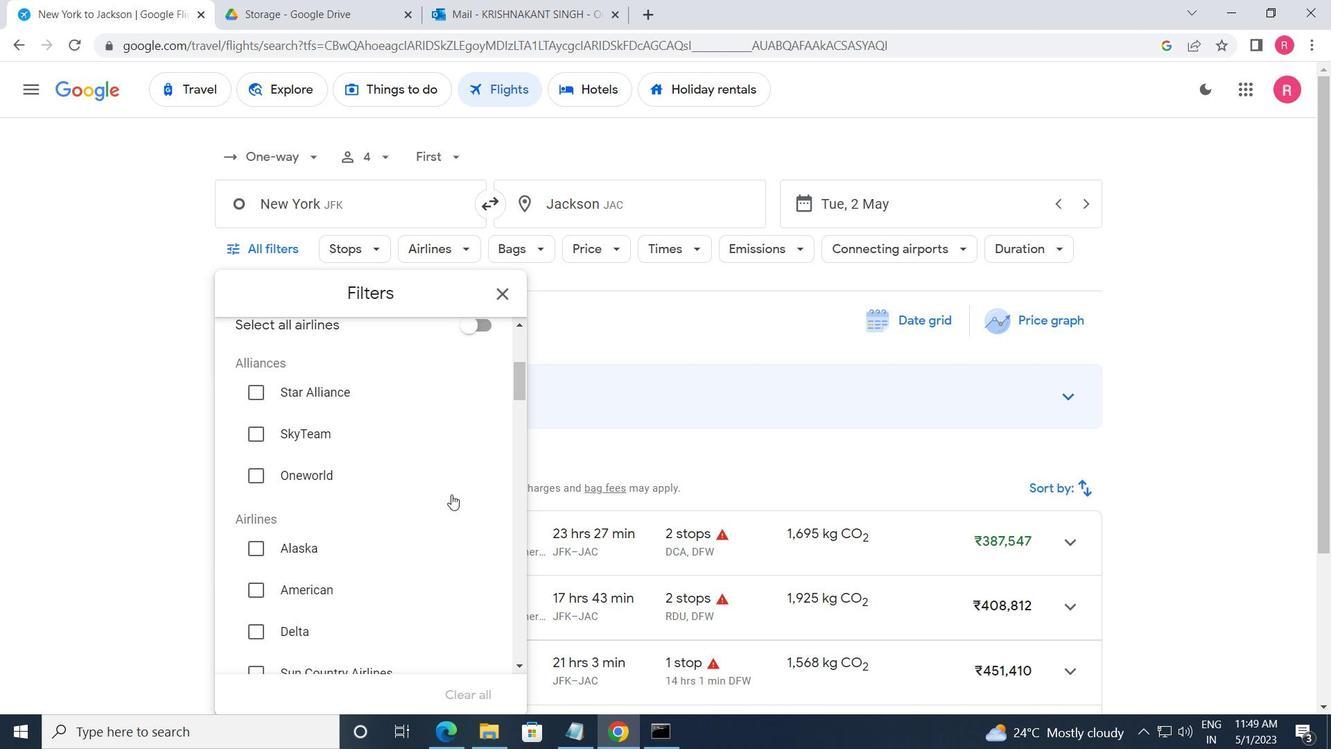 
Action: Mouse scrolled (451, 494) with delta (0, 0)
Screenshot: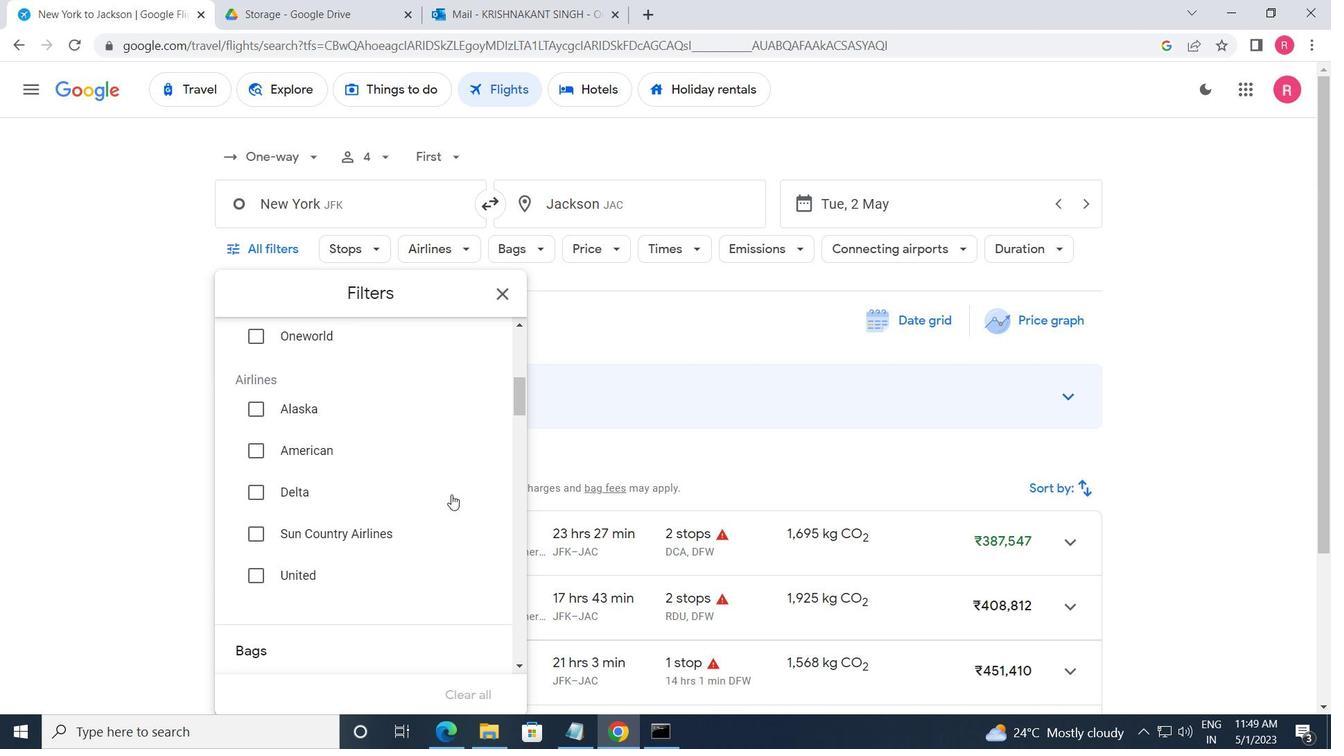 
Action: Mouse scrolled (451, 494) with delta (0, 0)
Screenshot: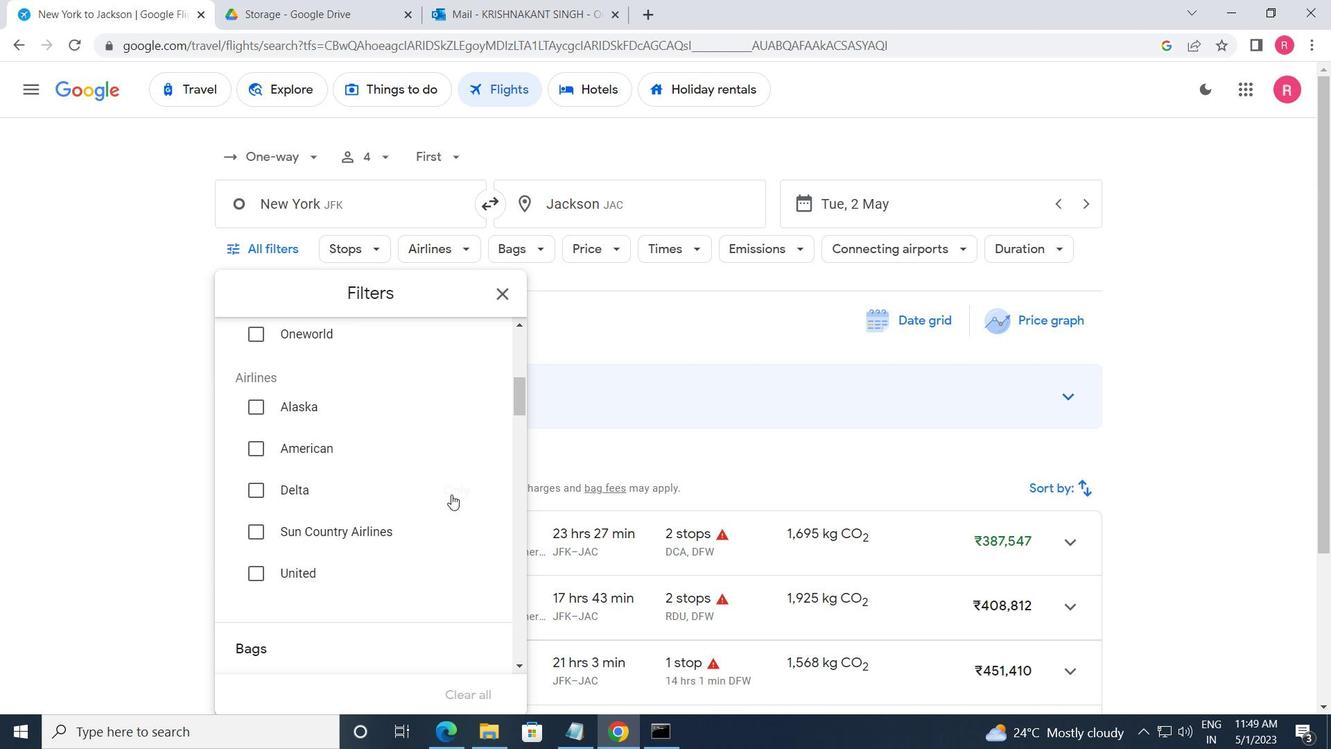 
Action: Mouse moved to (472, 549)
Screenshot: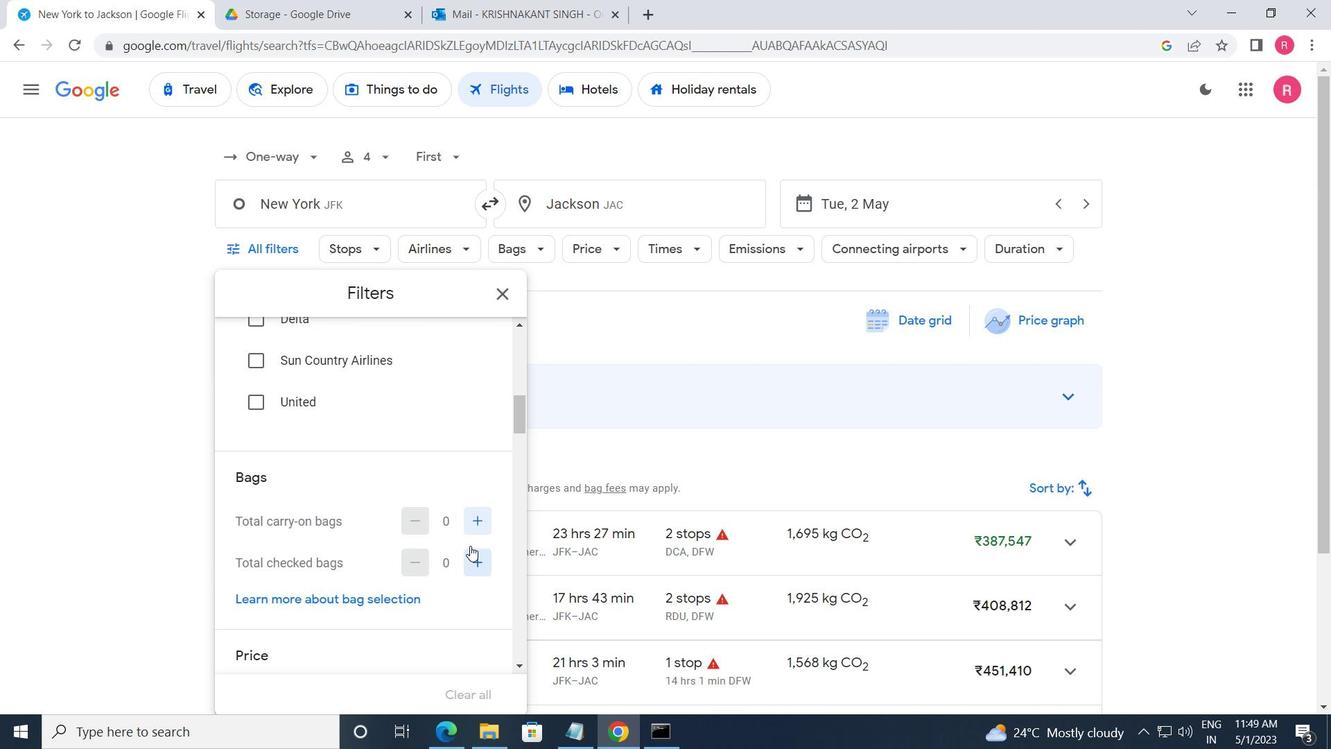 
Action: Mouse pressed left at (472, 549)
Screenshot: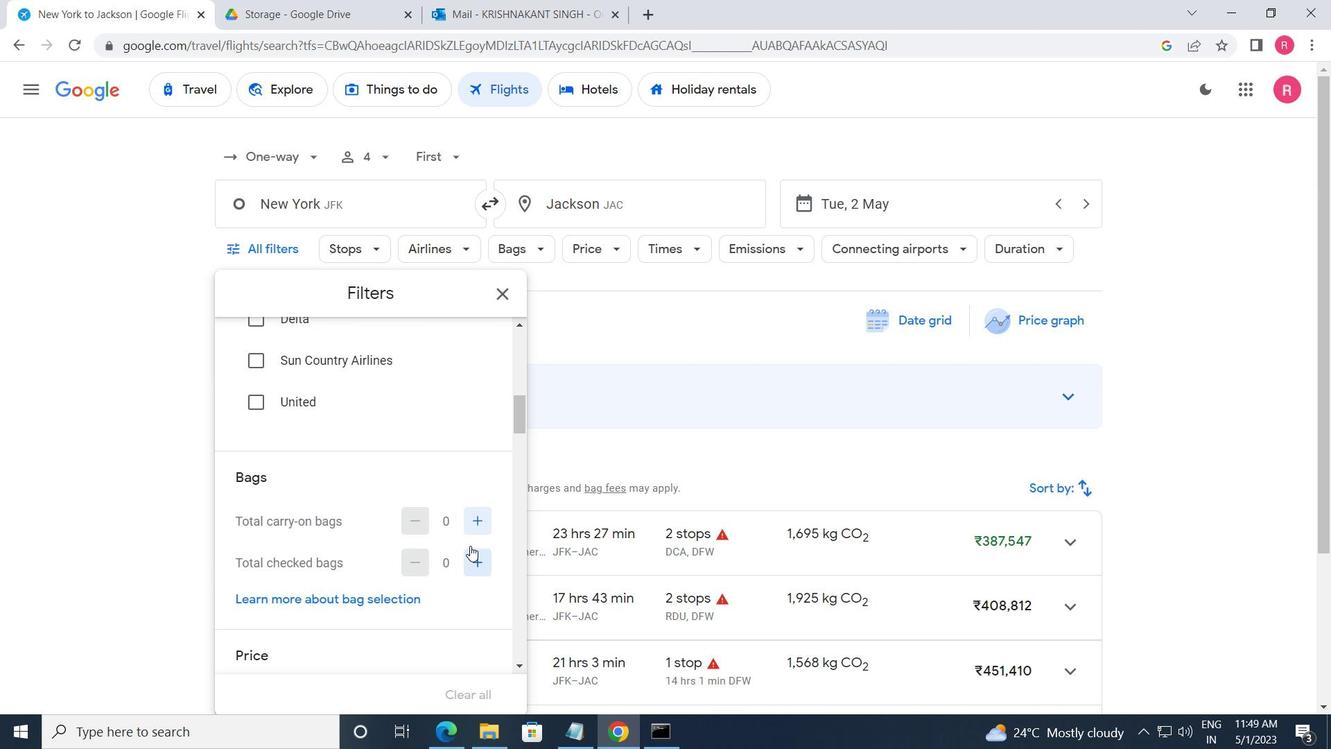 
Action: Mouse pressed left at (472, 549)
Screenshot: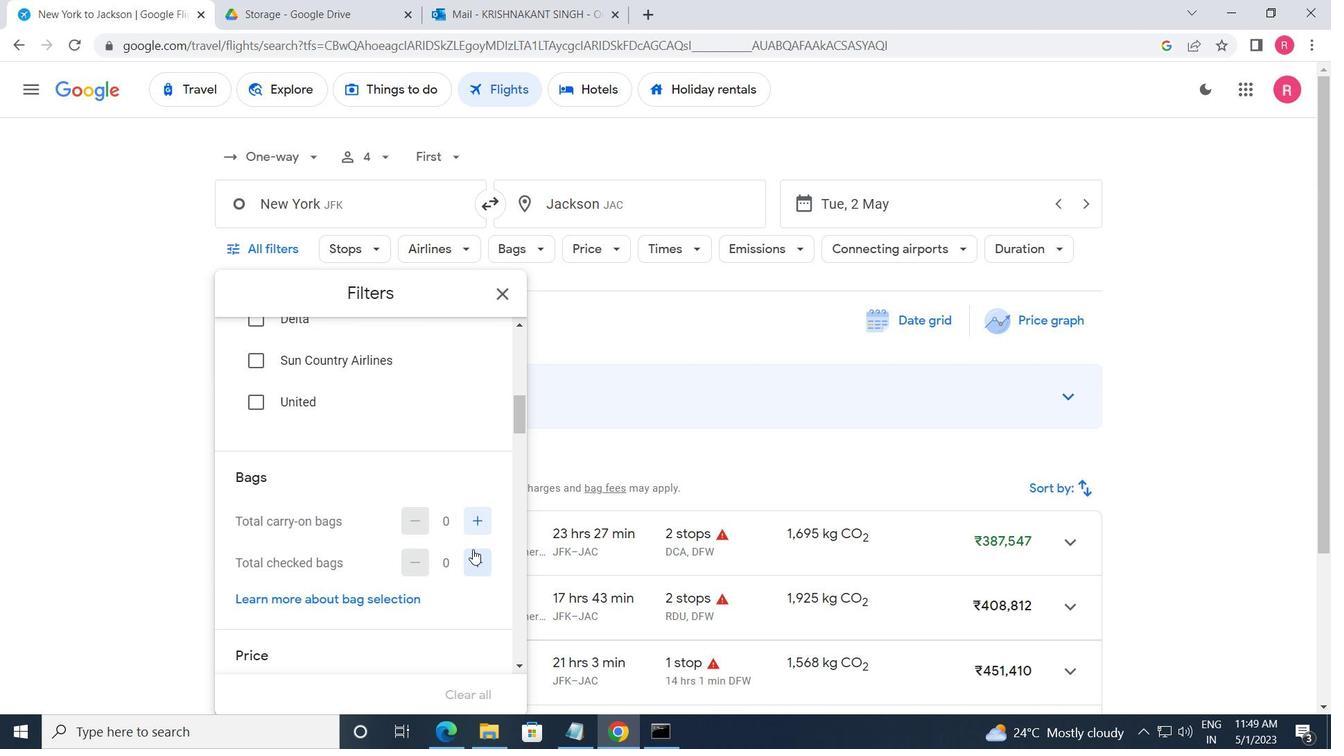 
Action: Mouse pressed left at (472, 549)
Screenshot: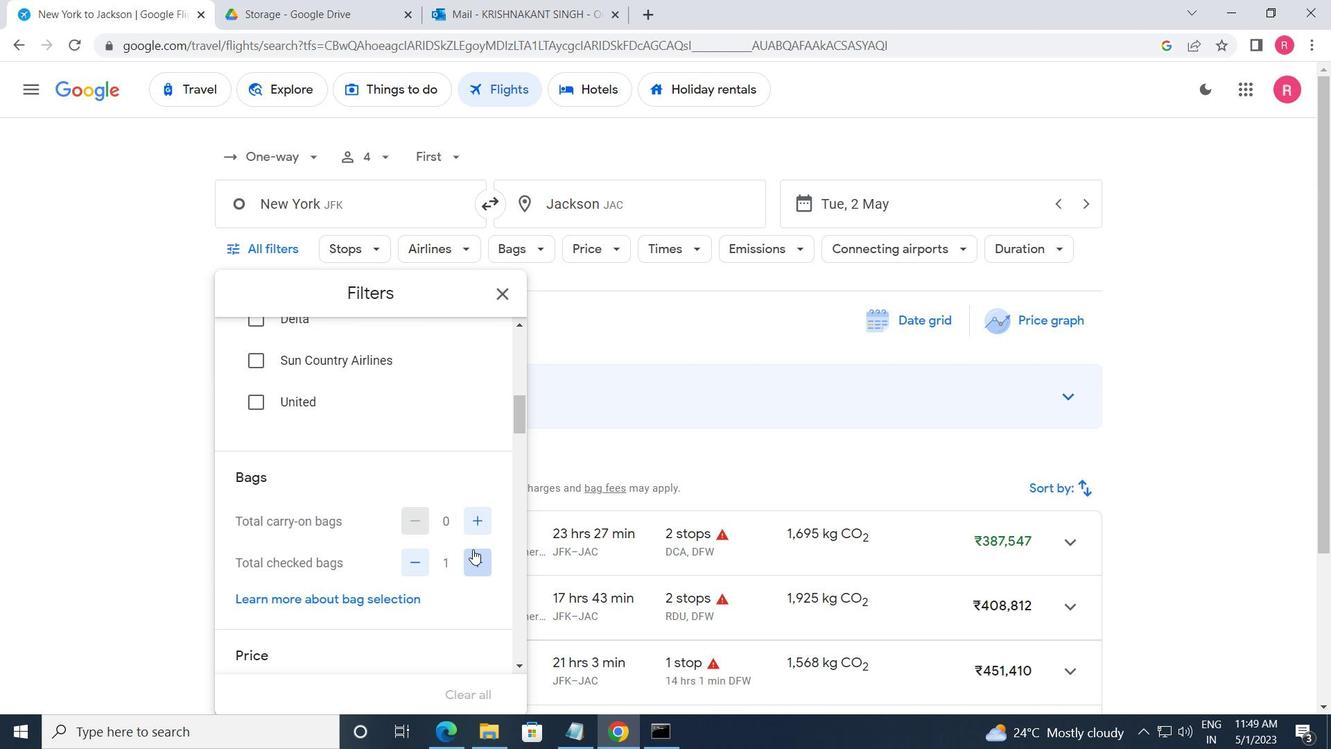 
Action: Mouse pressed left at (472, 549)
Screenshot: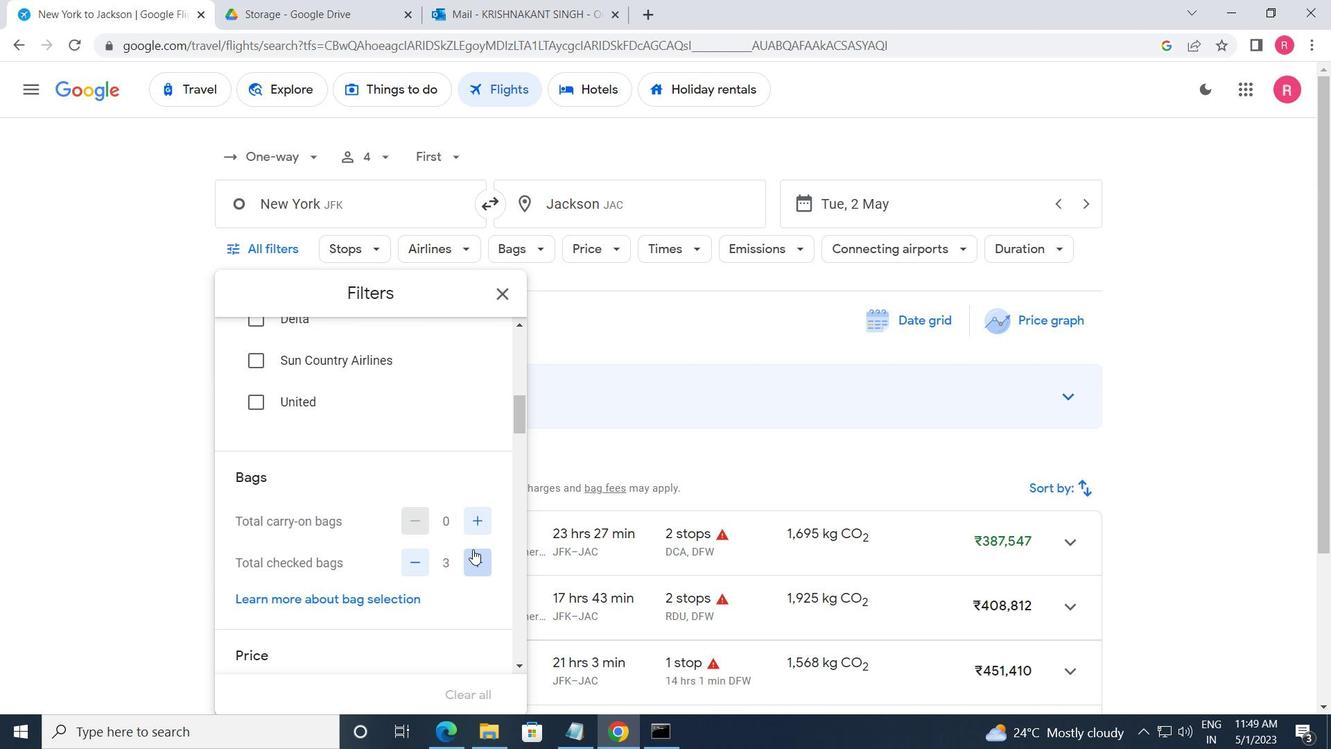 
Action: Mouse pressed left at (472, 549)
Screenshot: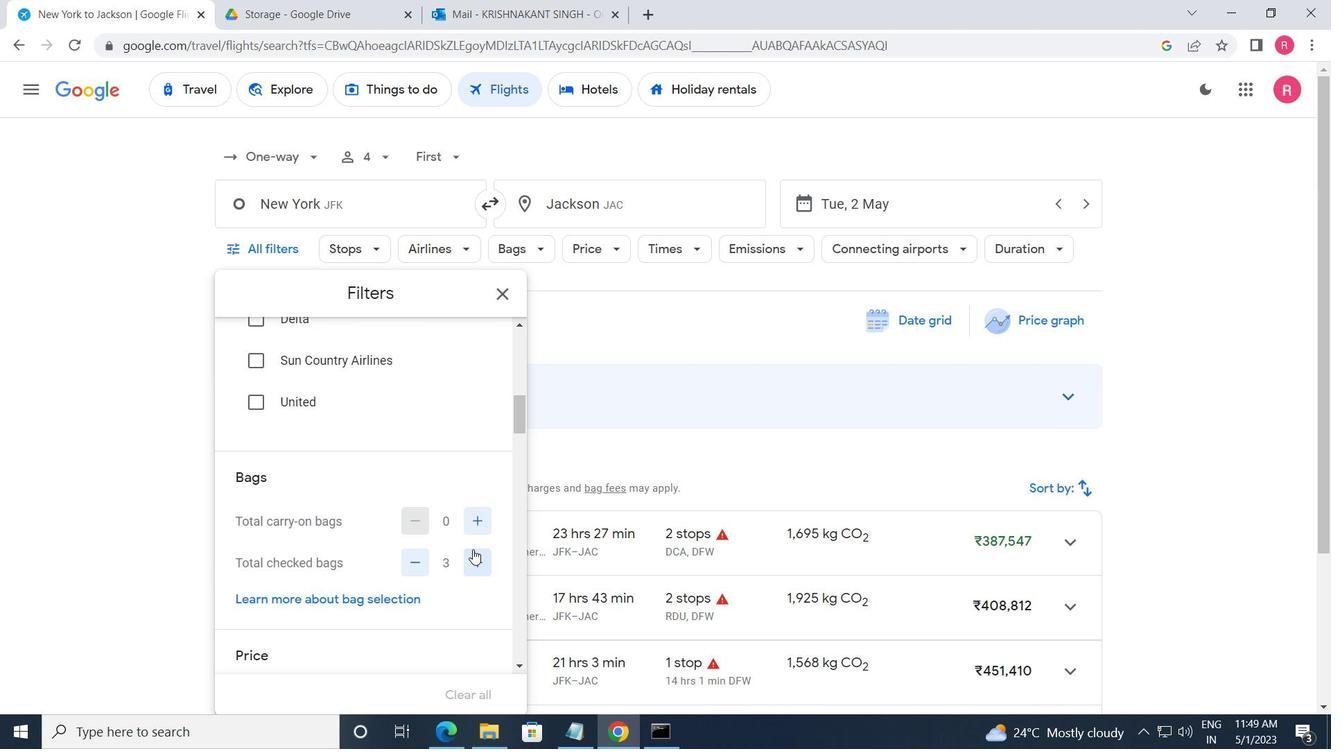 
Action: Mouse pressed left at (472, 549)
Screenshot: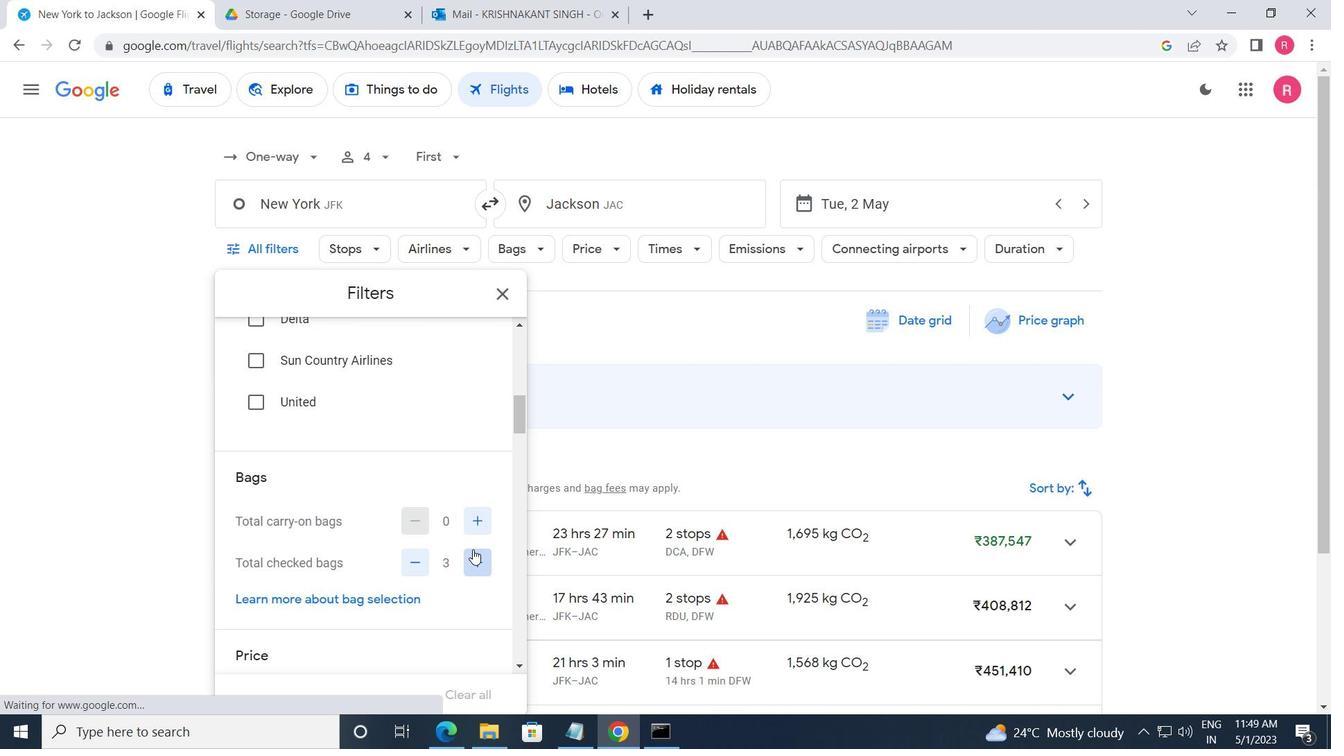 
Action: Mouse moved to (472, 549)
Screenshot: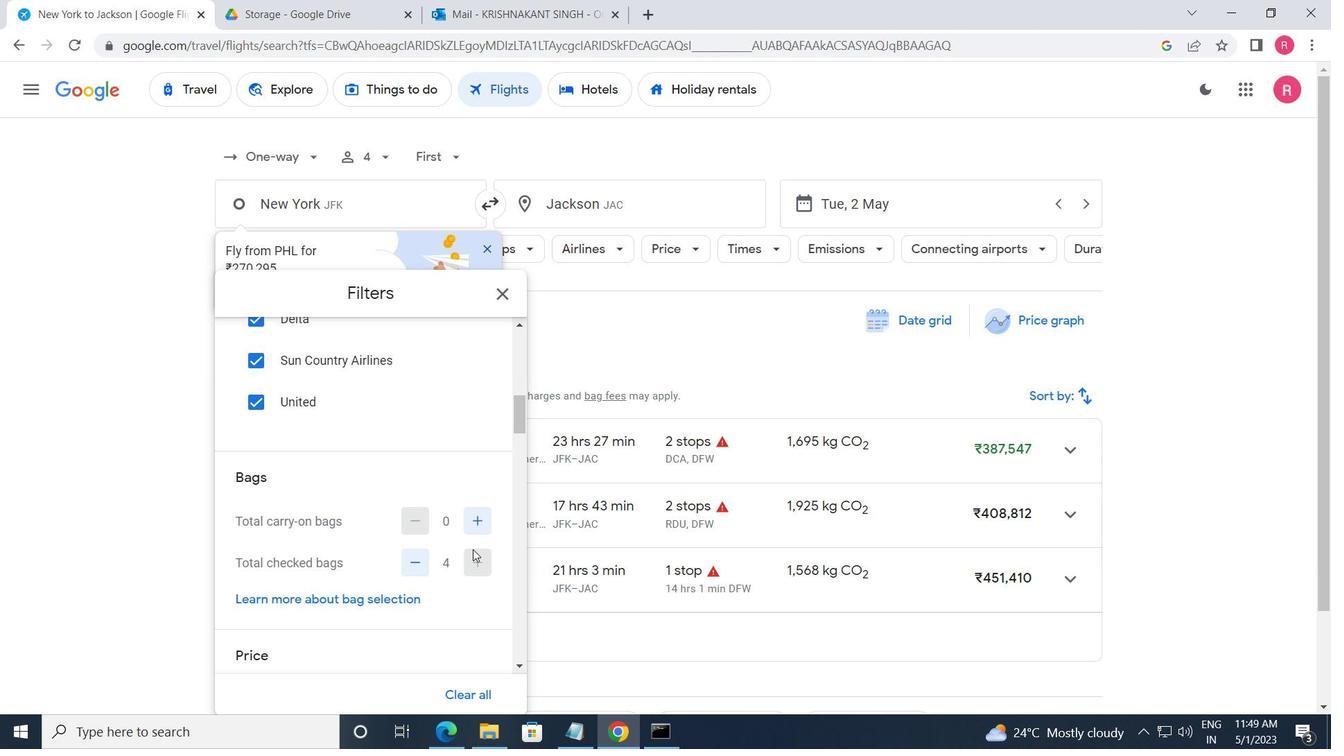 
Action: Mouse scrolled (472, 549) with delta (0, 0)
Screenshot: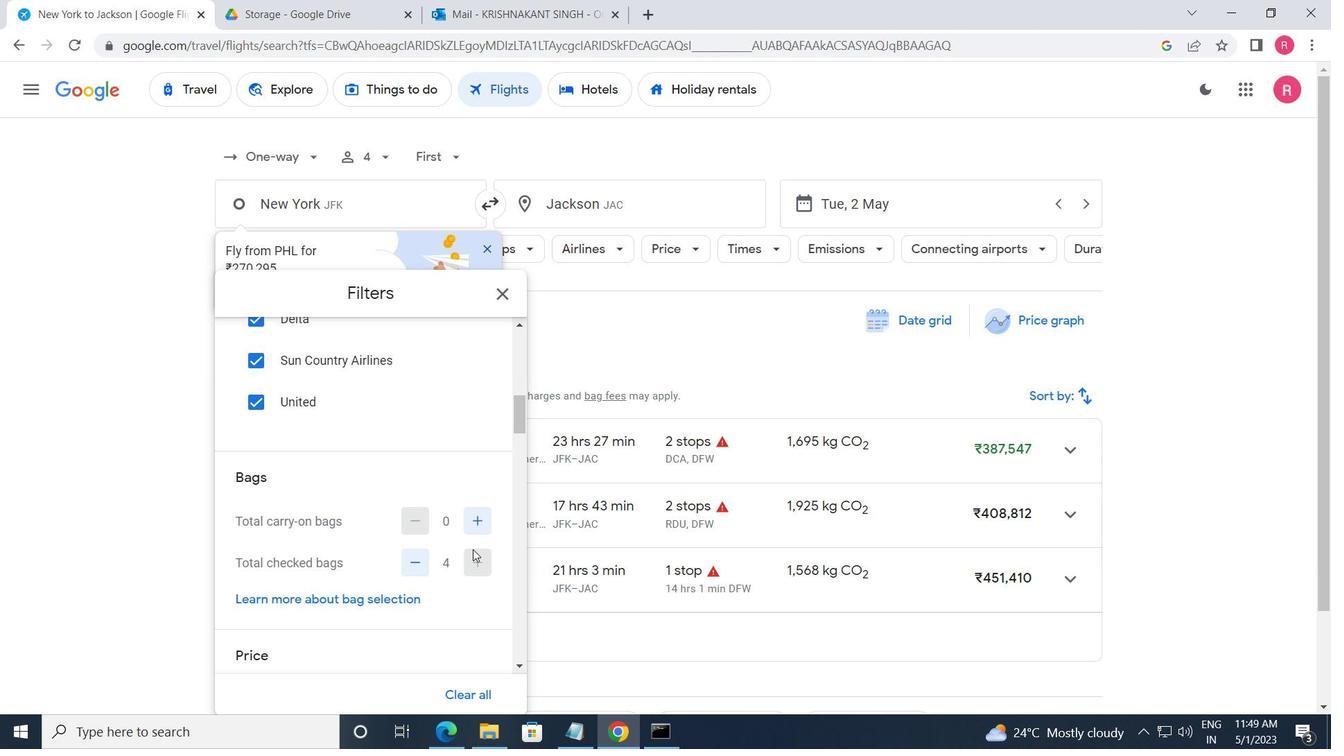 
Action: Mouse scrolled (472, 549) with delta (0, 0)
Screenshot: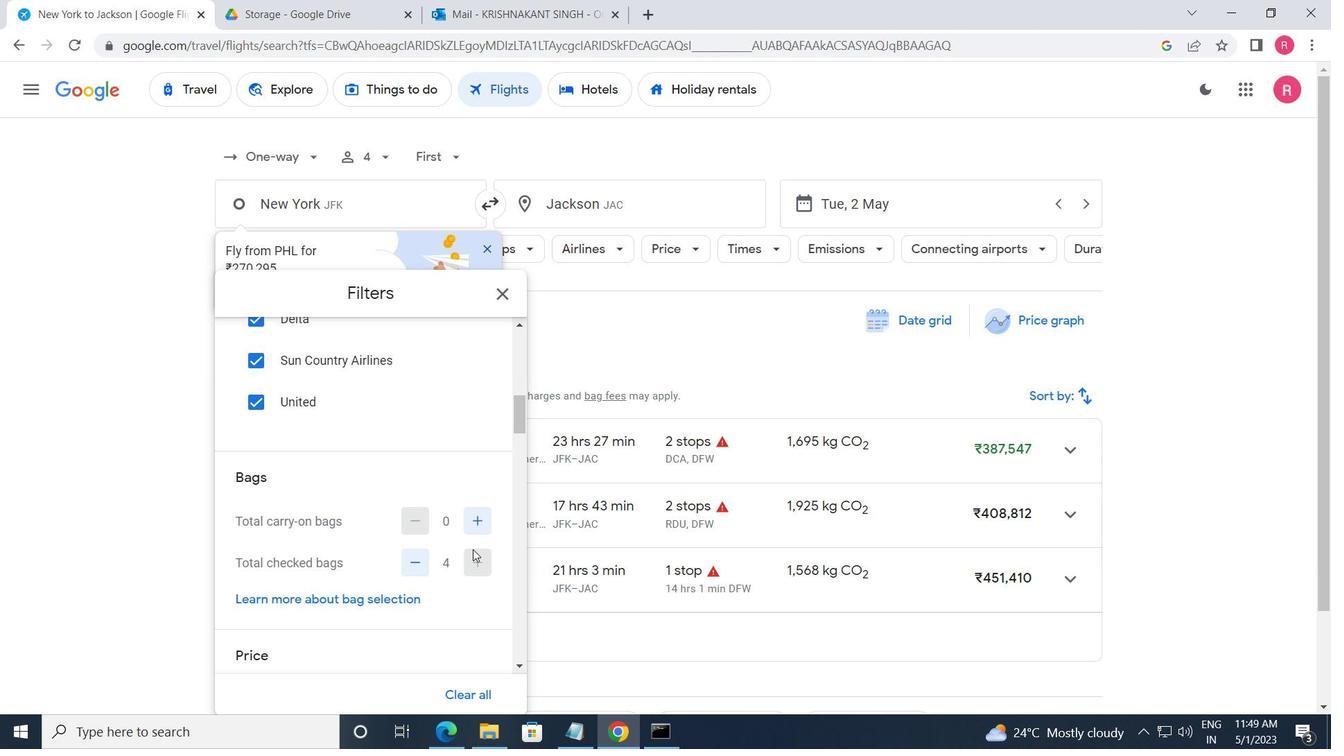 
Action: Mouse scrolled (472, 549) with delta (0, 0)
Screenshot: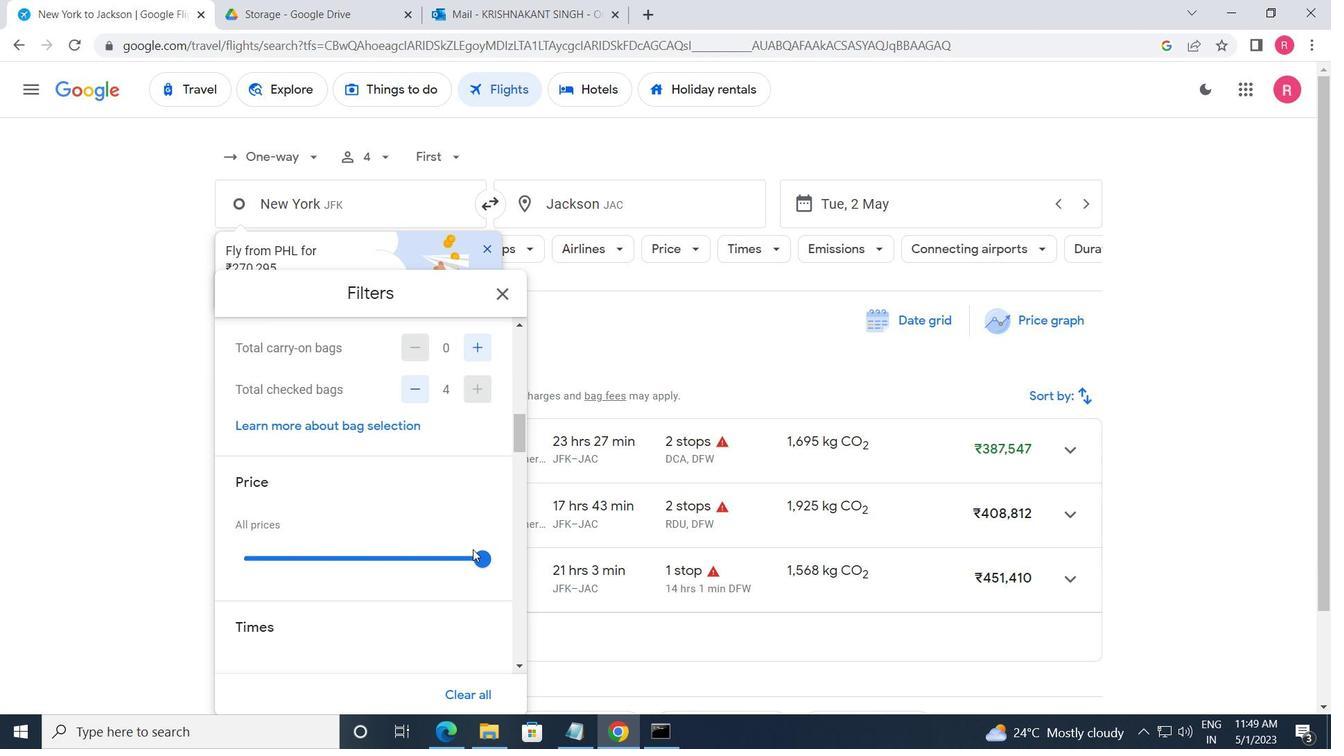
Action: Mouse moved to (477, 482)
Screenshot: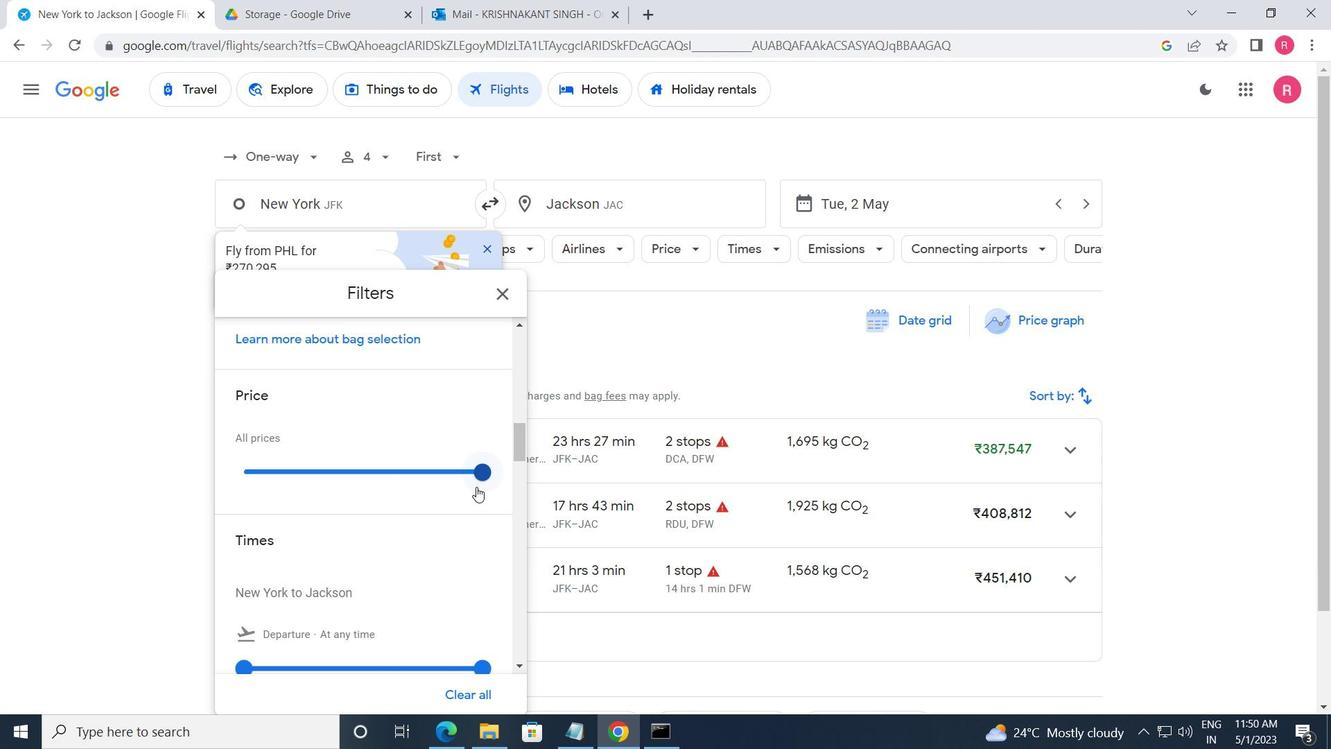 
Action: Mouse pressed left at (477, 482)
Screenshot: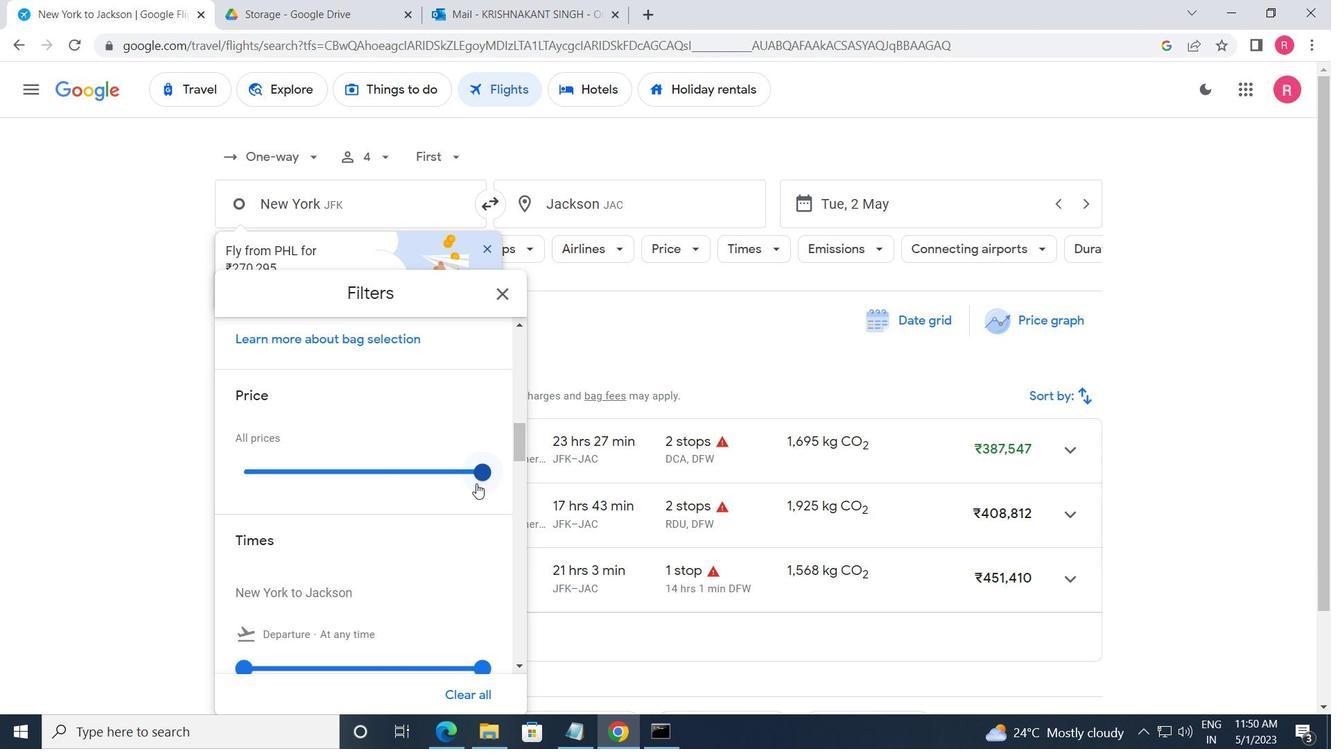 
Action: Mouse moved to (278, 502)
Screenshot: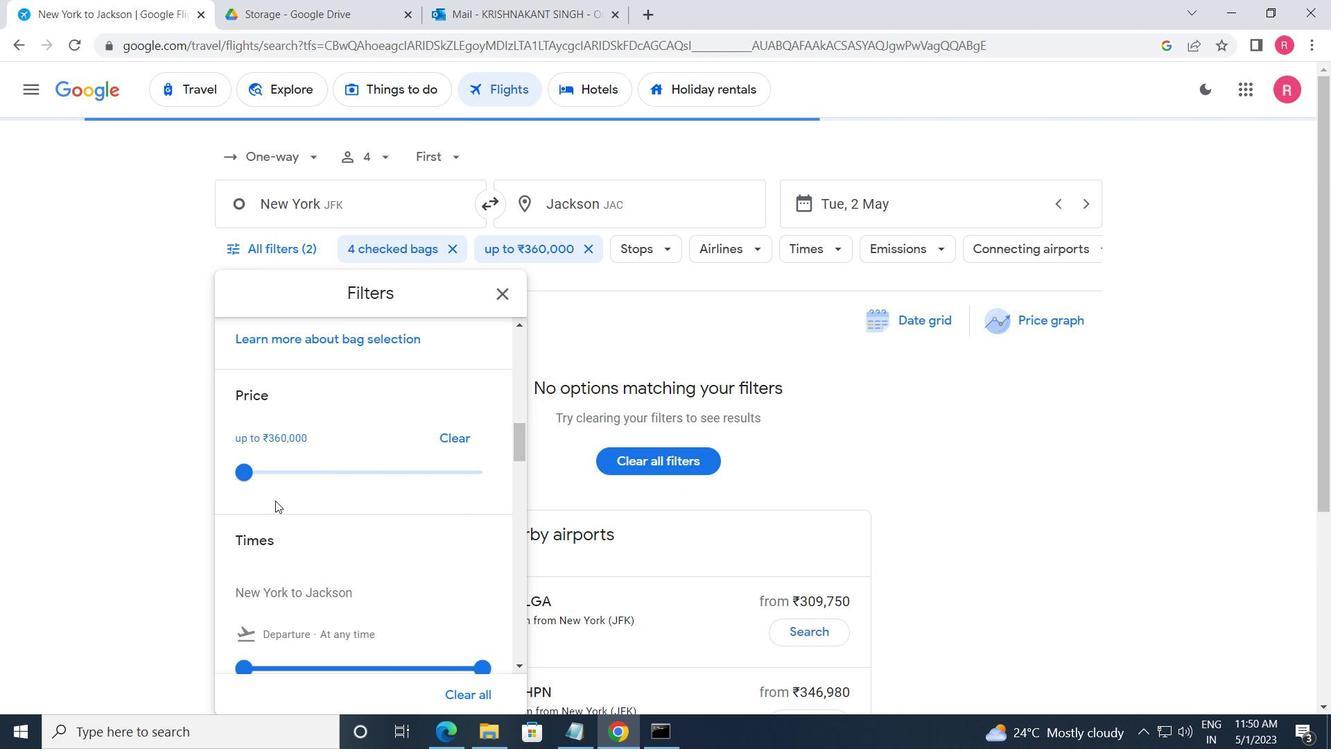 
Action: Mouse scrolled (278, 501) with delta (0, 0)
Screenshot: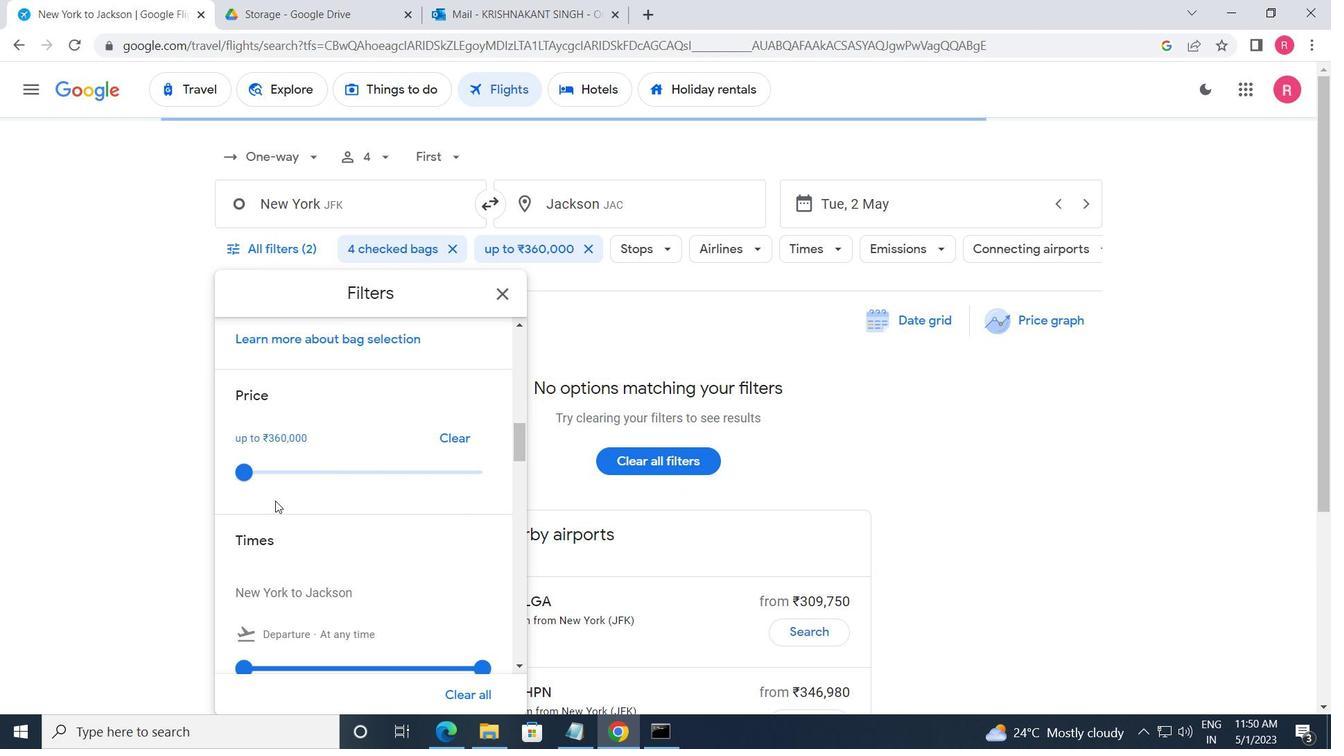 
Action: Mouse moved to (281, 504)
Screenshot: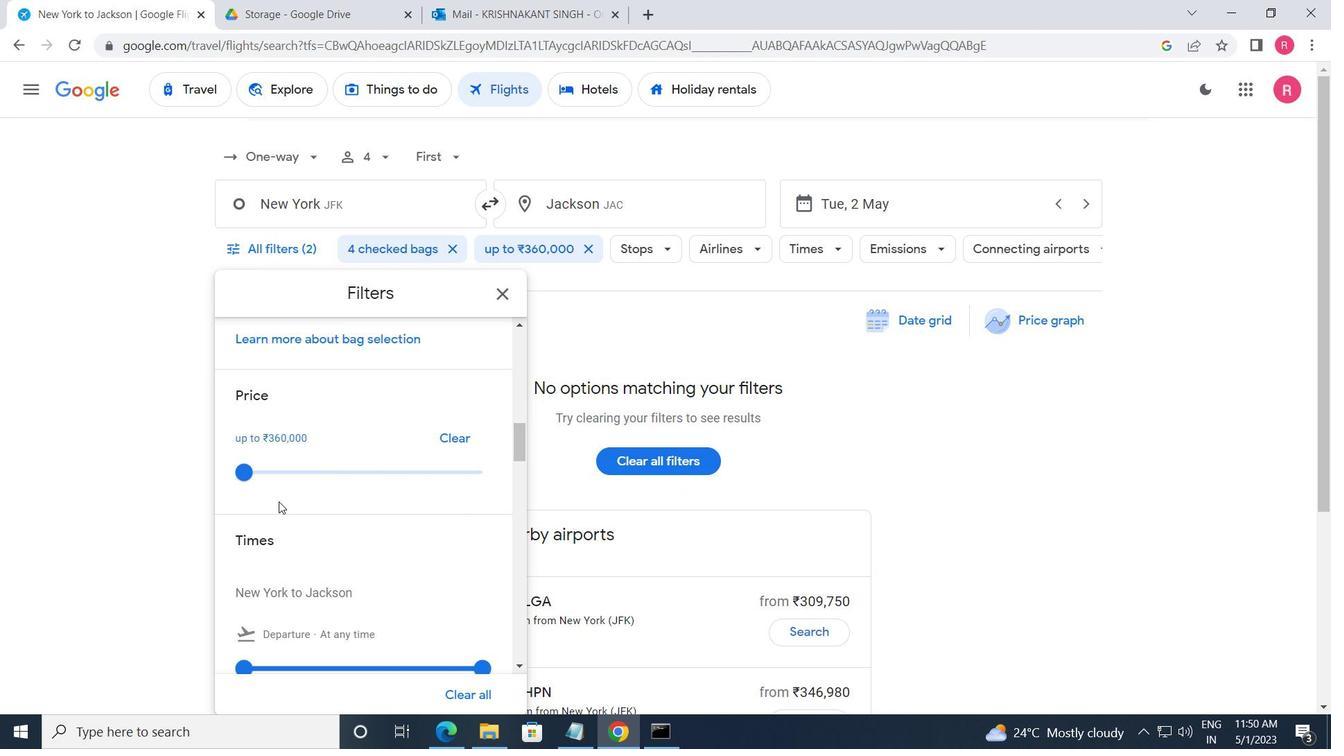
Action: Mouse scrolled (281, 503) with delta (0, 0)
Screenshot: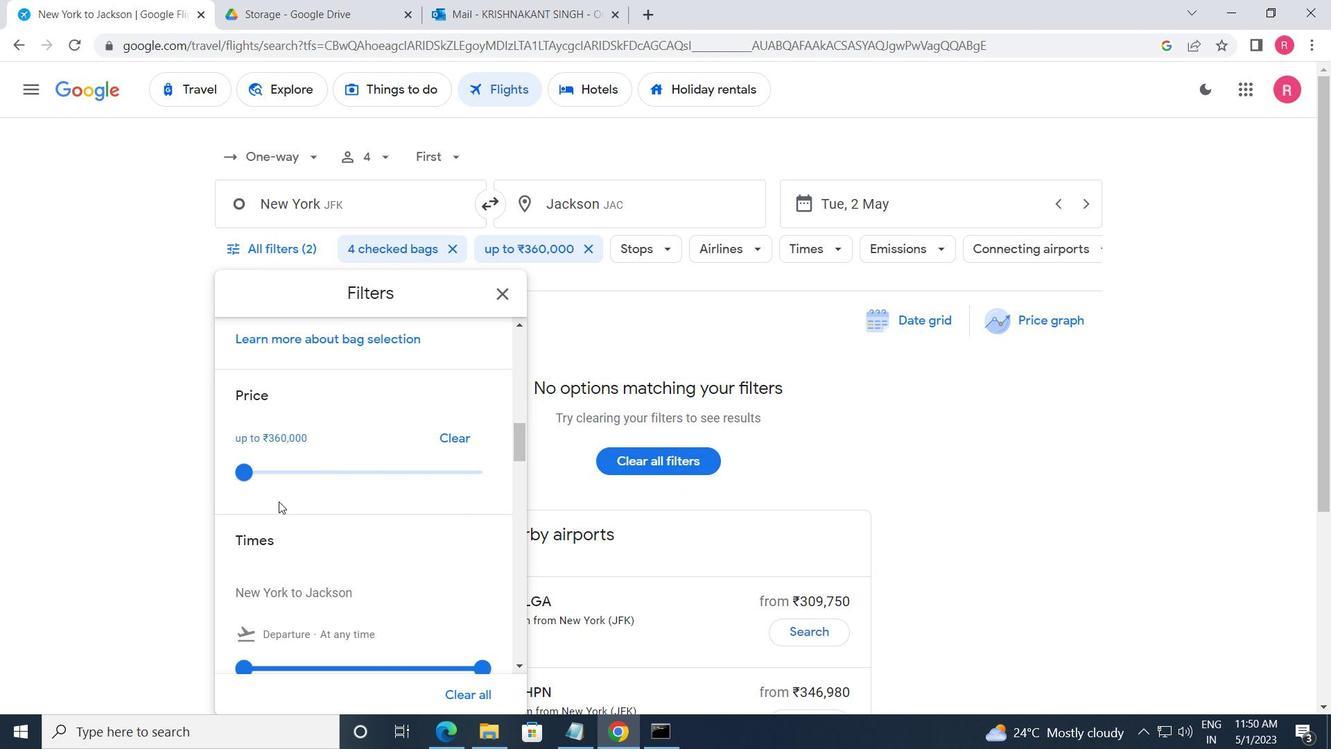 
Action: Mouse moved to (244, 495)
Screenshot: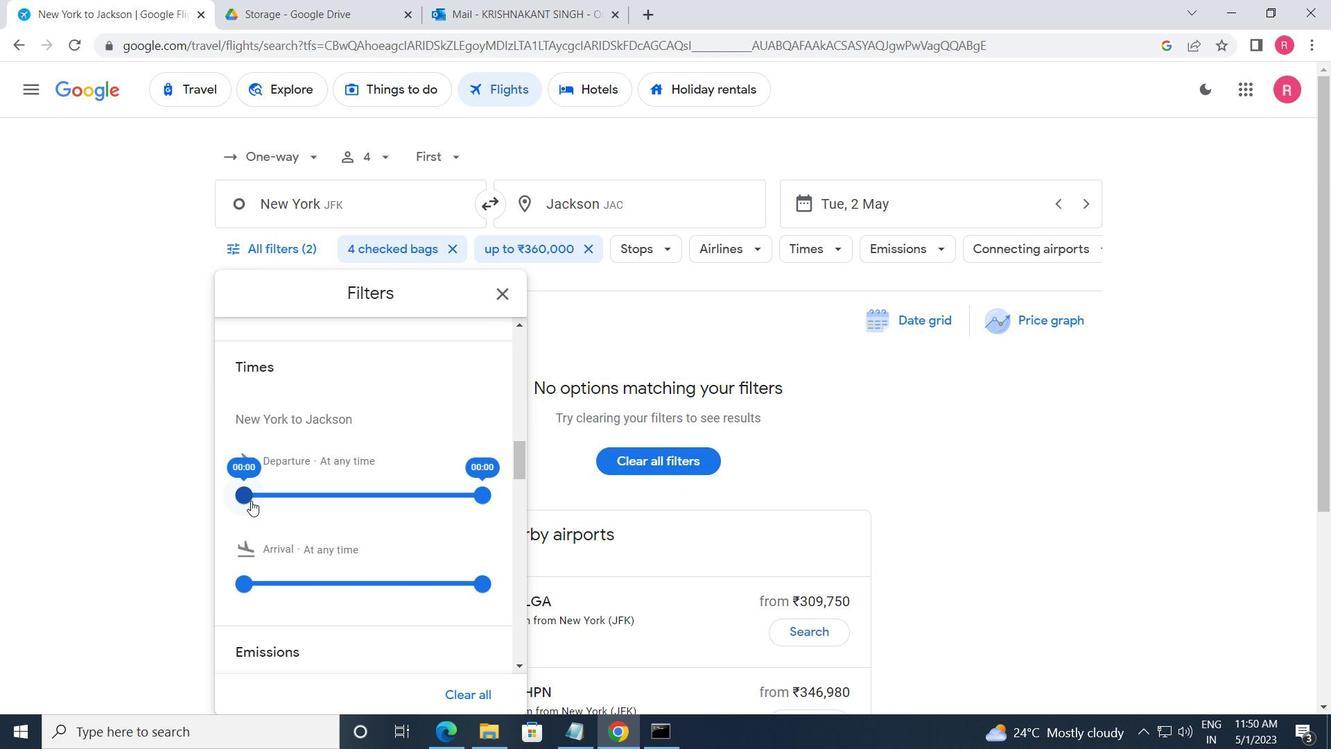 
Action: Mouse pressed left at (244, 495)
Screenshot: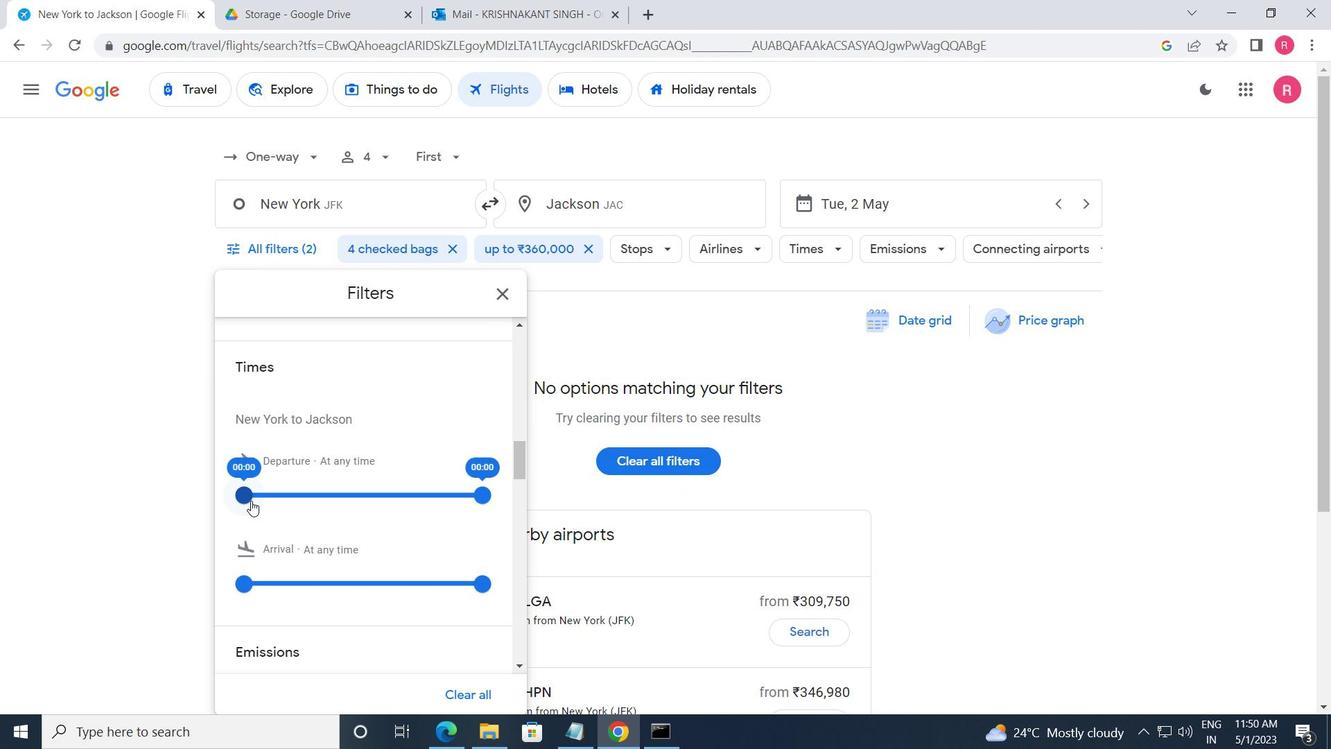 
Action: Mouse moved to (353, 495)
Screenshot: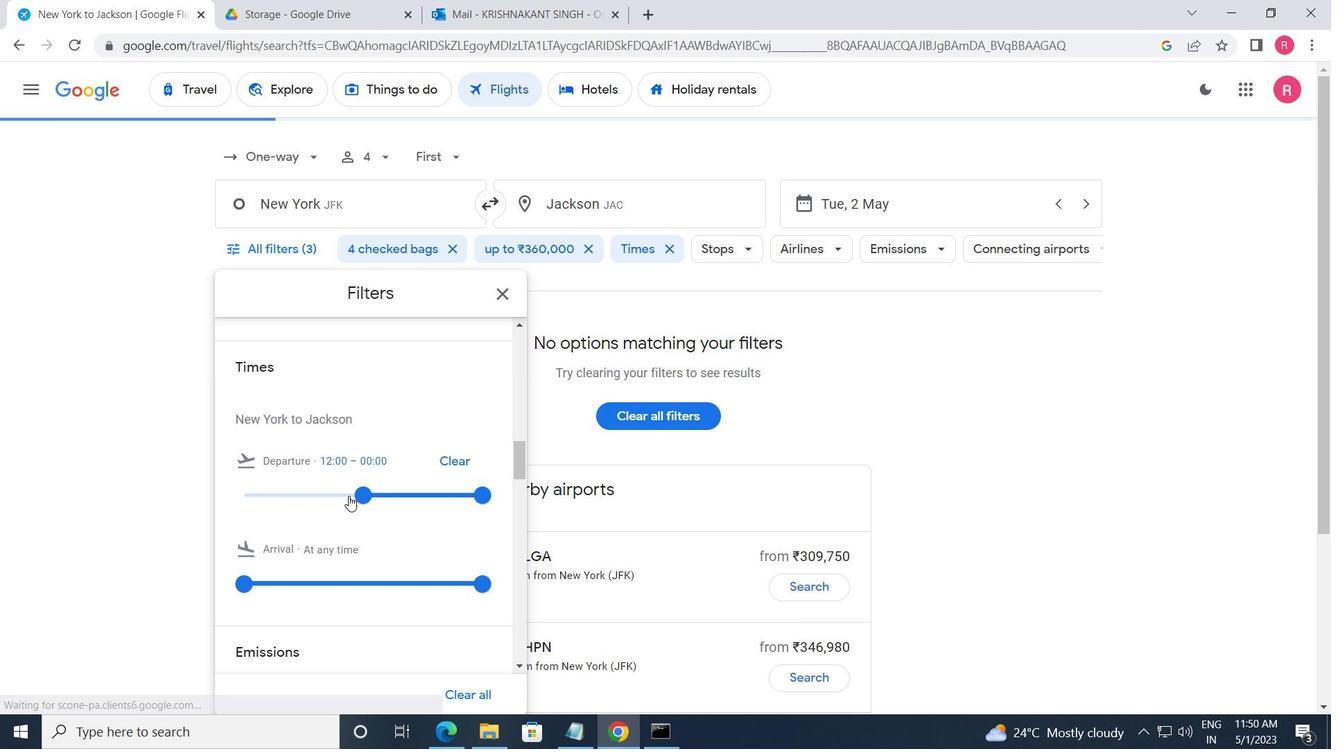 
Action: Mouse pressed left at (353, 495)
Screenshot: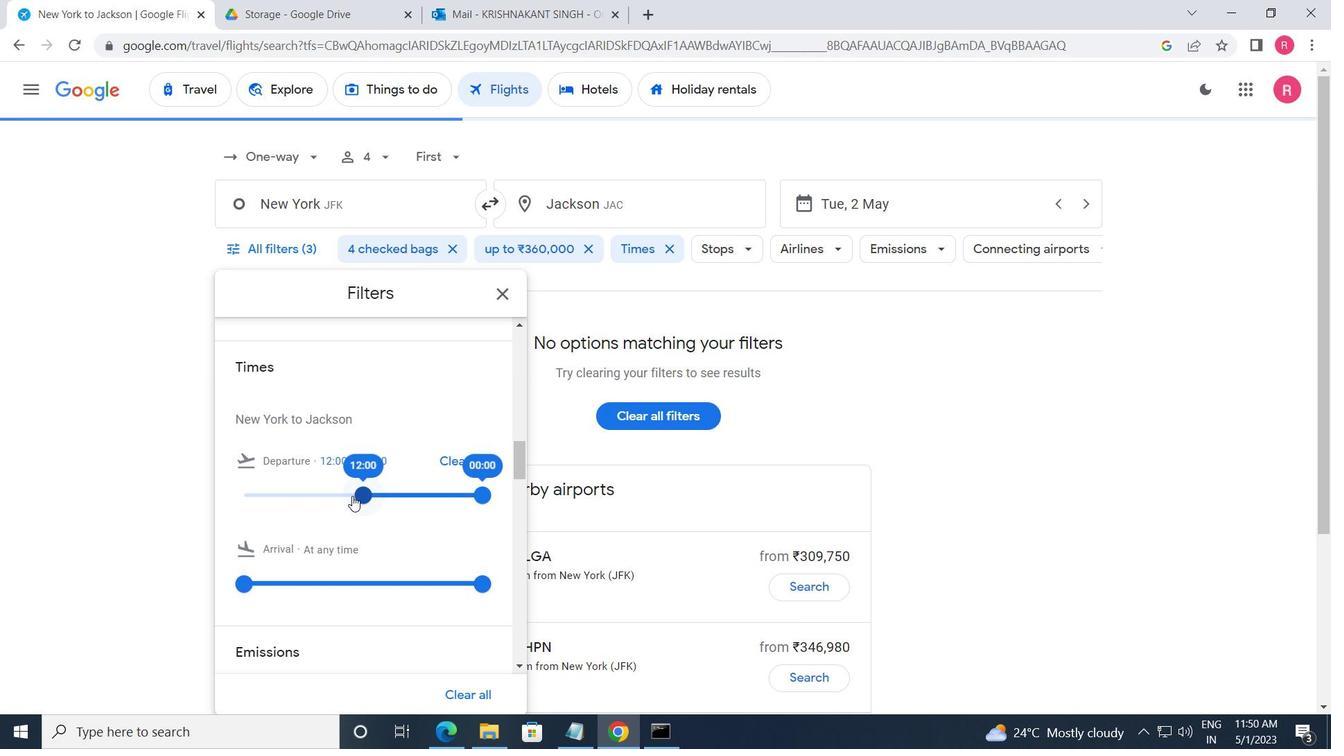 
Action: Mouse moved to (479, 493)
Screenshot: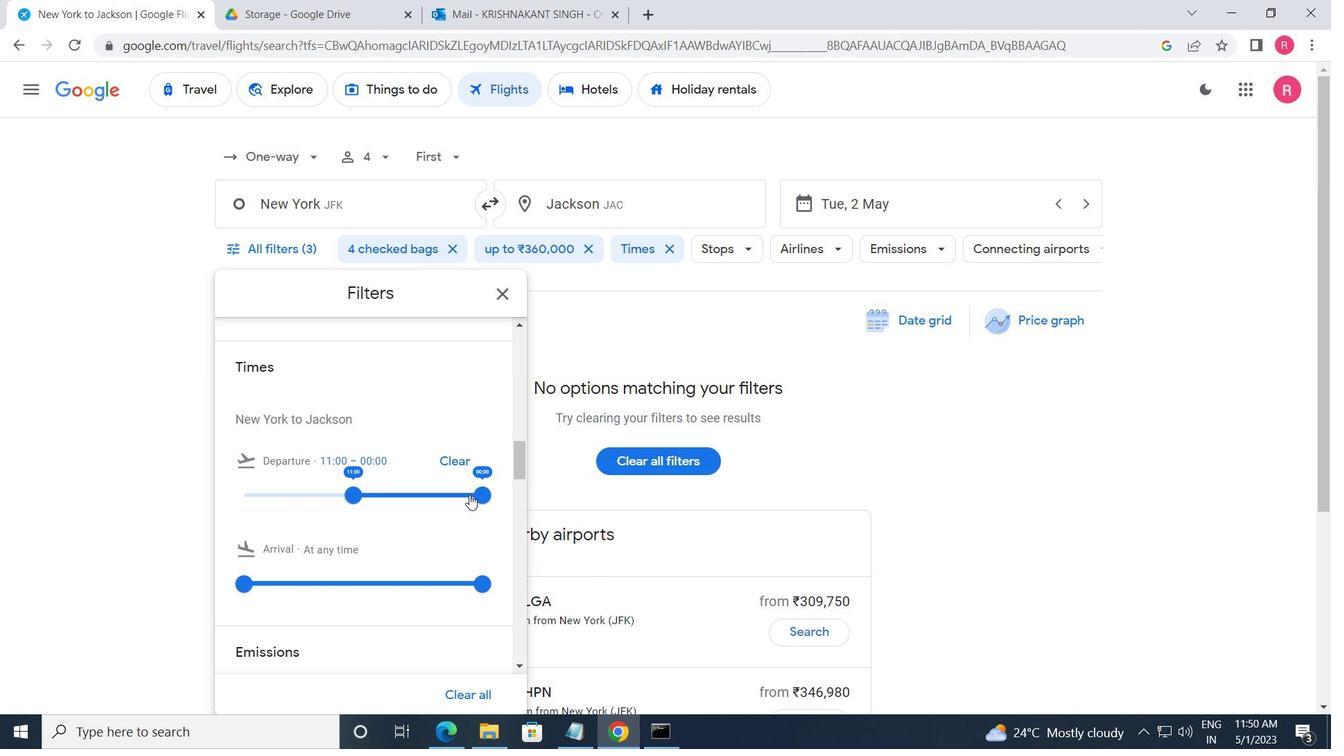 
Action: Mouse pressed left at (479, 493)
Screenshot: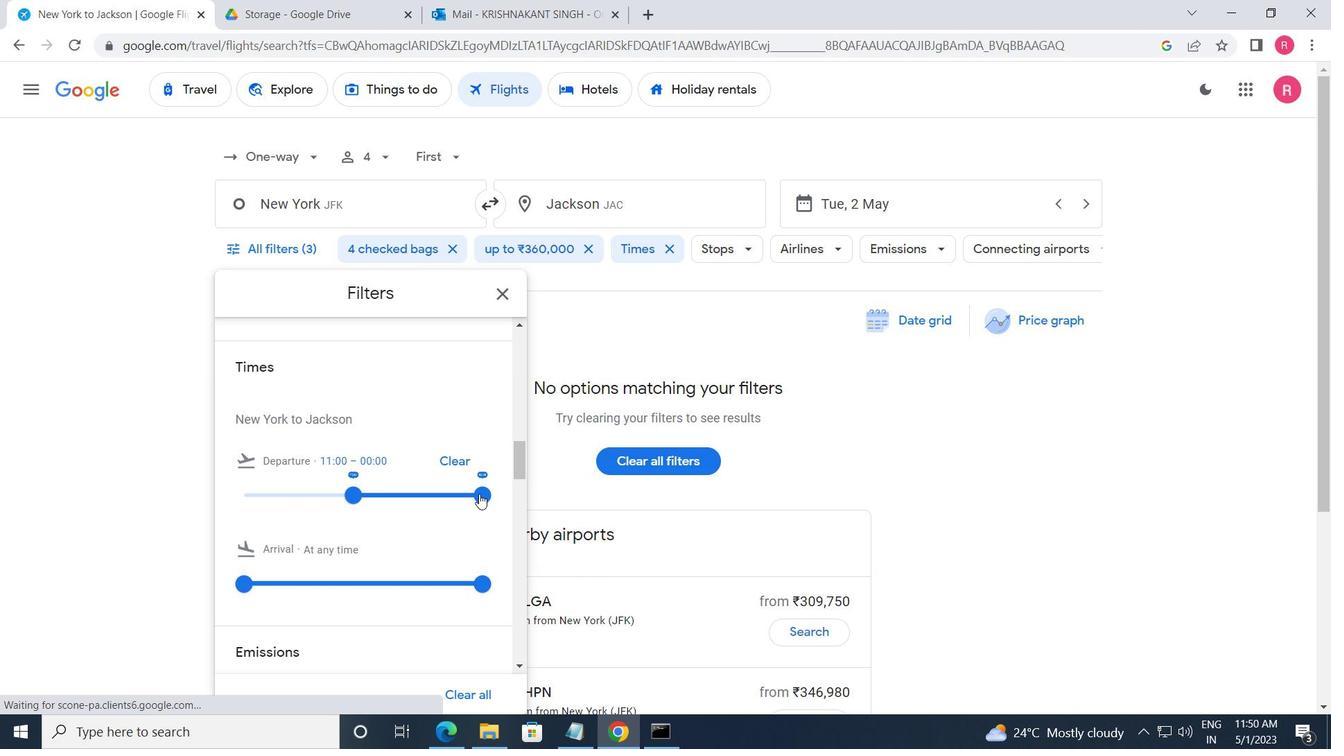 
Action: Mouse moved to (504, 300)
Screenshot: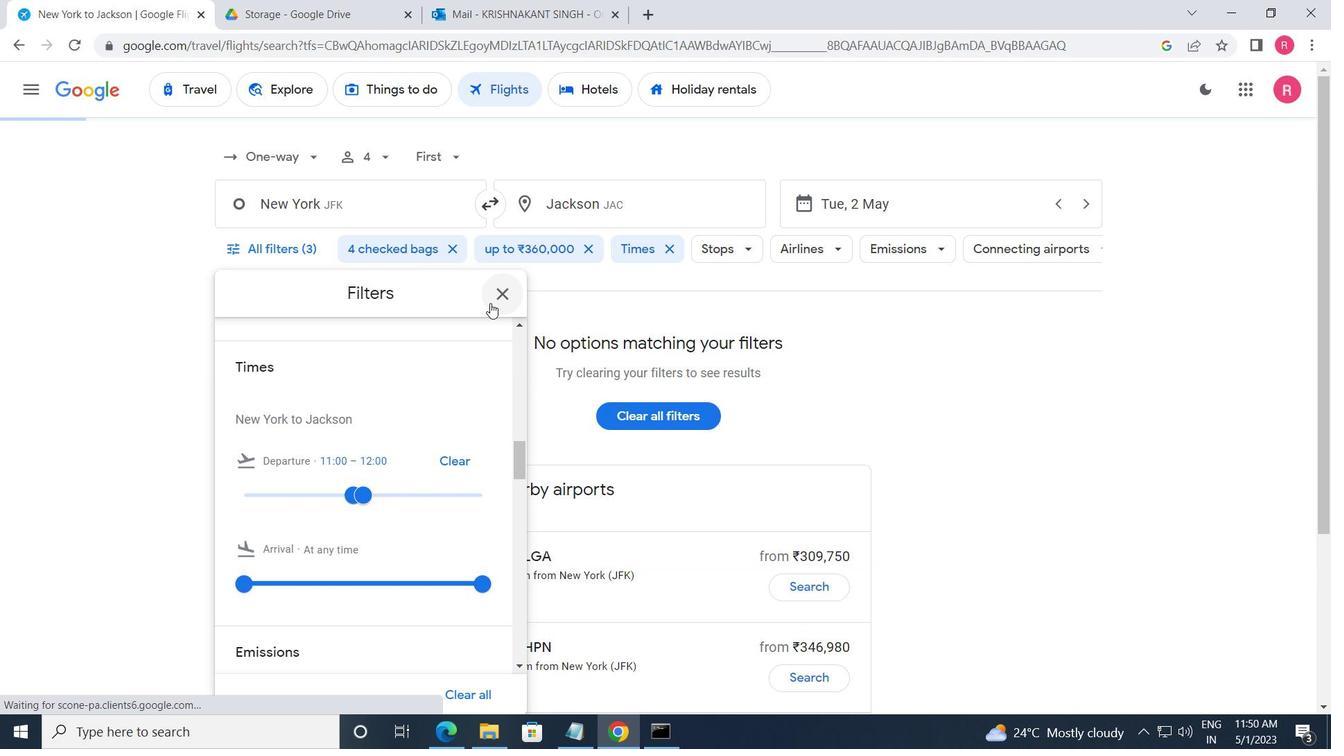 
Action: Mouse pressed left at (504, 300)
Screenshot: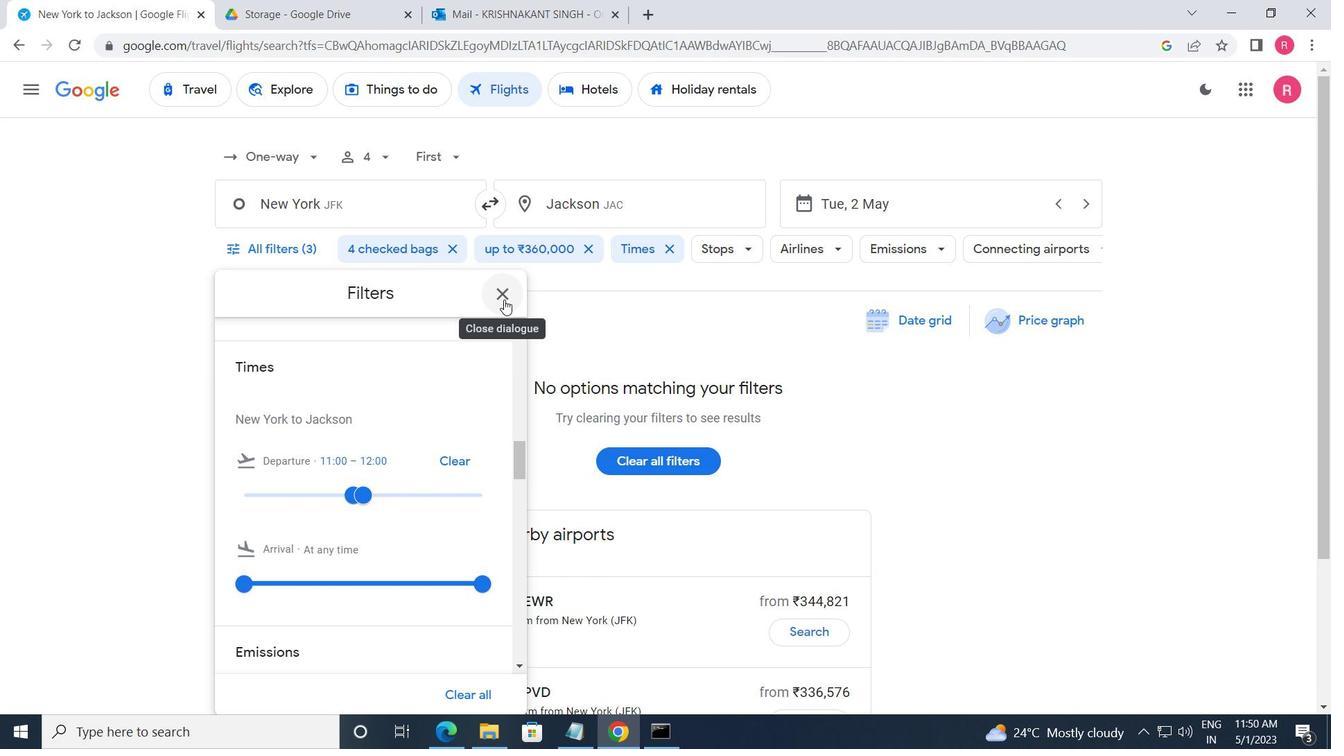 
